 Task: Add an event with the title Marketing Campaign Strategy Review and Adjustment, date '2024/04/03', time 8:50 AM to 10:50 AMand add a description: Lastly, be prepared to discuss the terms of potential investment, including the desired investment amount, equity or ownership structure, potential return on investment, and any anticipated milestones or timelines. These discussions will lay the foundation for further negotiations and due diligence processes, should both parties decide to move forward.Select event color  Peacock . Add location for the event as: Miami, USA, logged in from the account softage.4@softage.netand send the event invitation to softage.7@softage.net and softage.8@softage.net. Set a reminder for the event Daily
Action: Mouse moved to (98, 122)
Screenshot: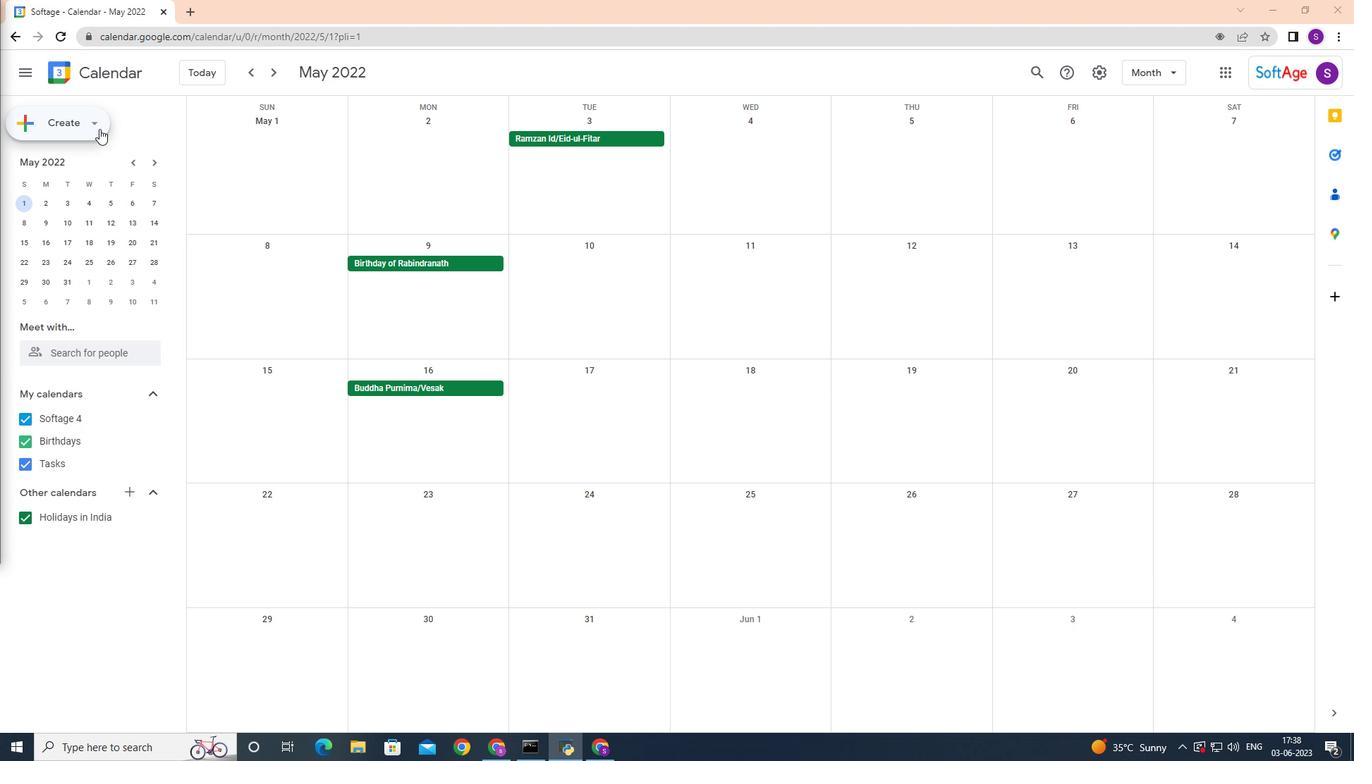 
Action: Mouse pressed left at (98, 122)
Screenshot: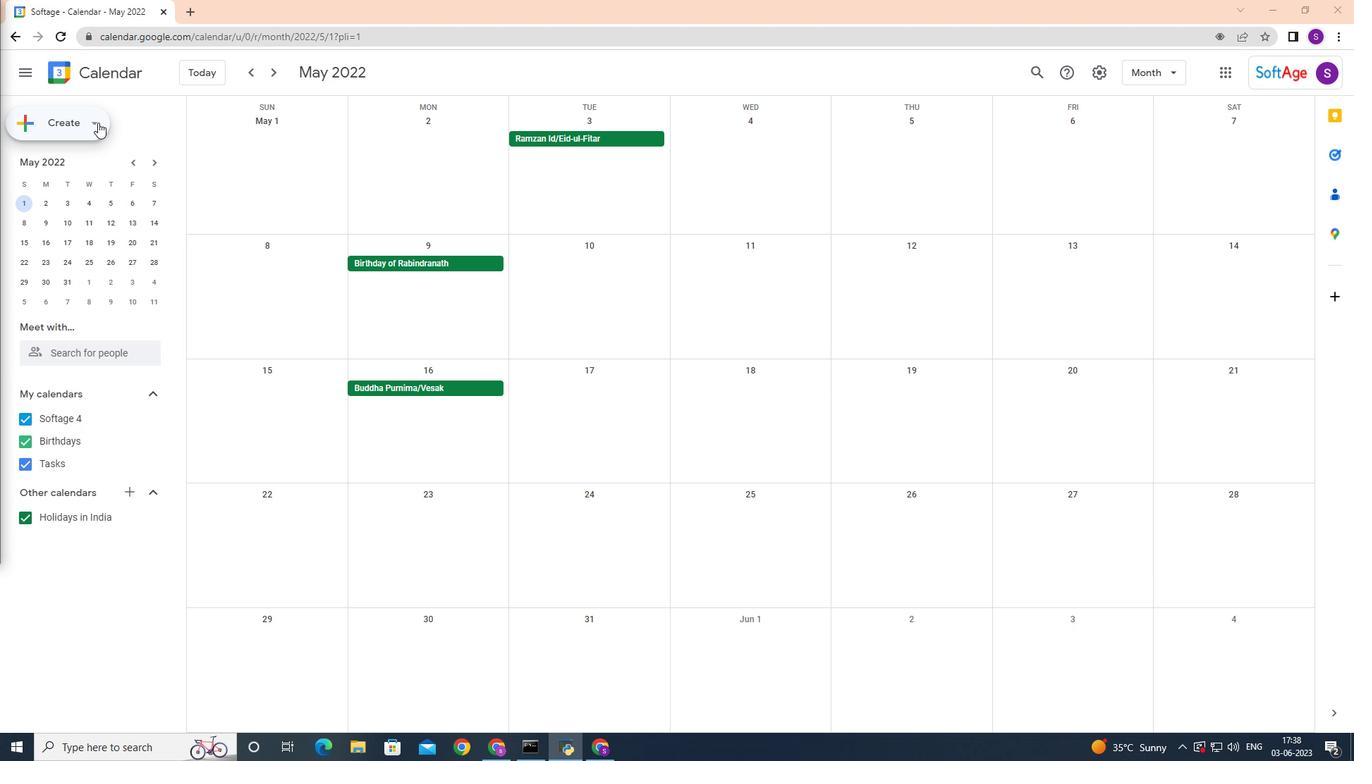 
Action: Mouse moved to (75, 166)
Screenshot: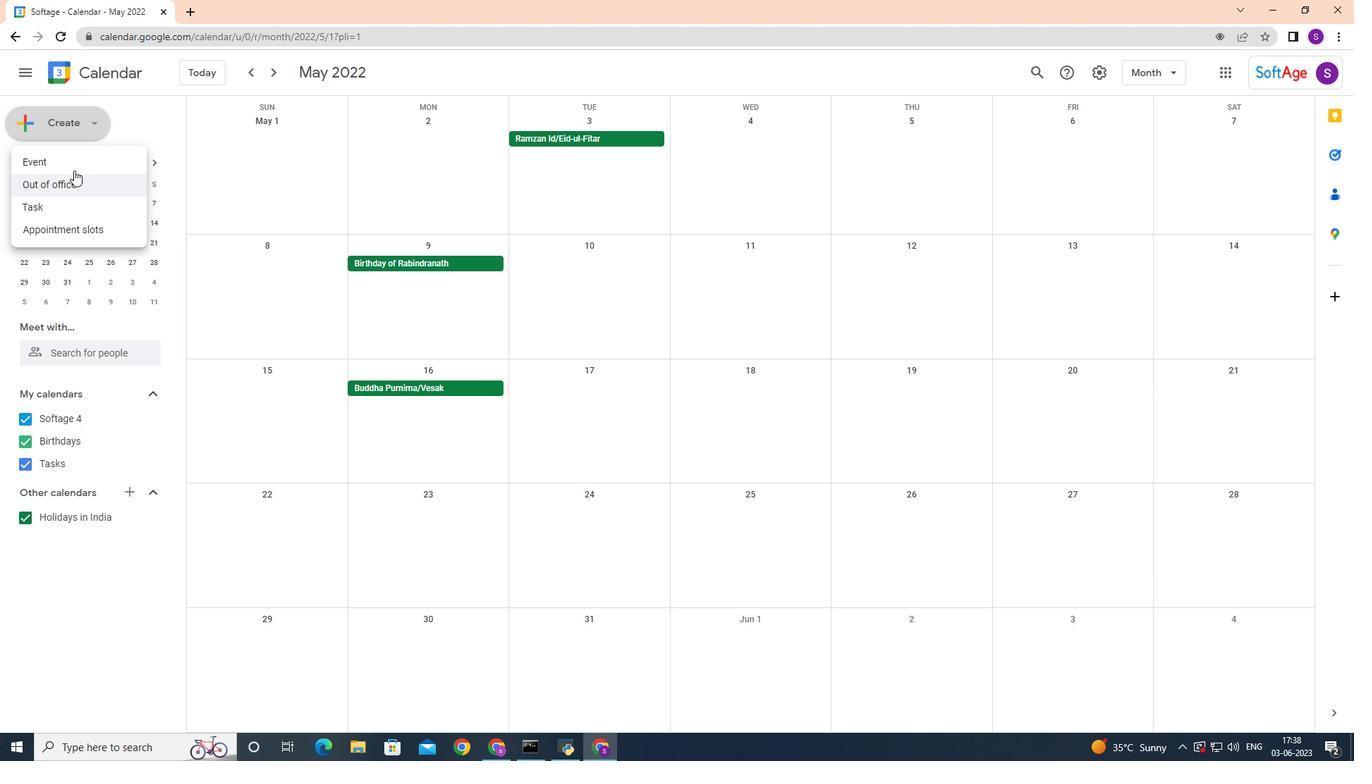 
Action: Mouse pressed left at (75, 166)
Screenshot: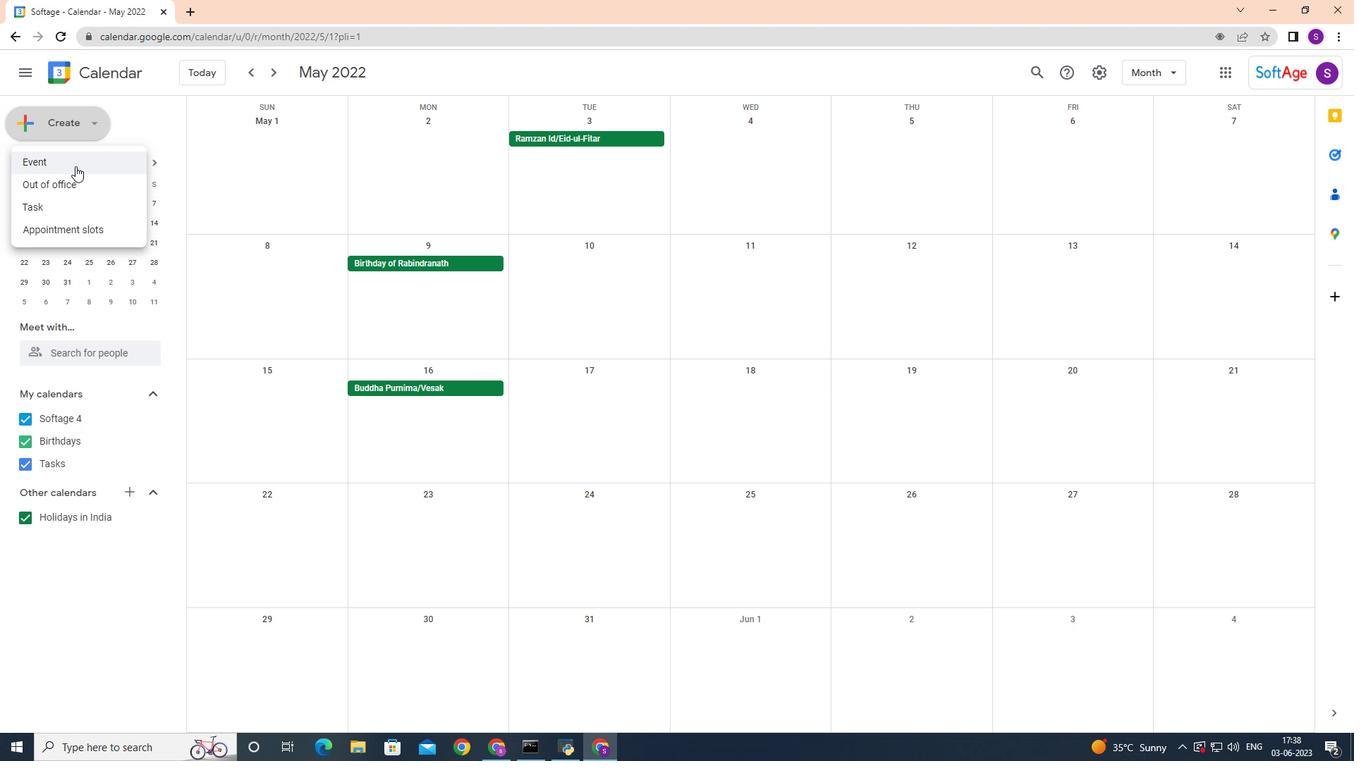 
Action: Mouse moved to (565, 481)
Screenshot: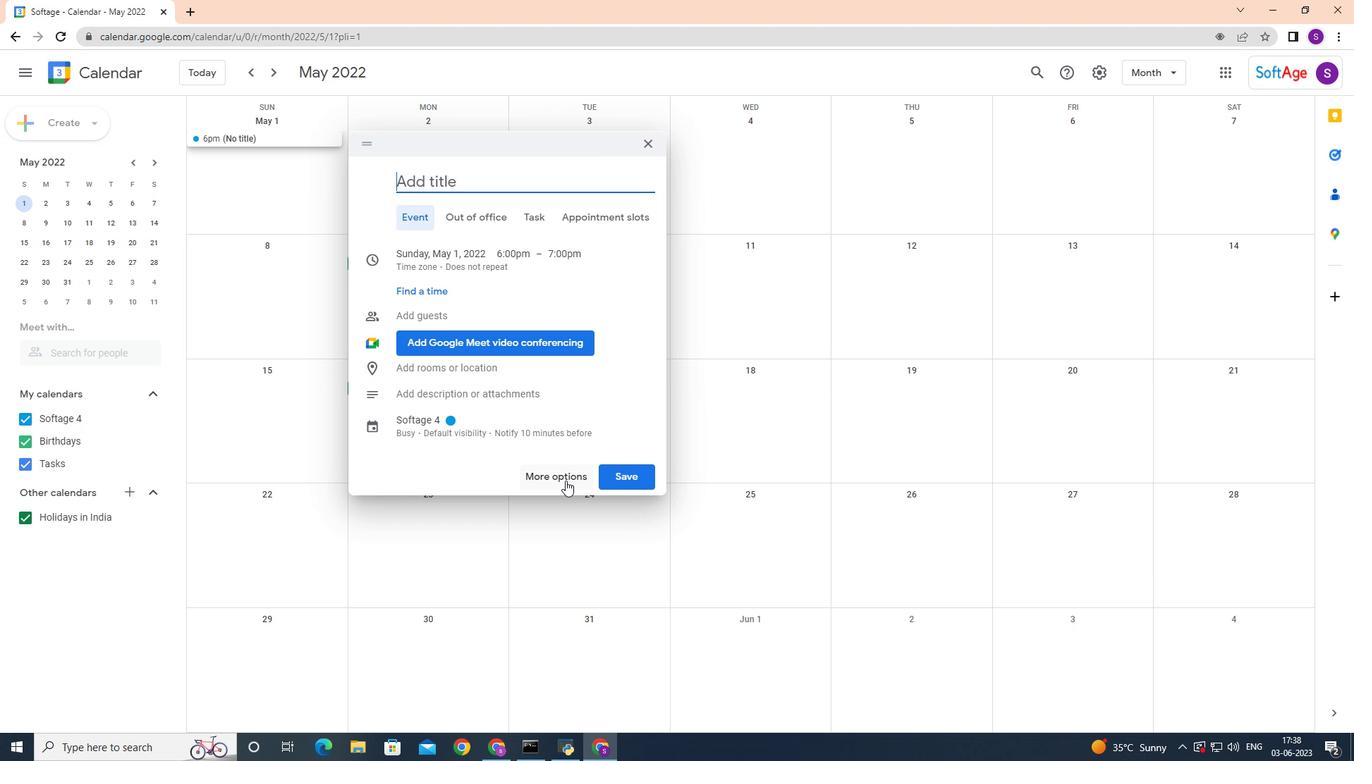 
Action: Mouse pressed left at (565, 481)
Screenshot: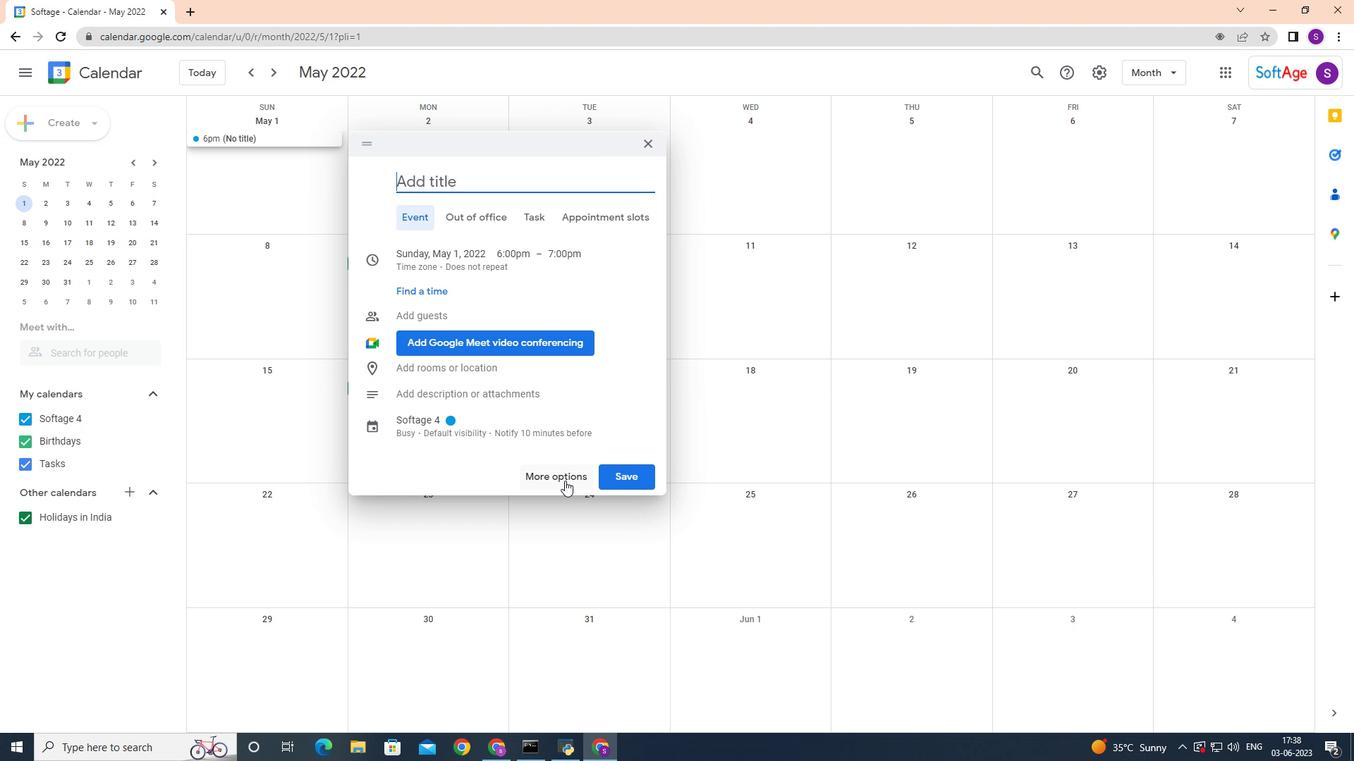 
Action: Mouse moved to (378, 398)
Screenshot: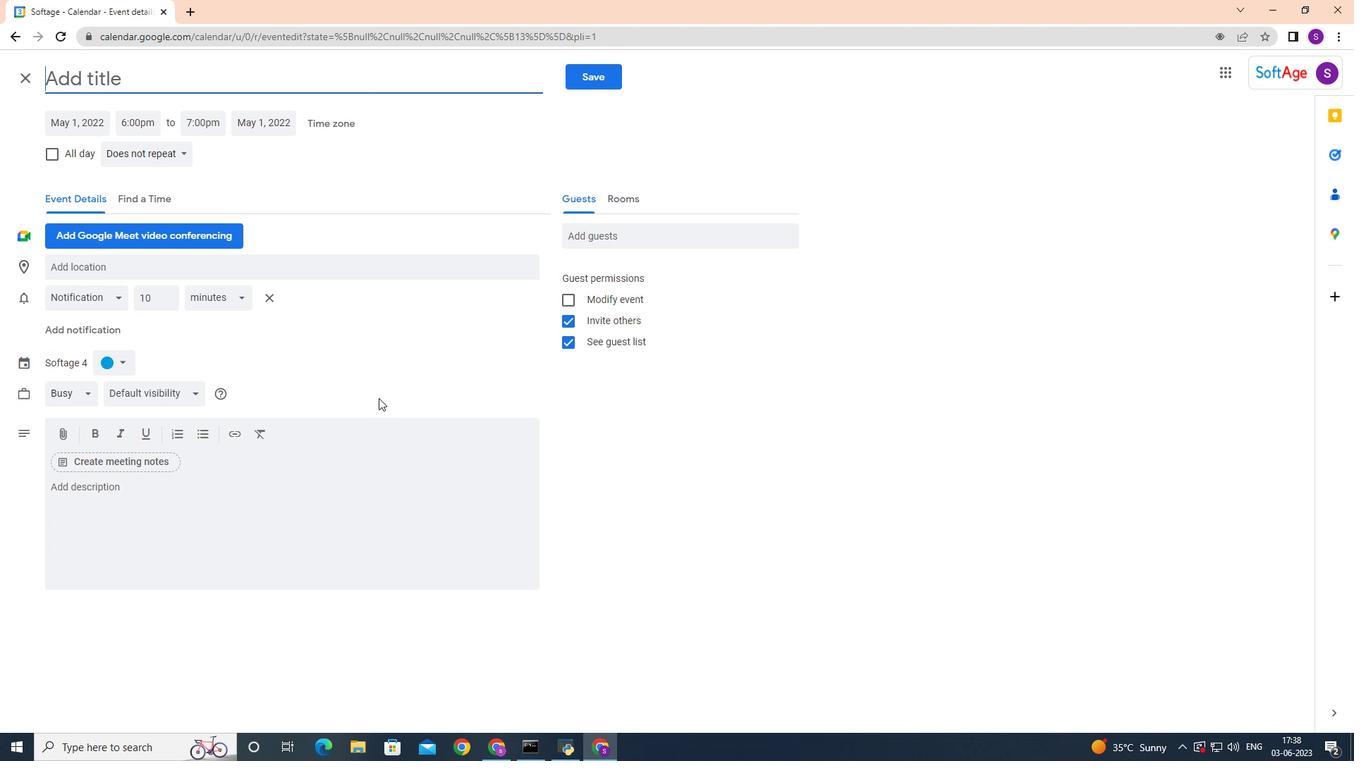 
Action: Key pressed <Key.shift>Marketing<Key.space><Key.shift>Campaign<Key.space><Key.shift>strategy<Key.space><Key.shift>re<Key.backspace><Key.backspace><Key.shift>Review<Key.space>and<Key.space><Key.shift>Adjustment
Screenshot: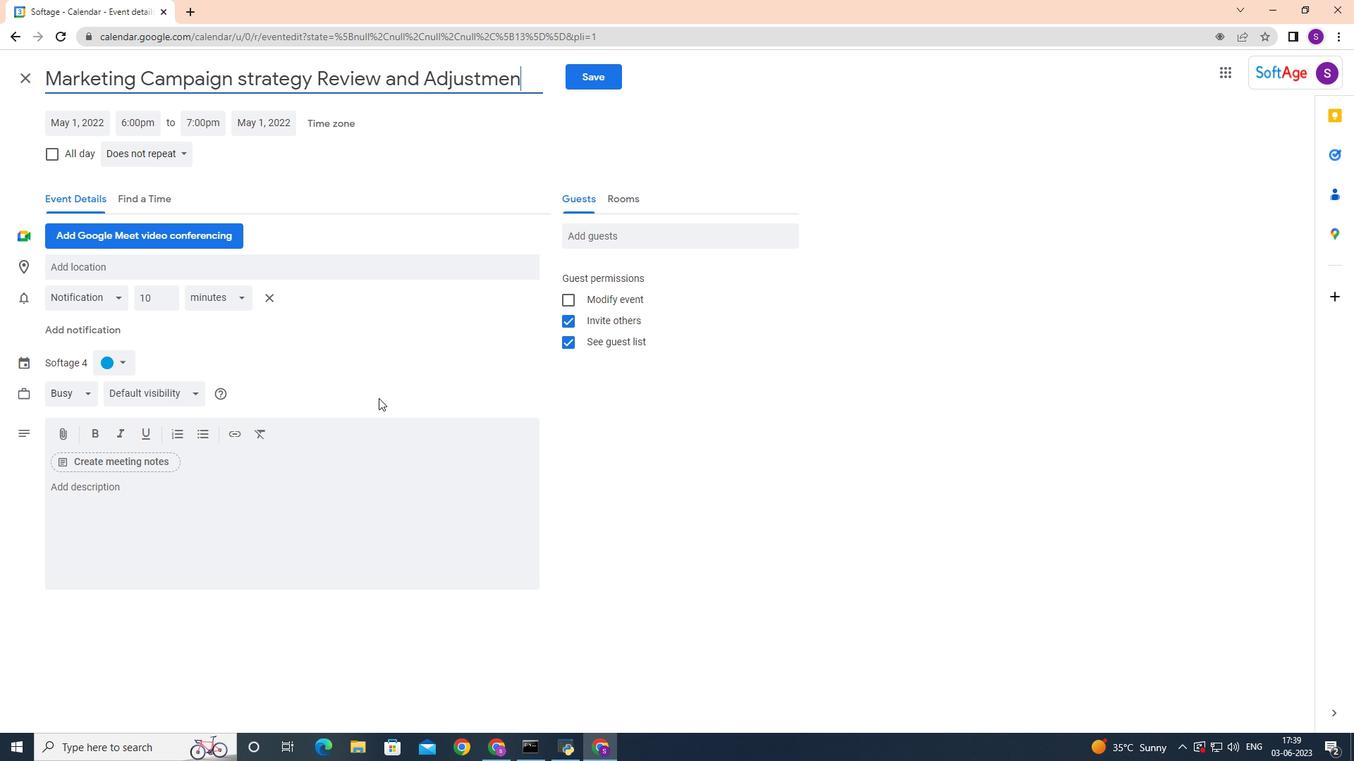 
Action: Mouse moved to (100, 126)
Screenshot: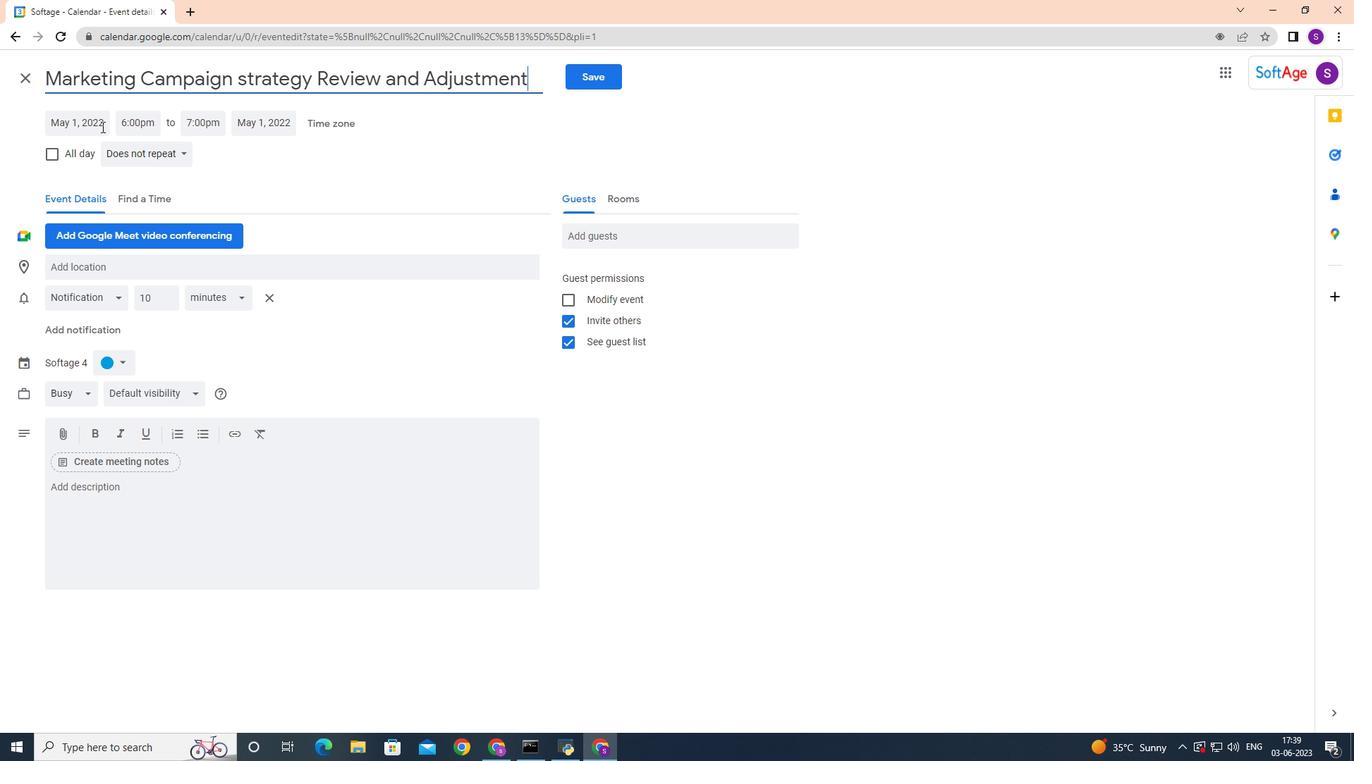 
Action: Mouse pressed left at (100, 126)
Screenshot: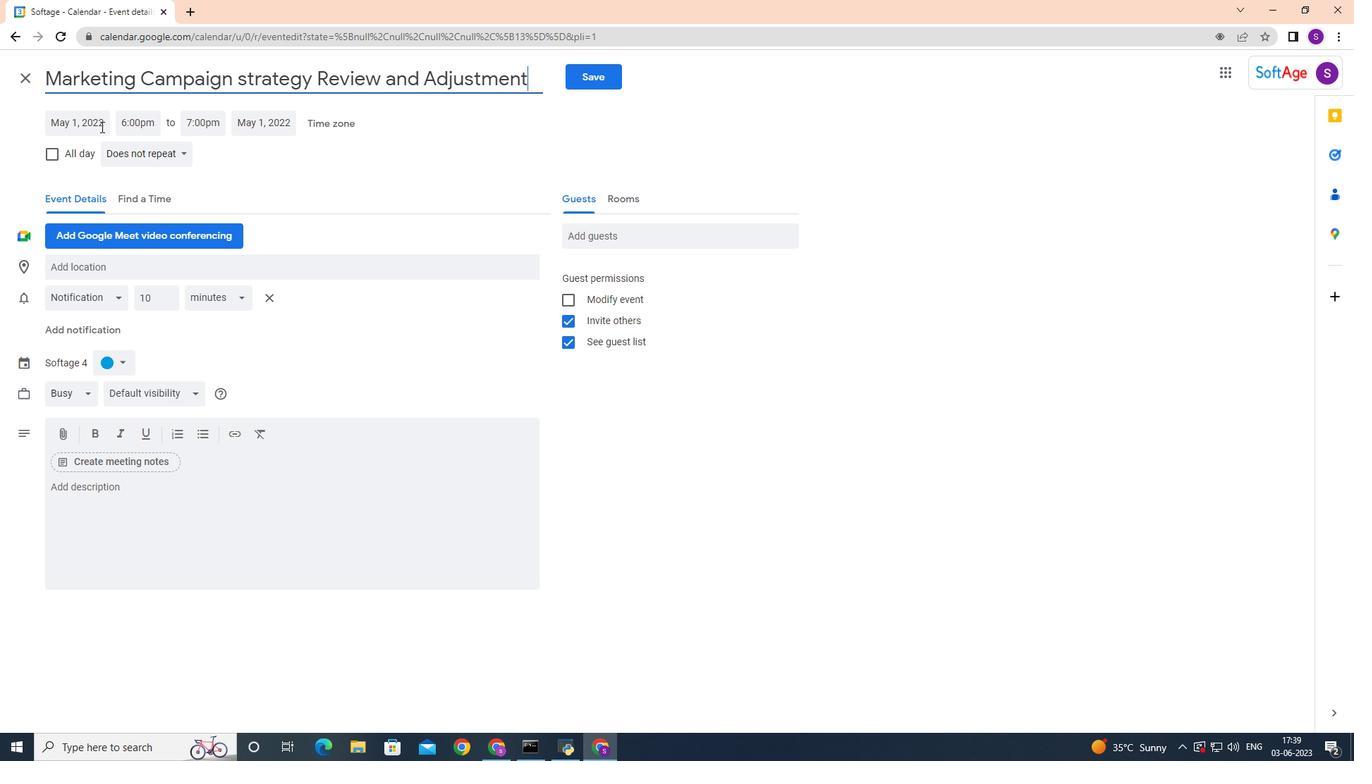 
Action: Mouse moved to (224, 154)
Screenshot: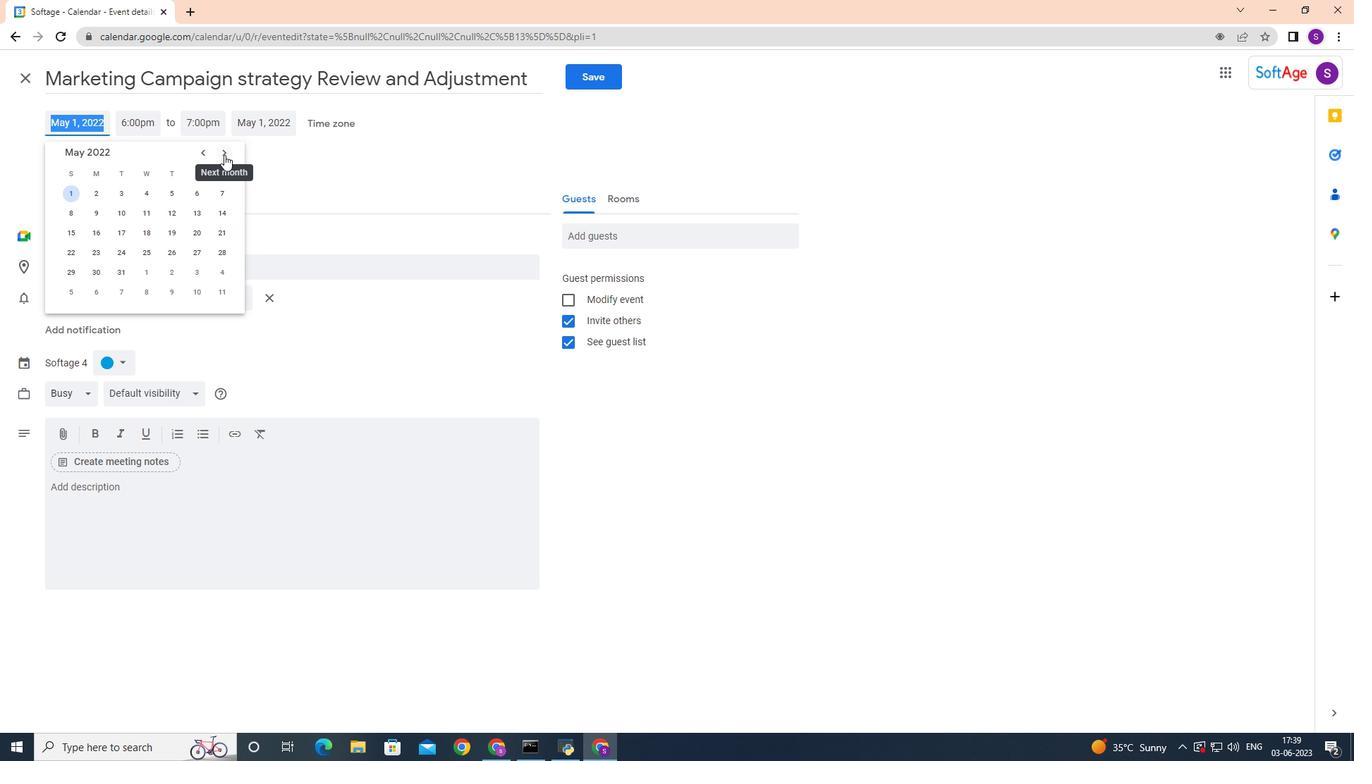 
Action: Mouse pressed left at (224, 154)
Screenshot: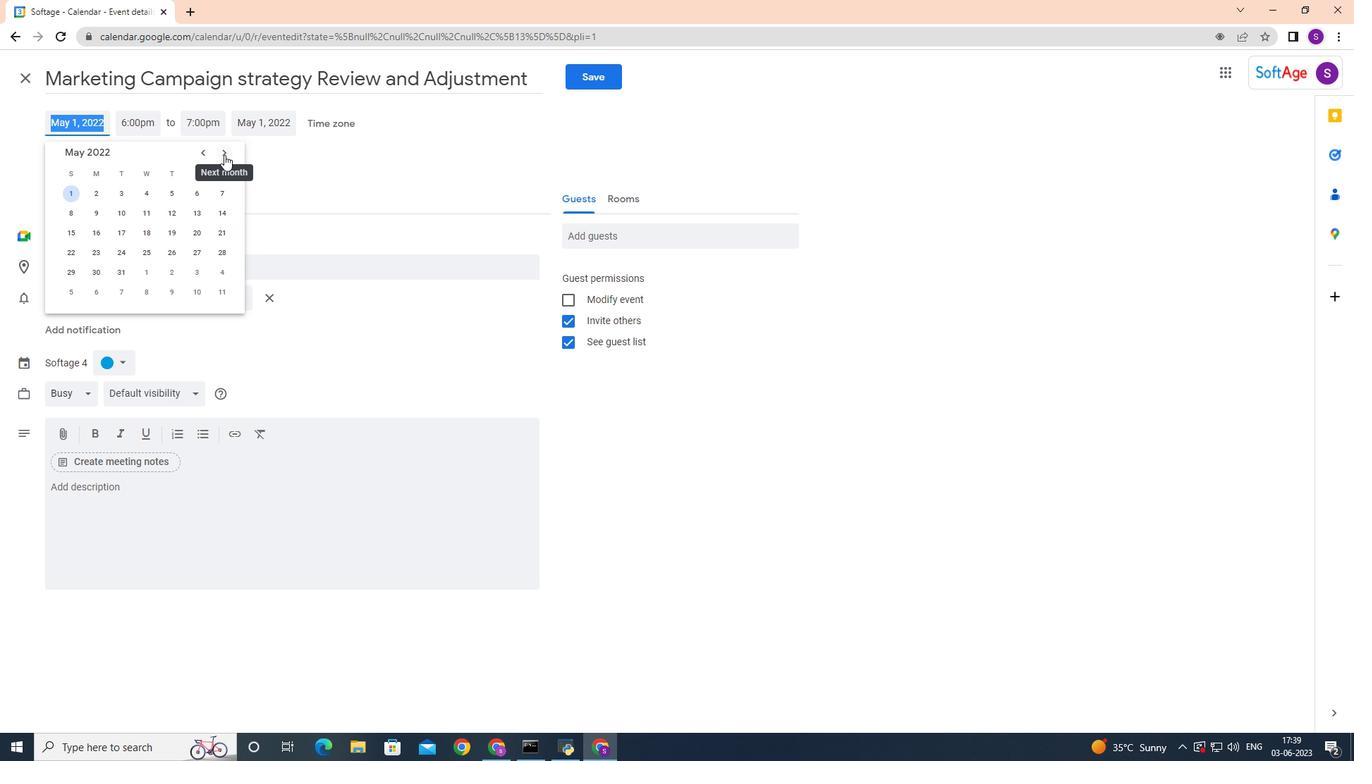 
Action: Mouse pressed left at (224, 154)
Screenshot: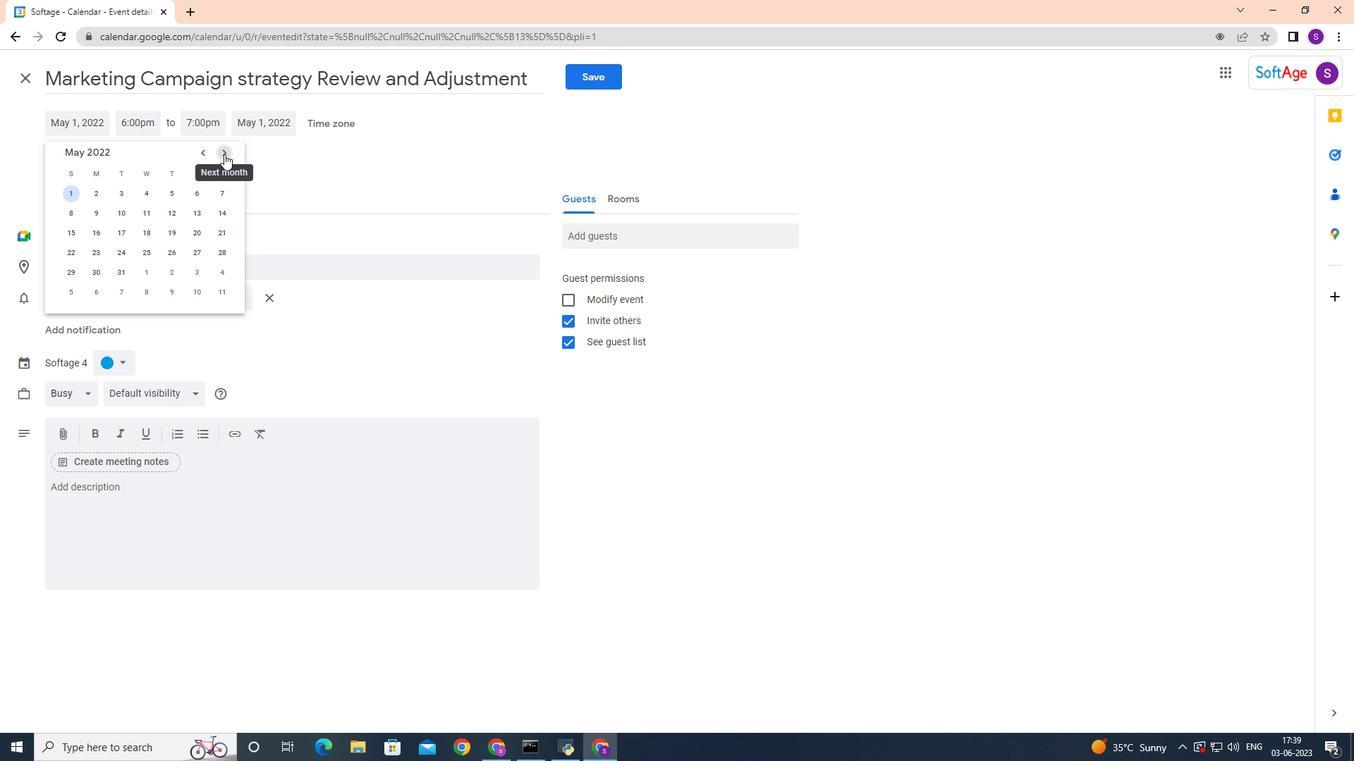 
Action: Mouse pressed left at (224, 154)
Screenshot: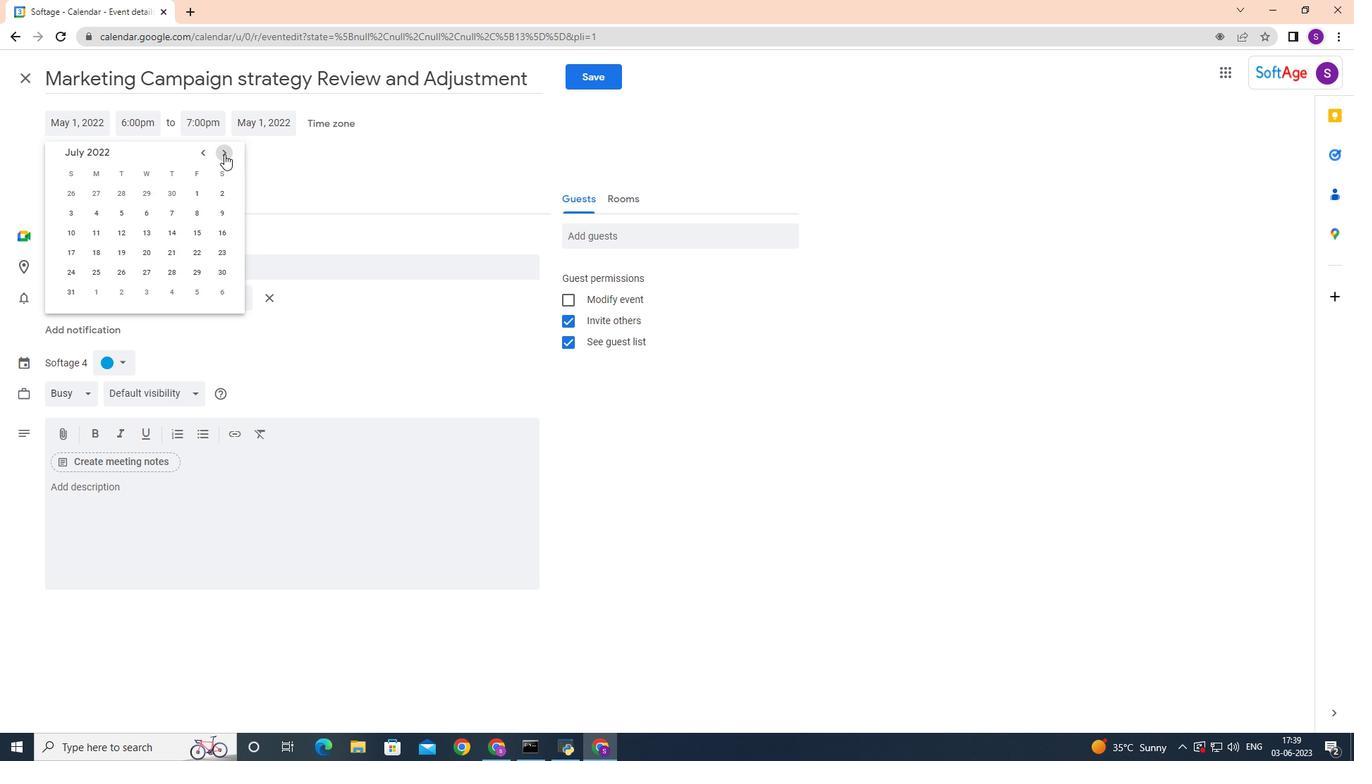 
Action: Mouse pressed left at (224, 154)
Screenshot: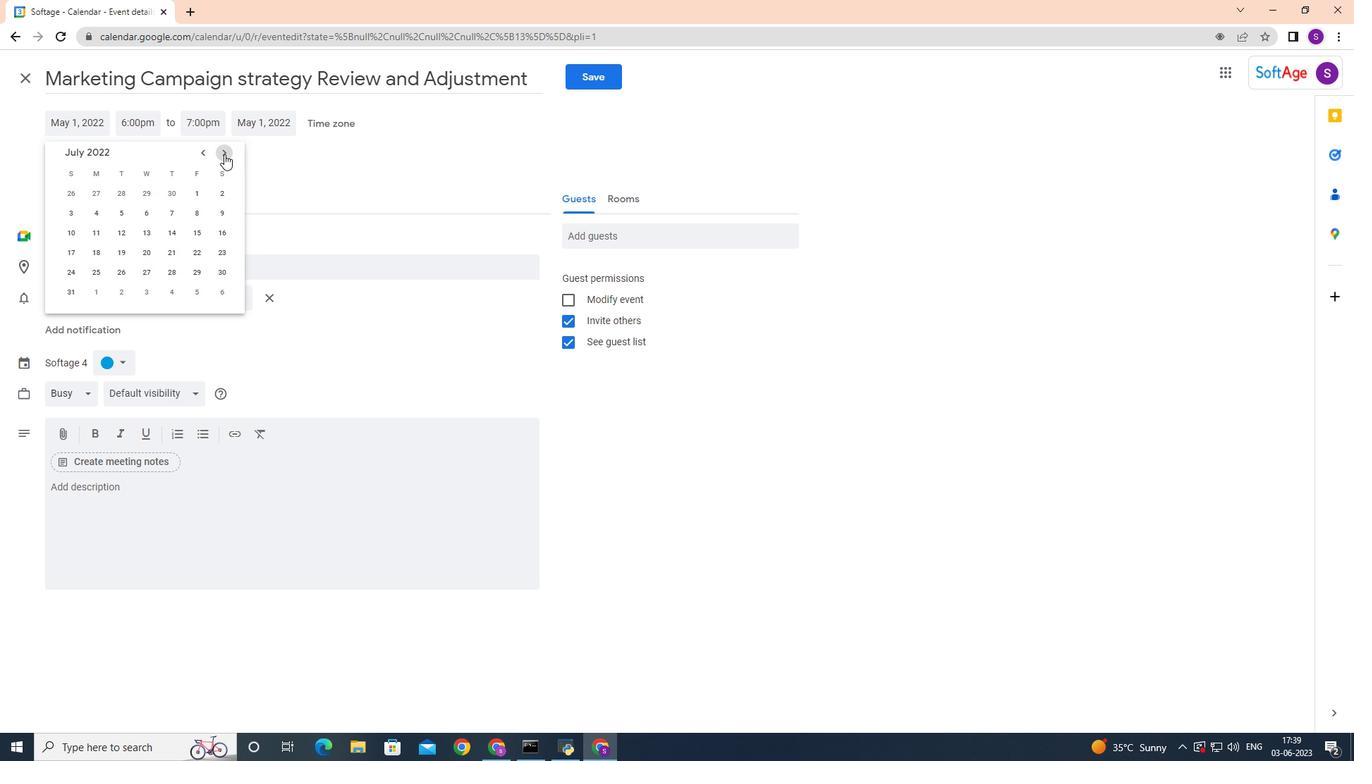 
Action: Mouse pressed left at (224, 154)
Screenshot: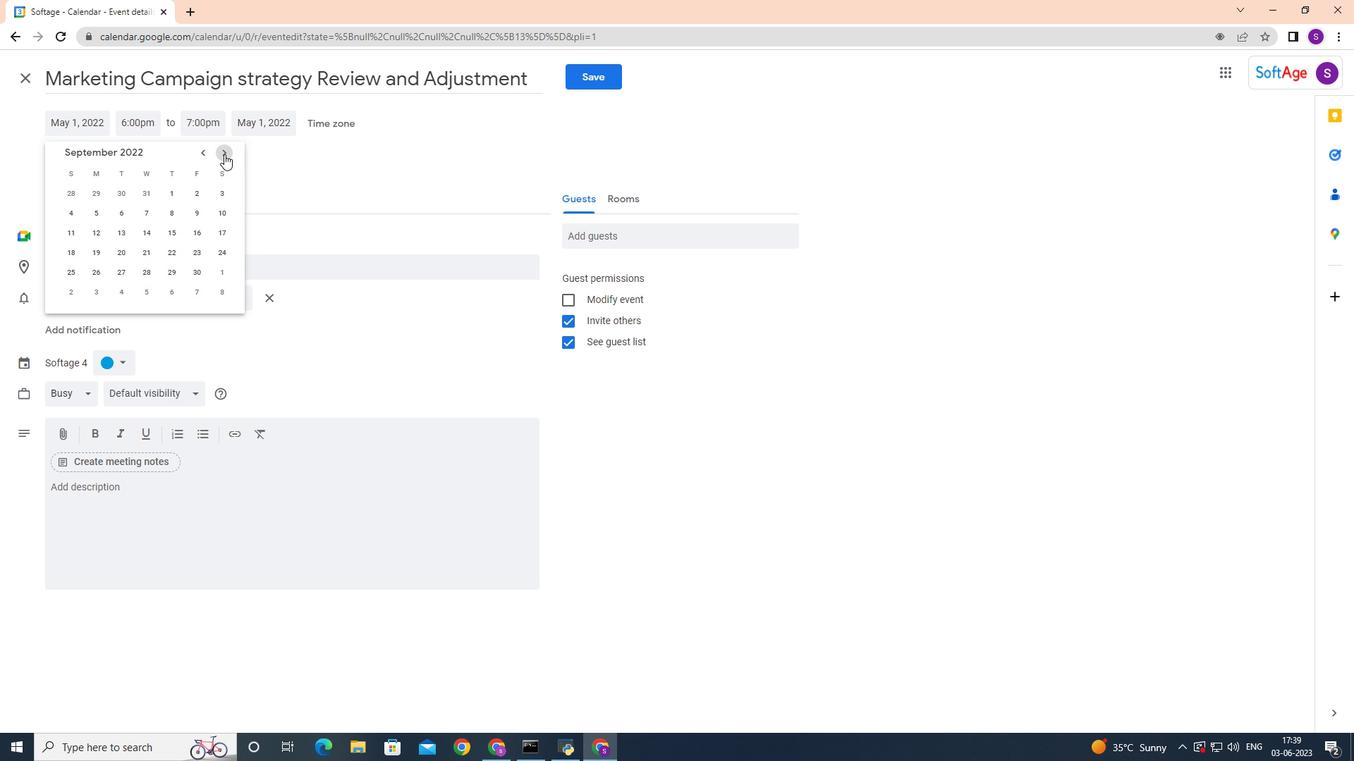 
Action: Mouse pressed left at (224, 154)
Screenshot: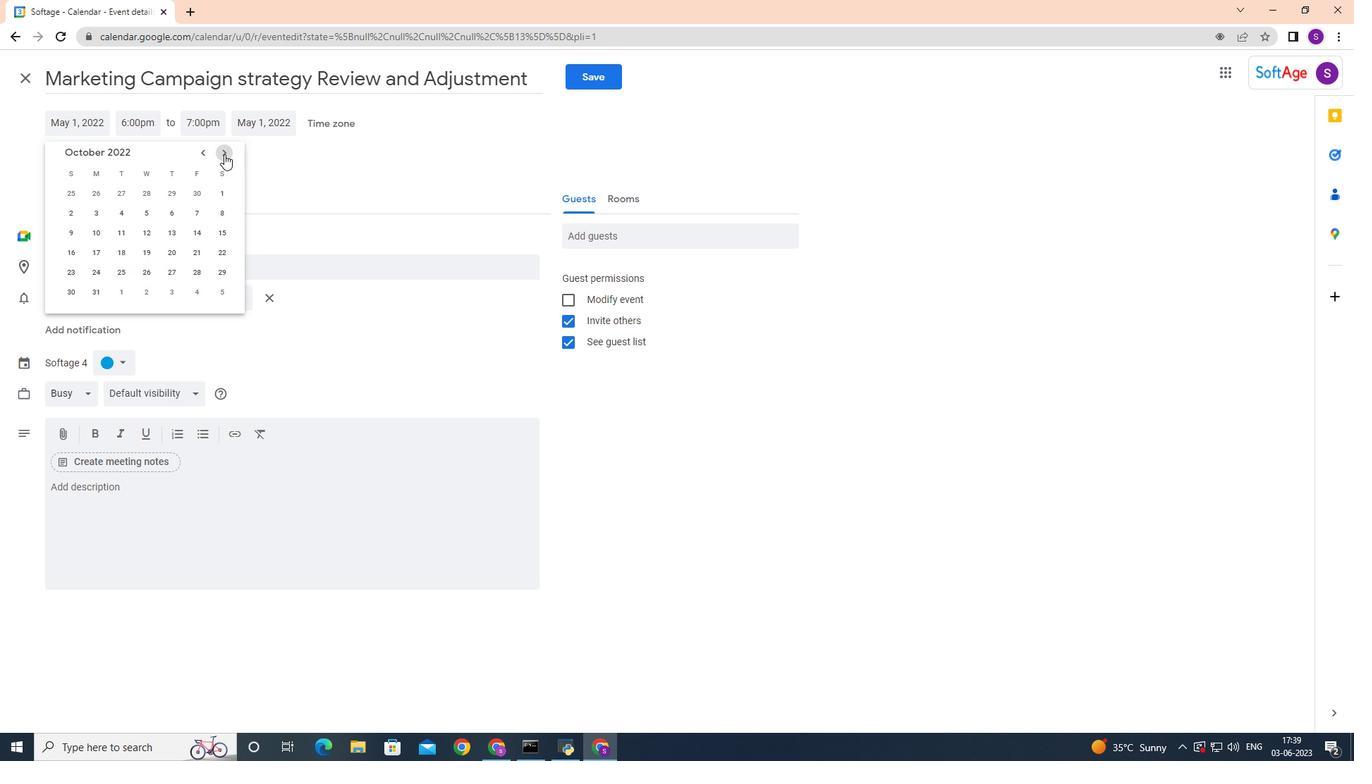 
Action: Mouse pressed left at (224, 154)
Screenshot: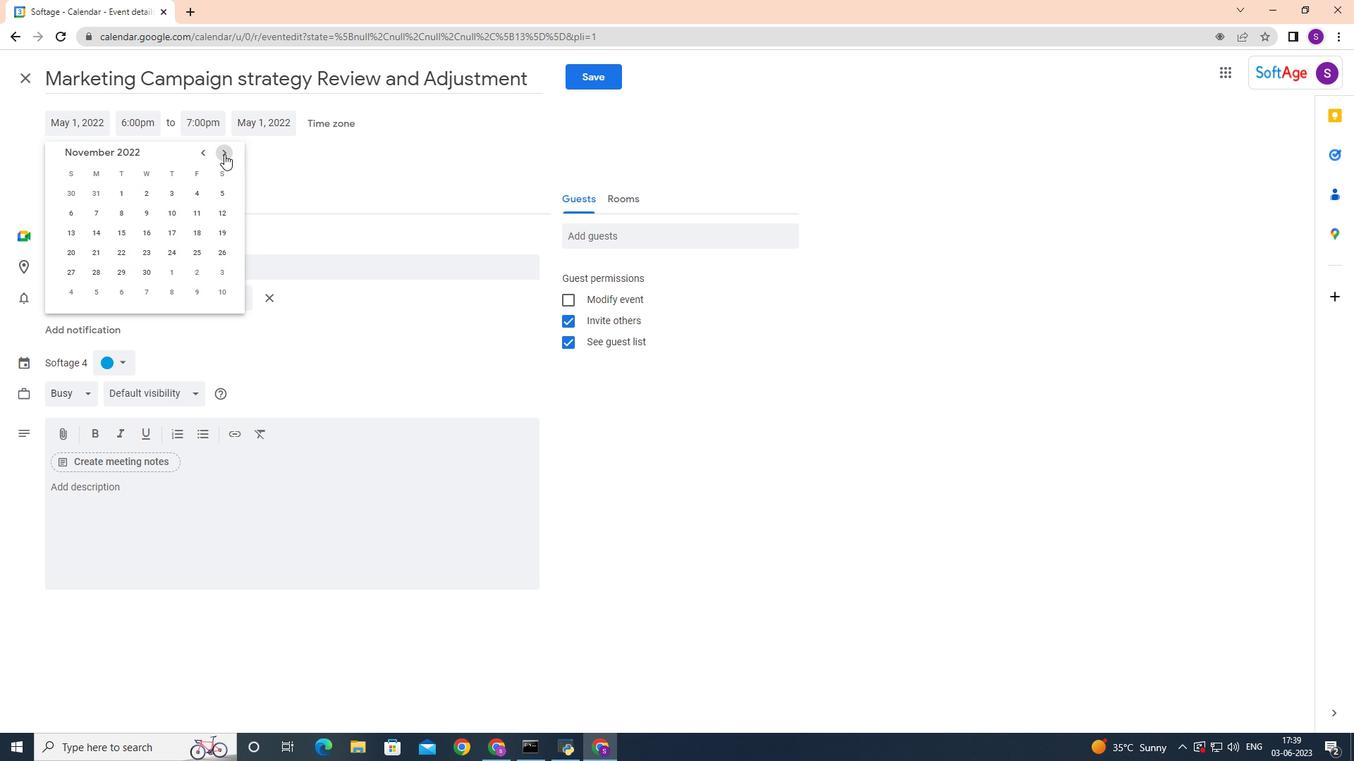 
Action: Mouse pressed left at (224, 154)
Screenshot: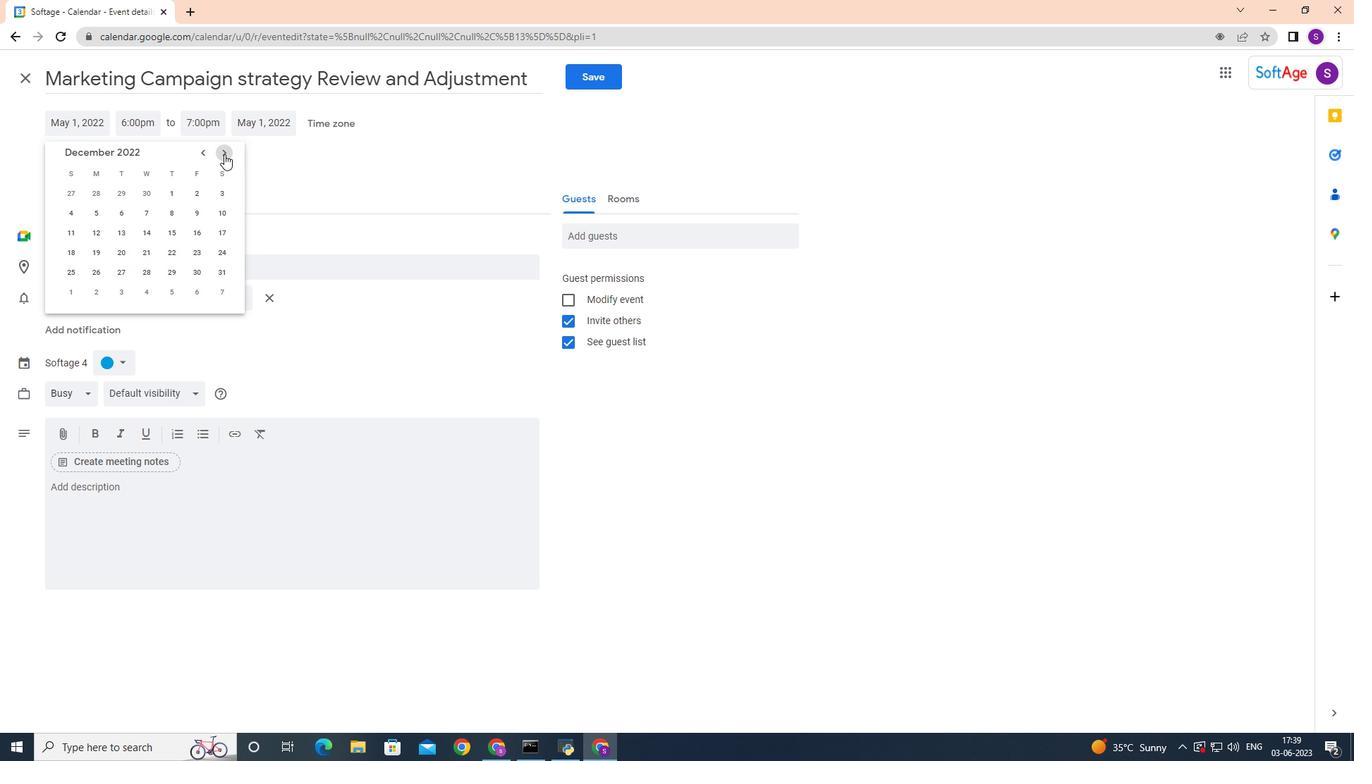 
Action: Mouse pressed left at (224, 154)
Screenshot: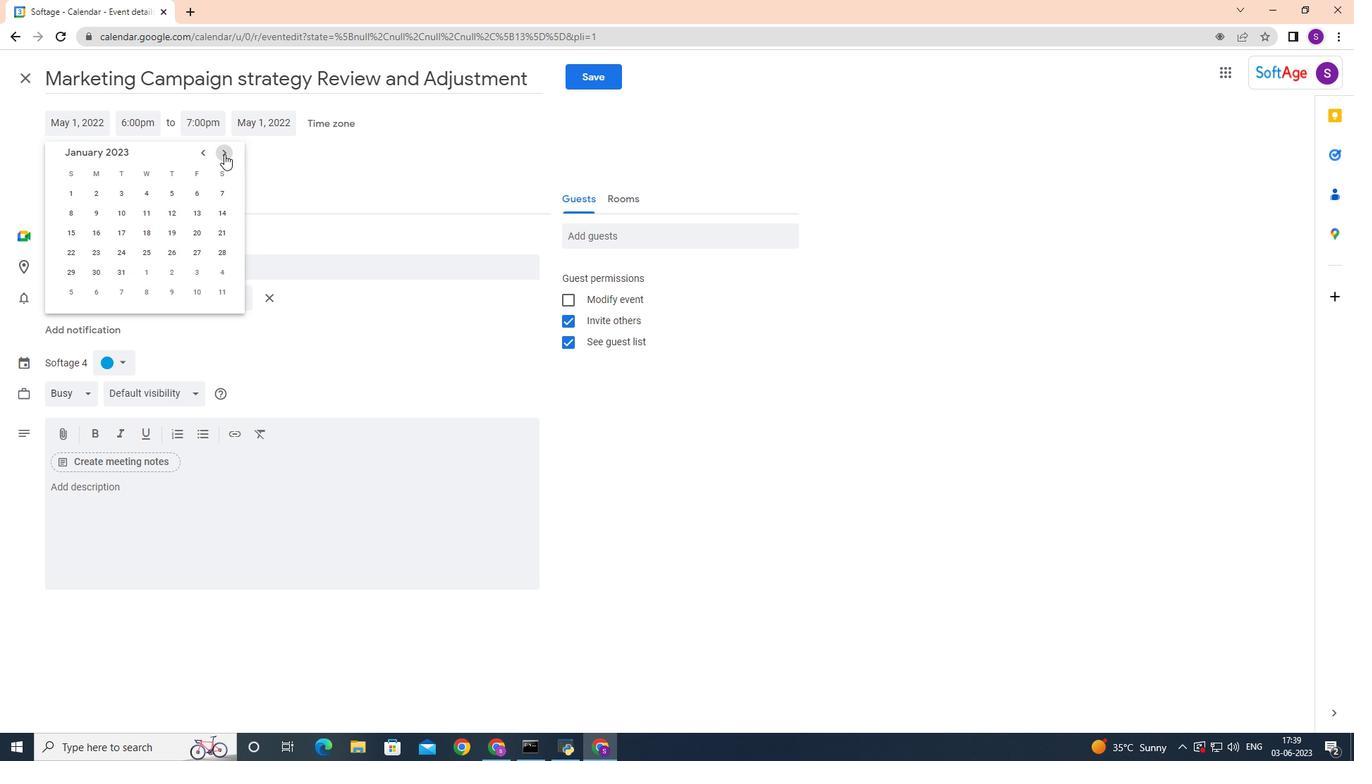 
Action: Mouse pressed left at (224, 154)
Screenshot: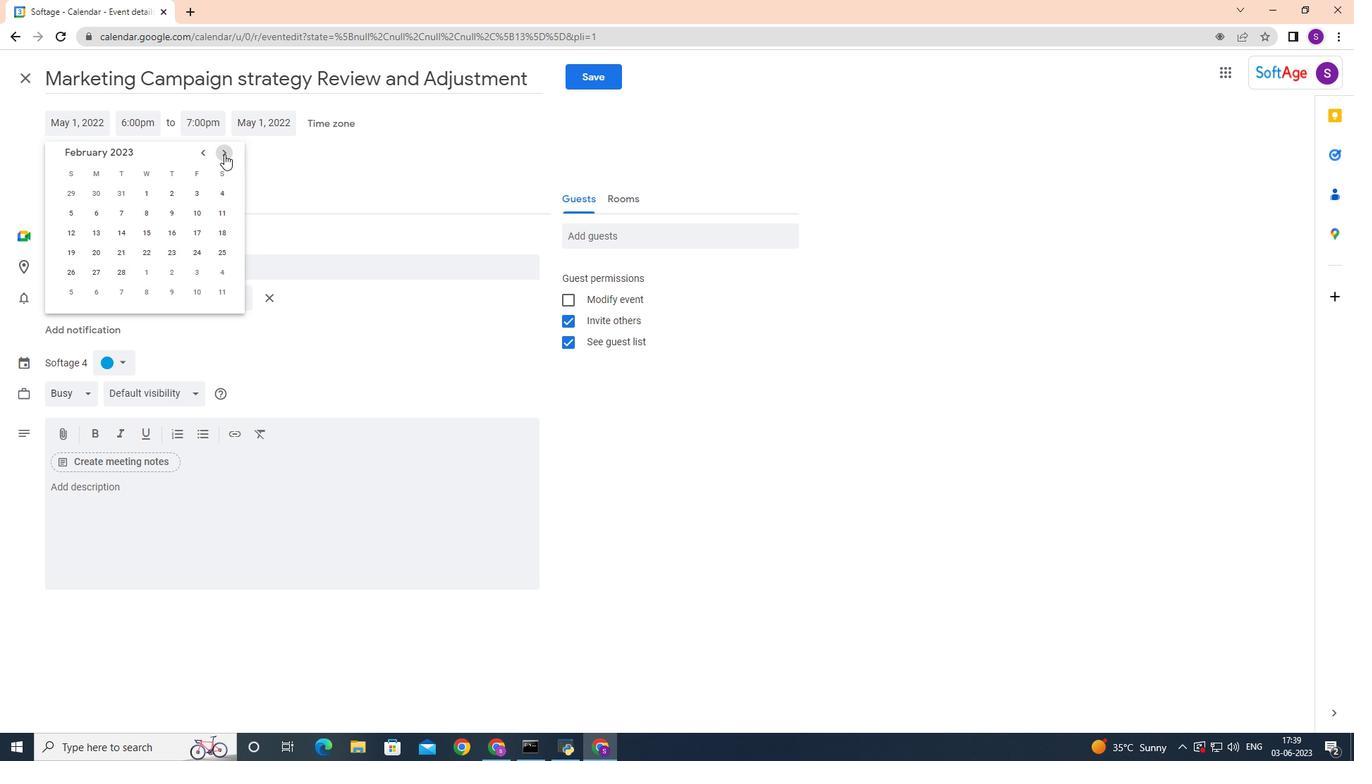 
Action: Mouse pressed left at (224, 154)
Screenshot: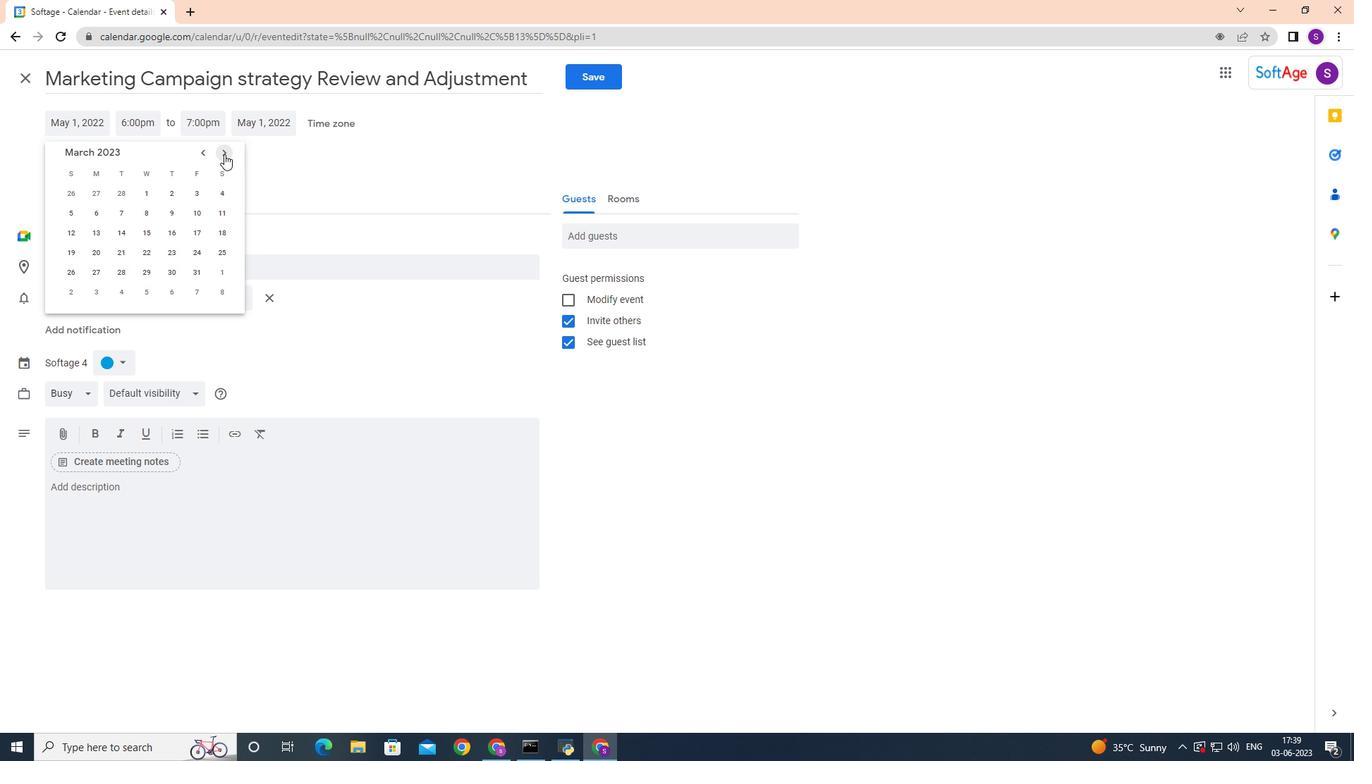 
Action: Mouse pressed left at (224, 154)
Screenshot: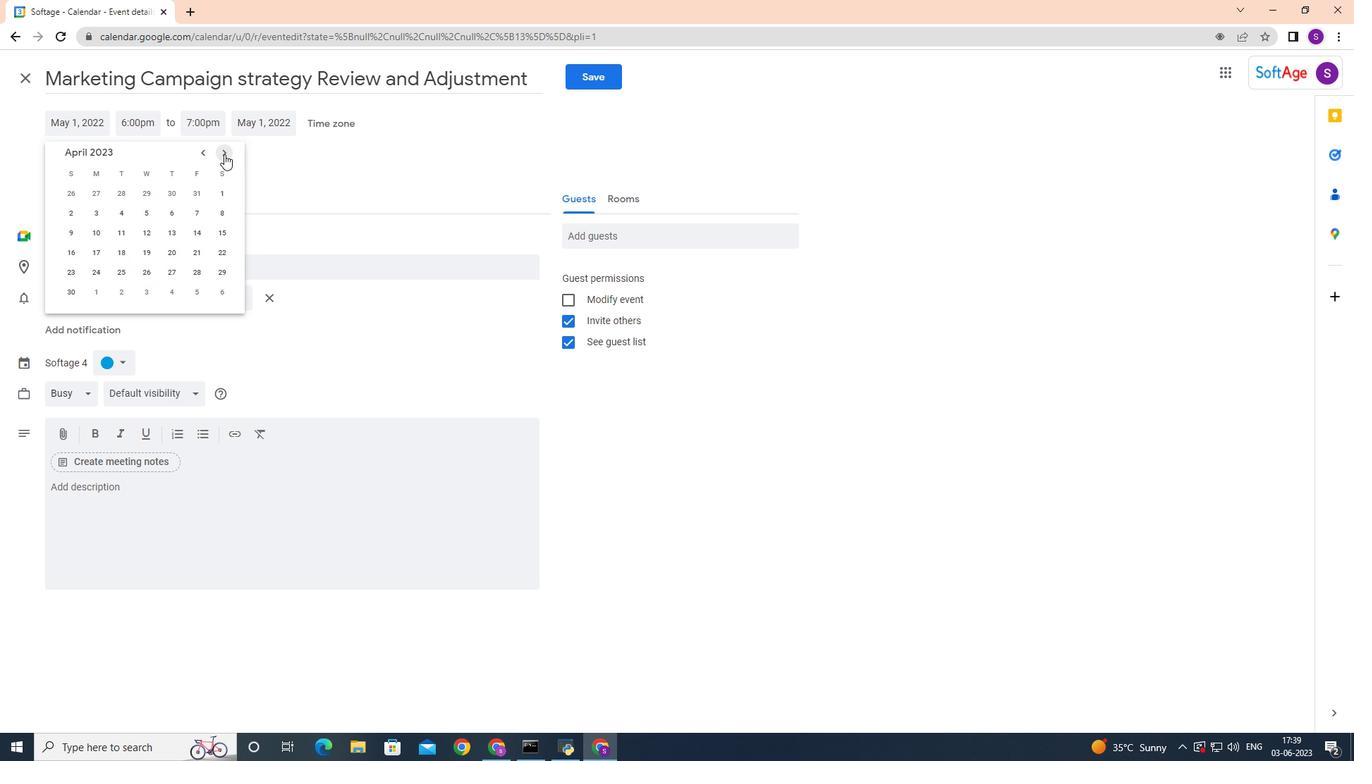 
Action: Mouse pressed left at (224, 154)
Screenshot: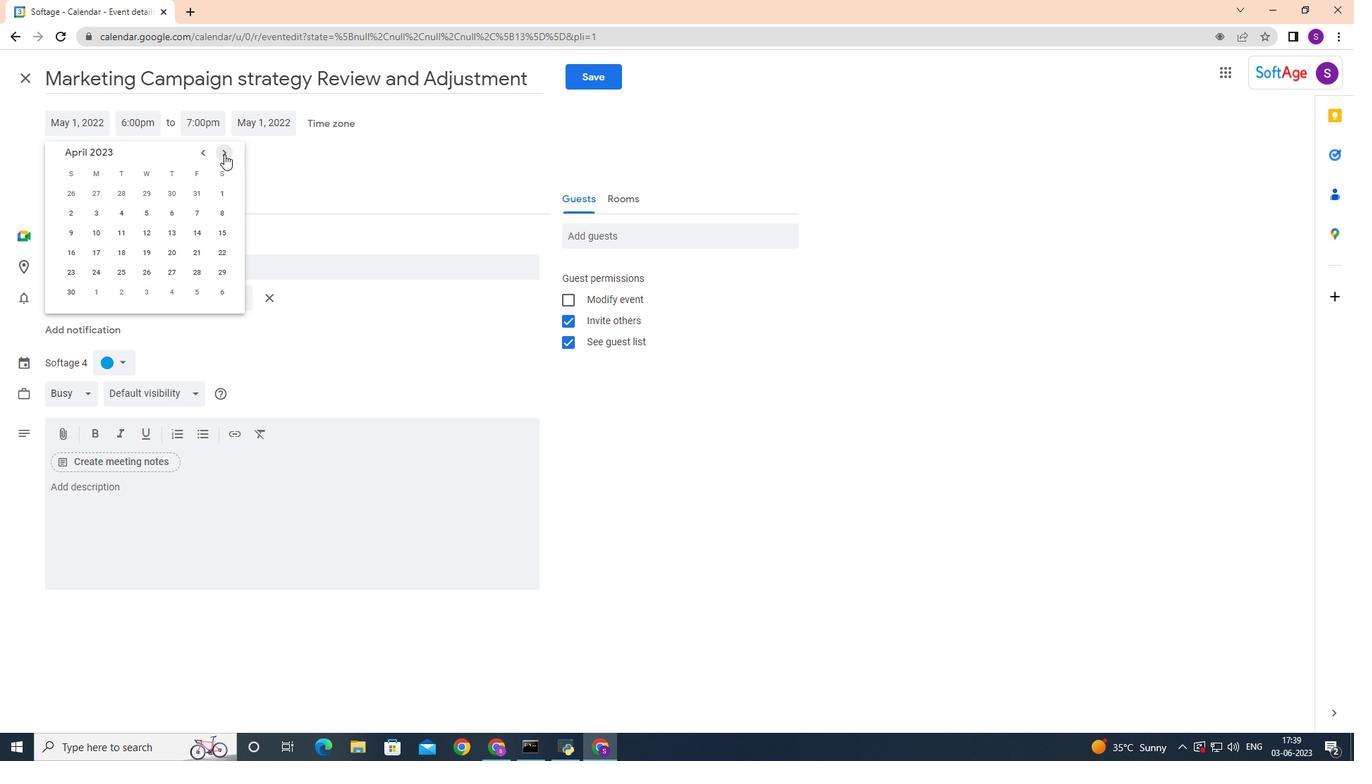 
Action: Mouse pressed left at (224, 154)
Screenshot: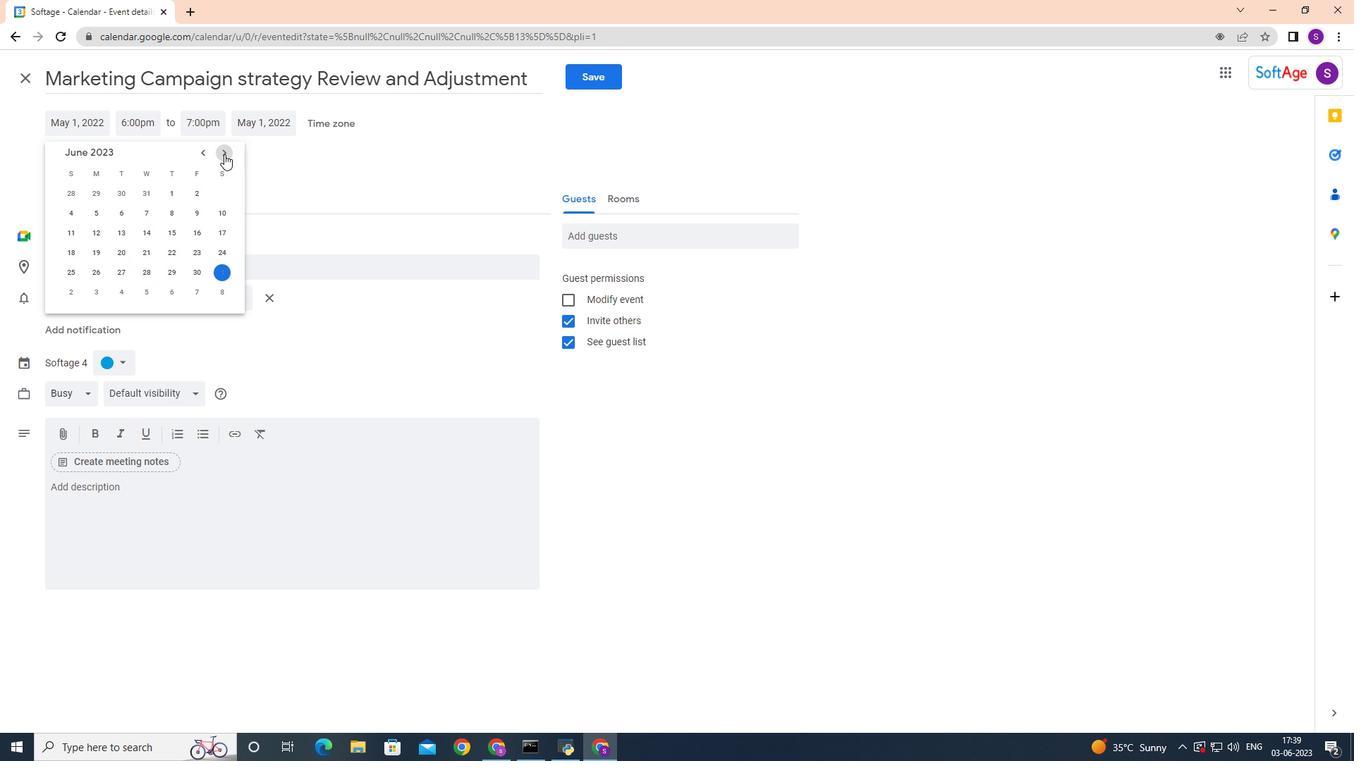 
Action: Mouse pressed left at (224, 154)
Screenshot: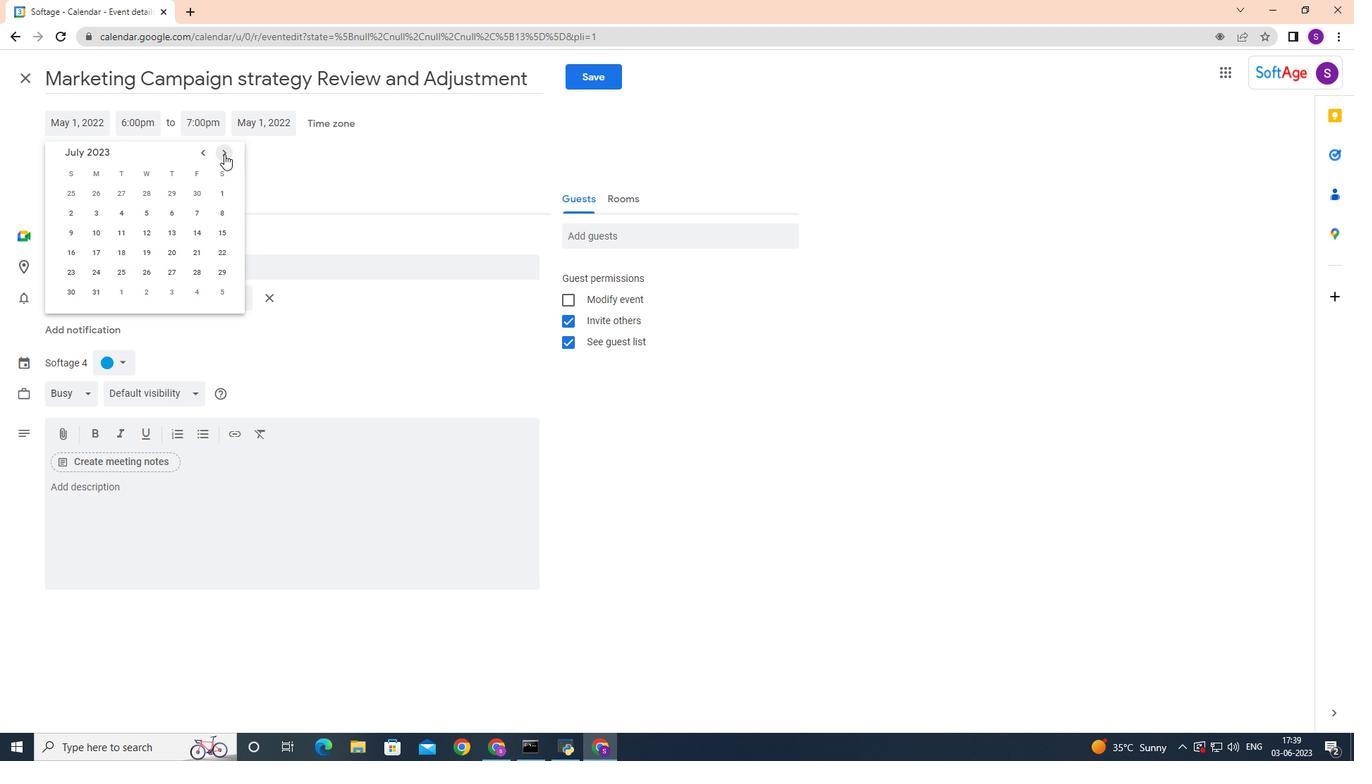 
Action: Mouse pressed left at (224, 154)
Screenshot: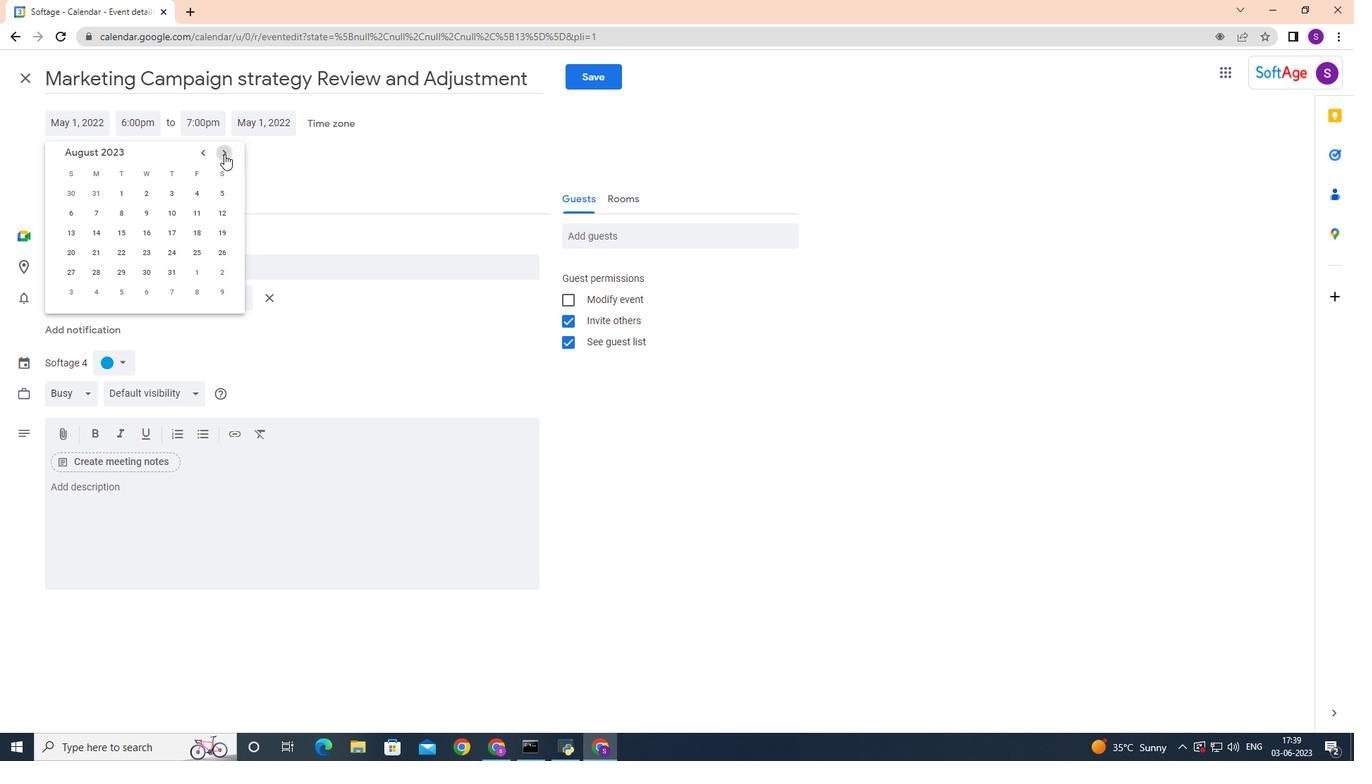 
Action: Mouse pressed left at (224, 154)
Screenshot: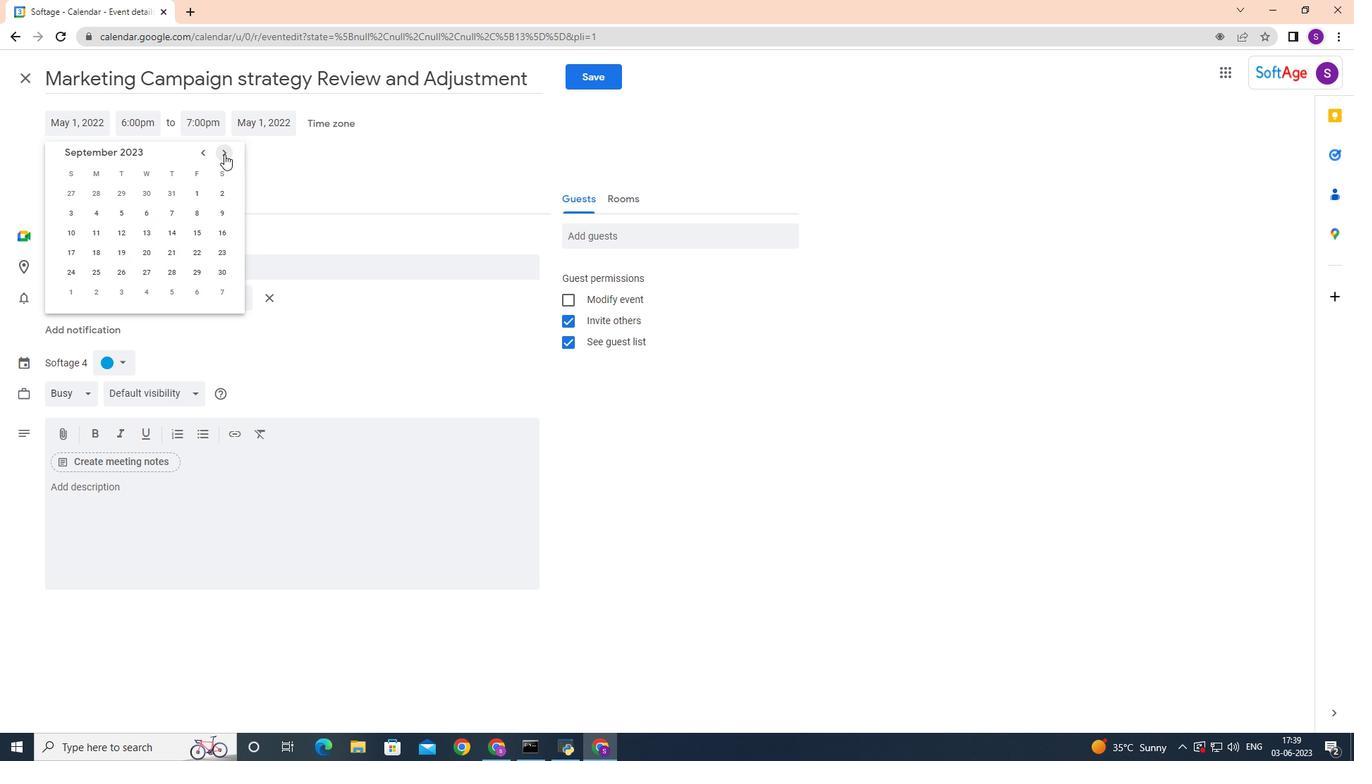 
Action: Mouse pressed left at (224, 154)
Screenshot: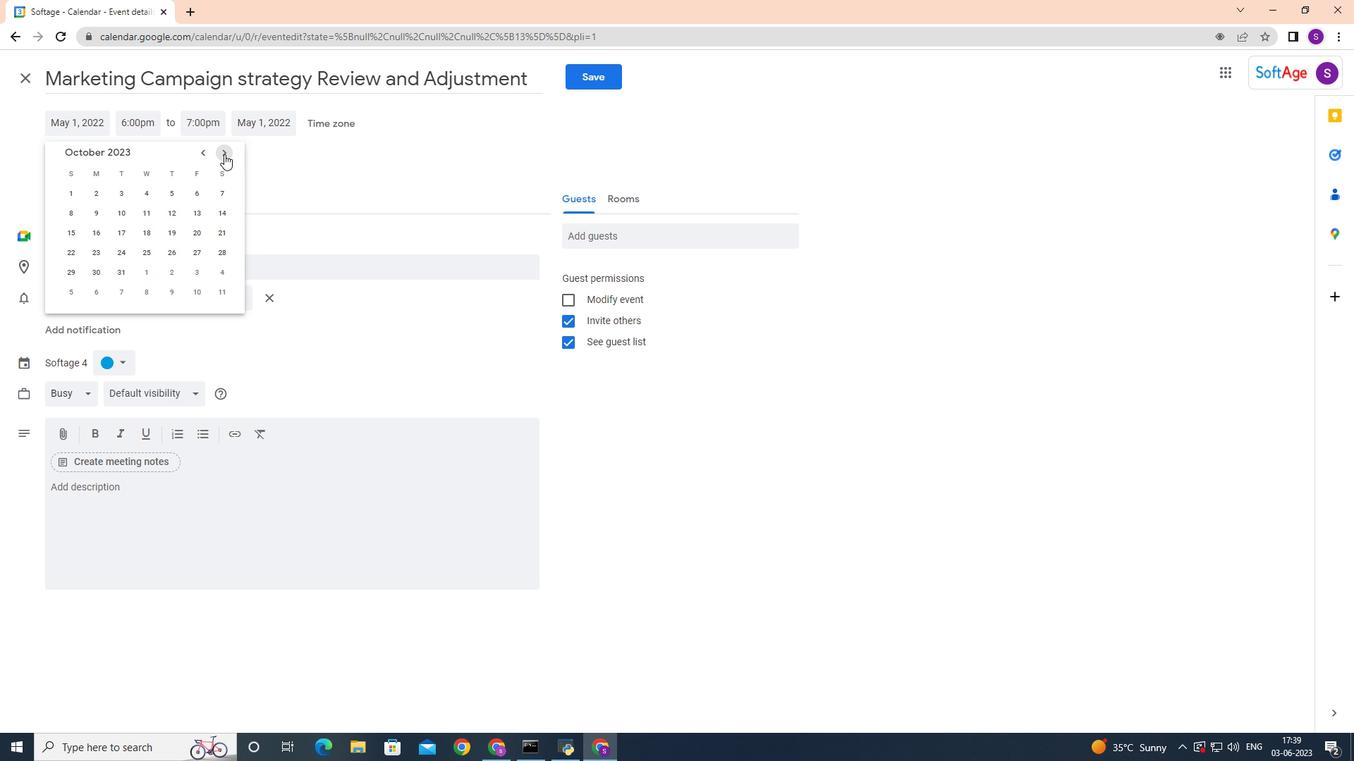 
Action: Mouse pressed left at (224, 154)
Screenshot: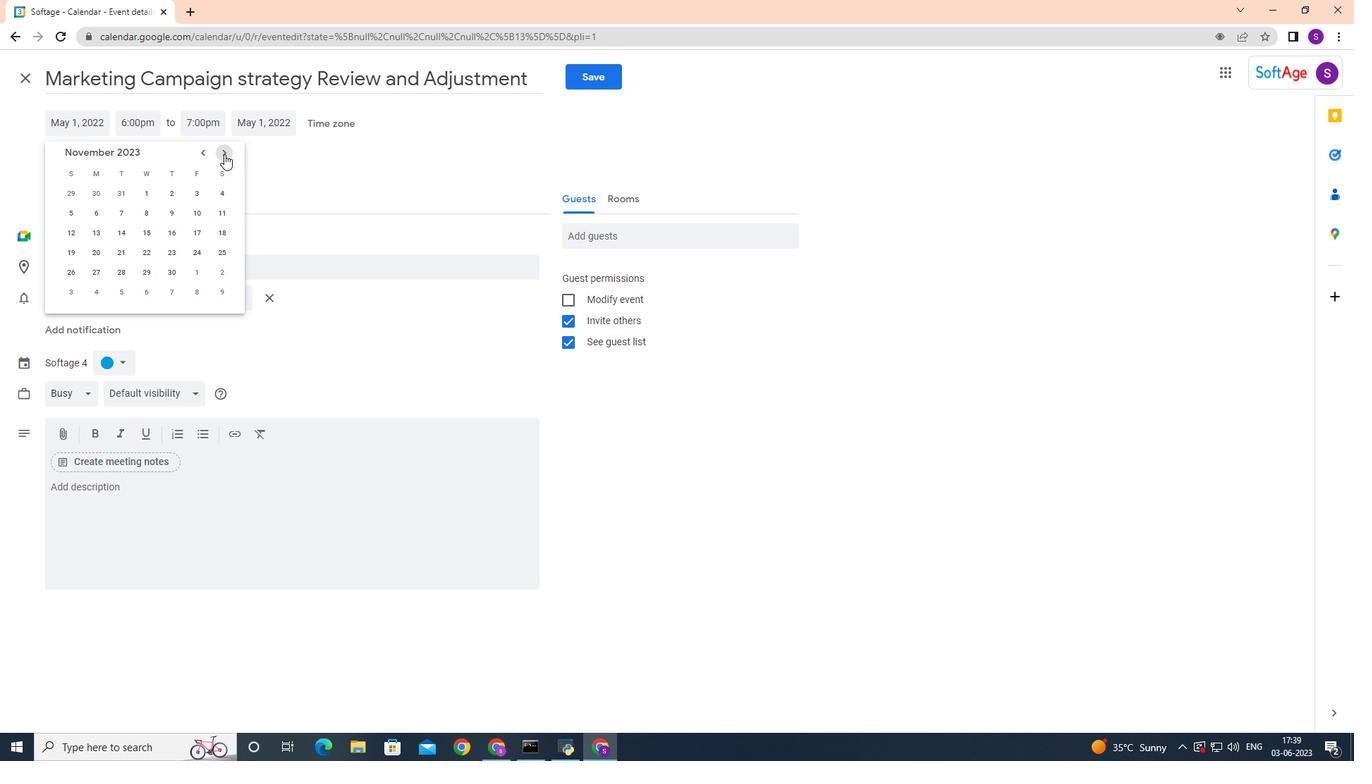 
Action: Mouse pressed left at (224, 154)
Screenshot: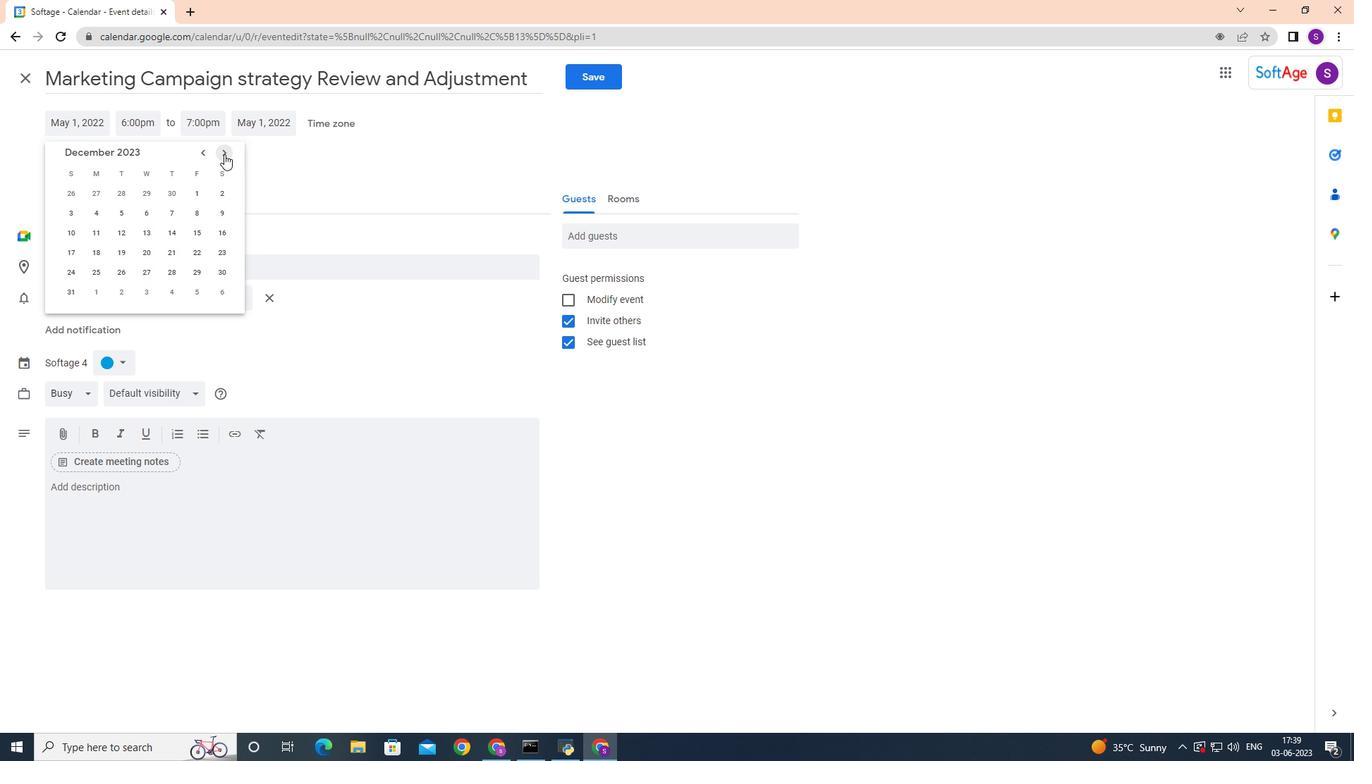 
Action: Mouse pressed left at (224, 154)
Screenshot: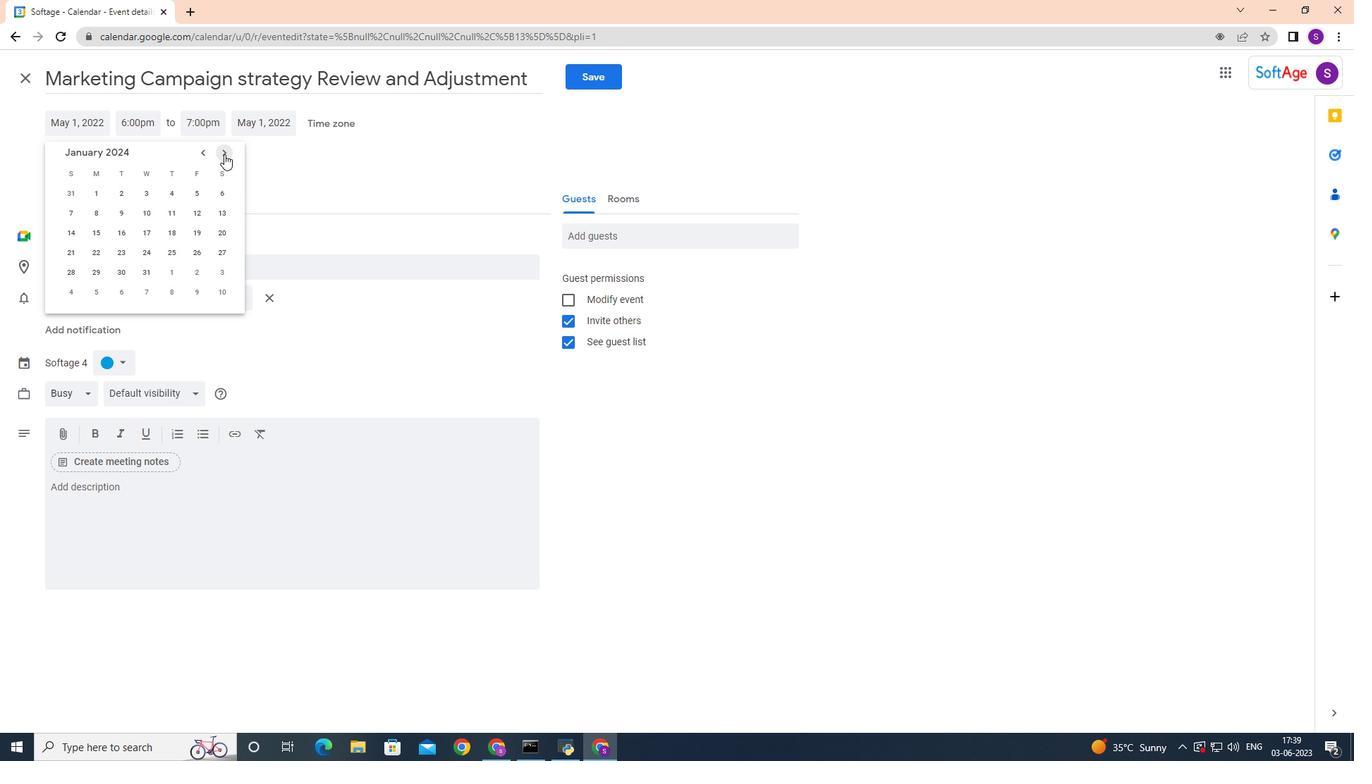 
Action: Mouse pressed left at (224, 154)
Screenshot: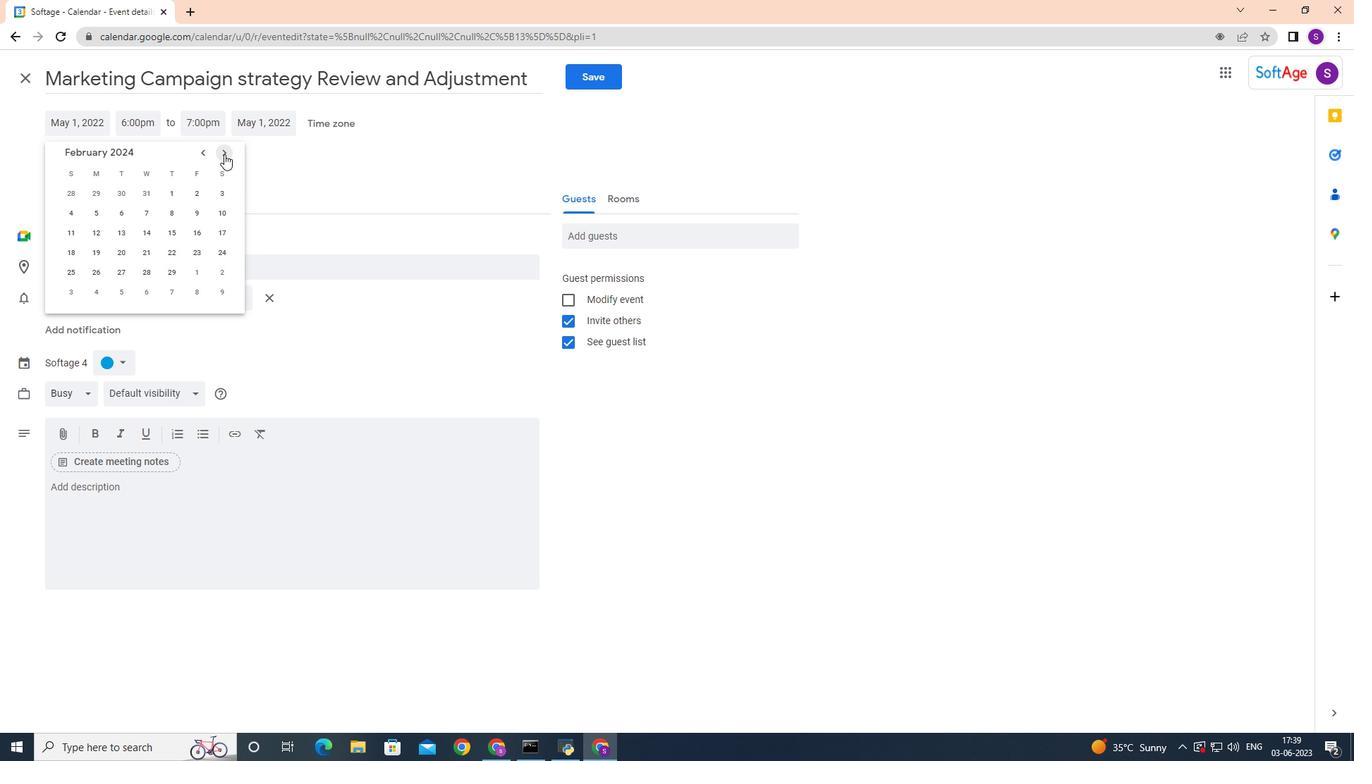 
Action: Mouse pressed left at (224, 154)
Screenshot: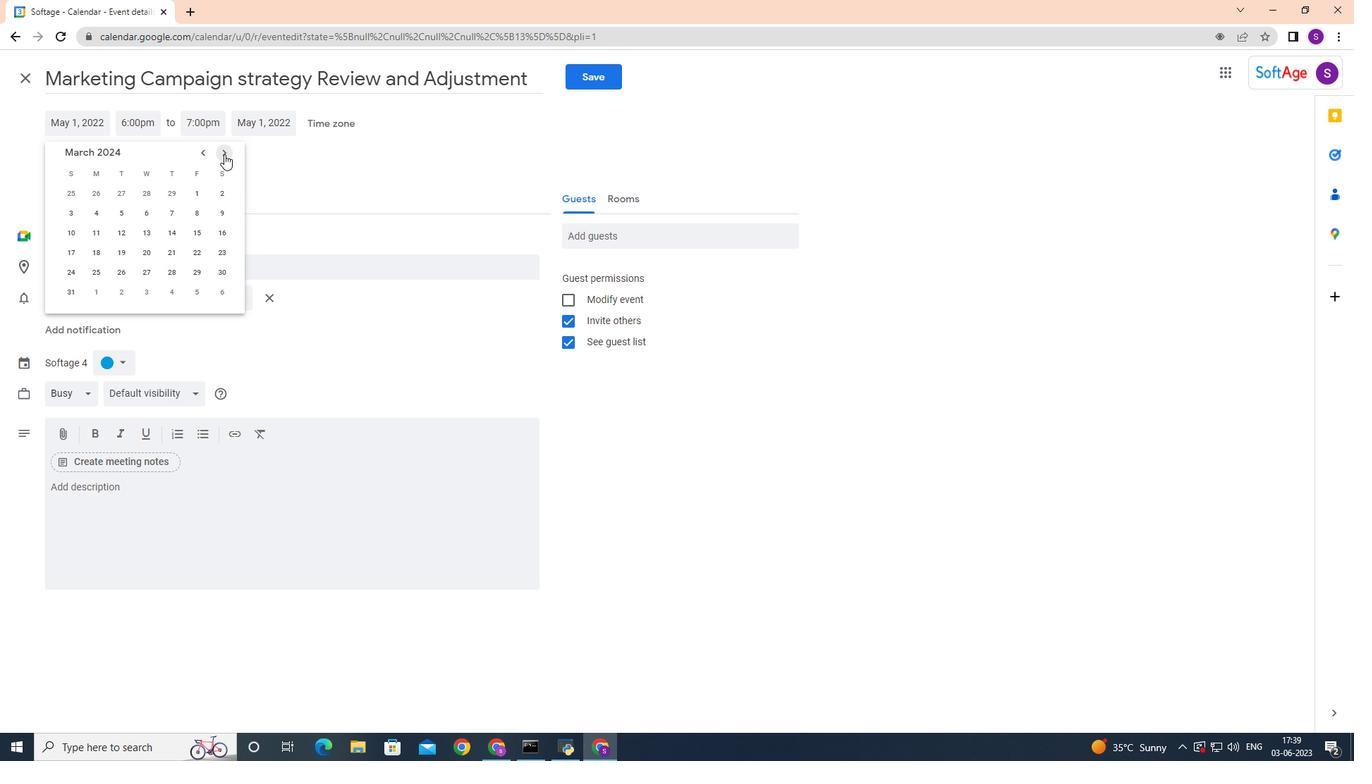 
Action: Mouse moved to (147, 194)
Screenshot: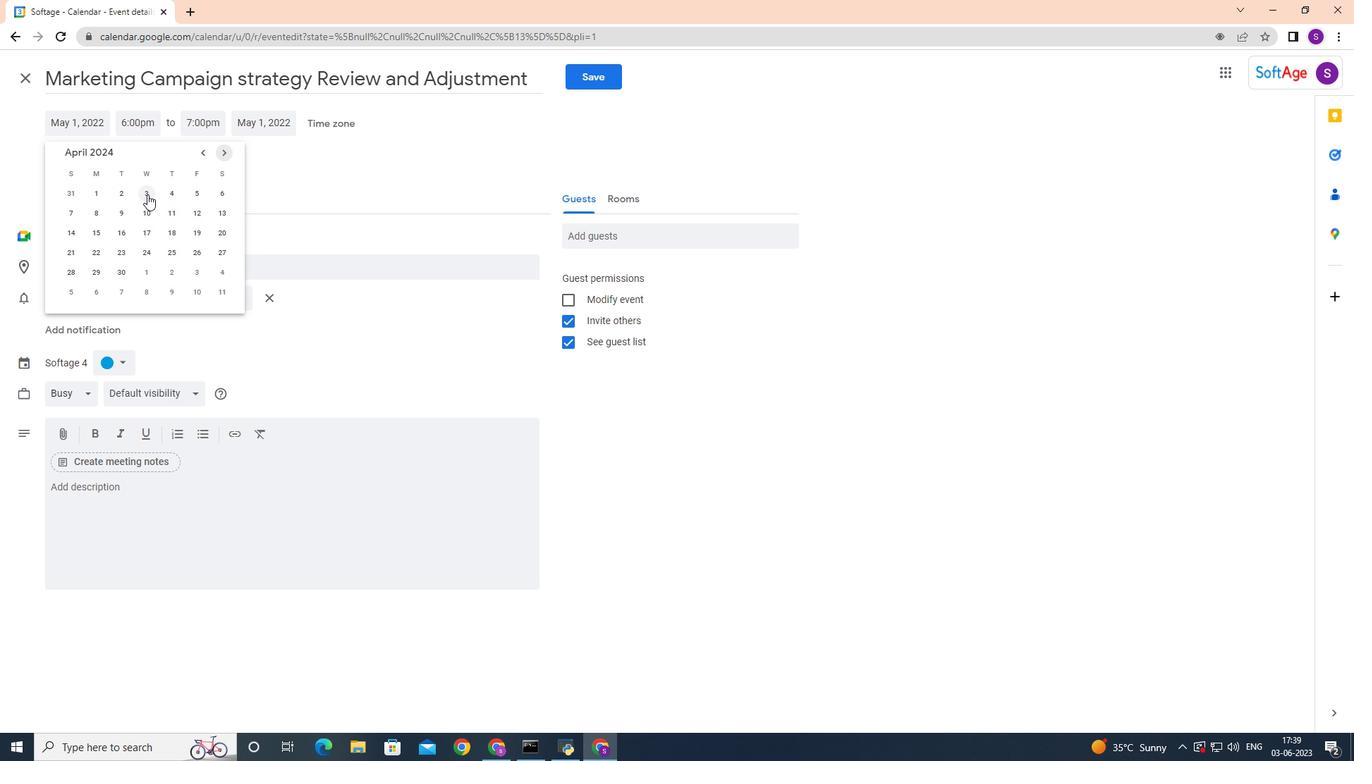 
Action: Mouse pressed left at (147, 194)
Screenshot: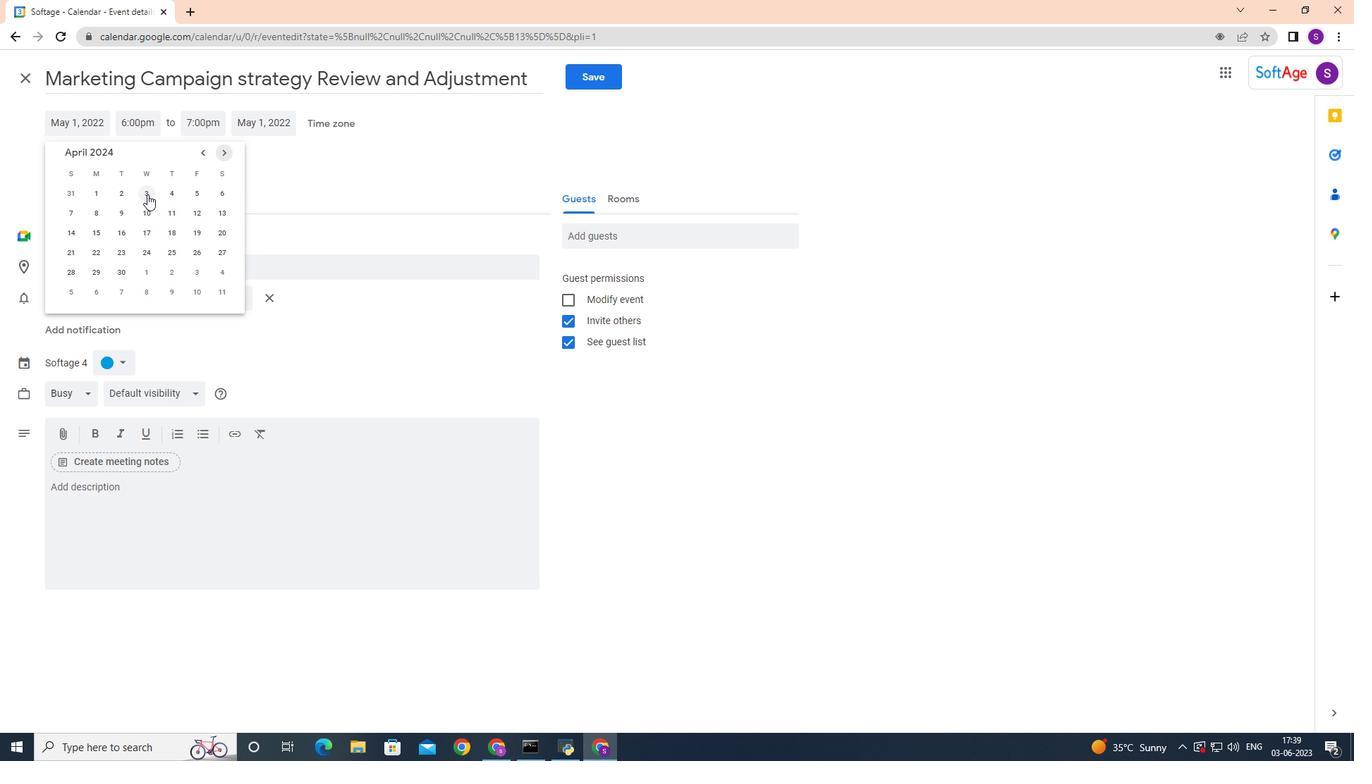 
Action: Mouse moved to (142, 119)
Screenshot: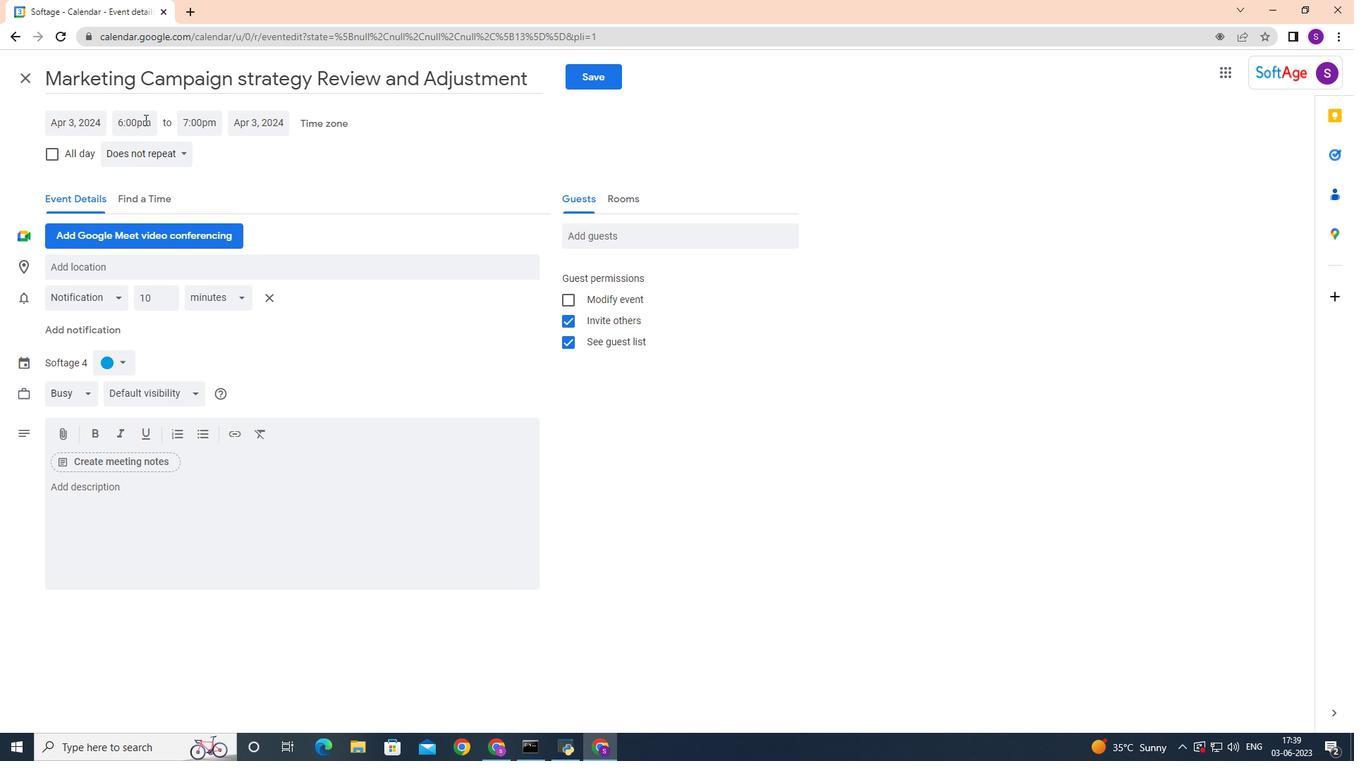 
Action: Mouse pressed left at (142, 119)
Screenshot: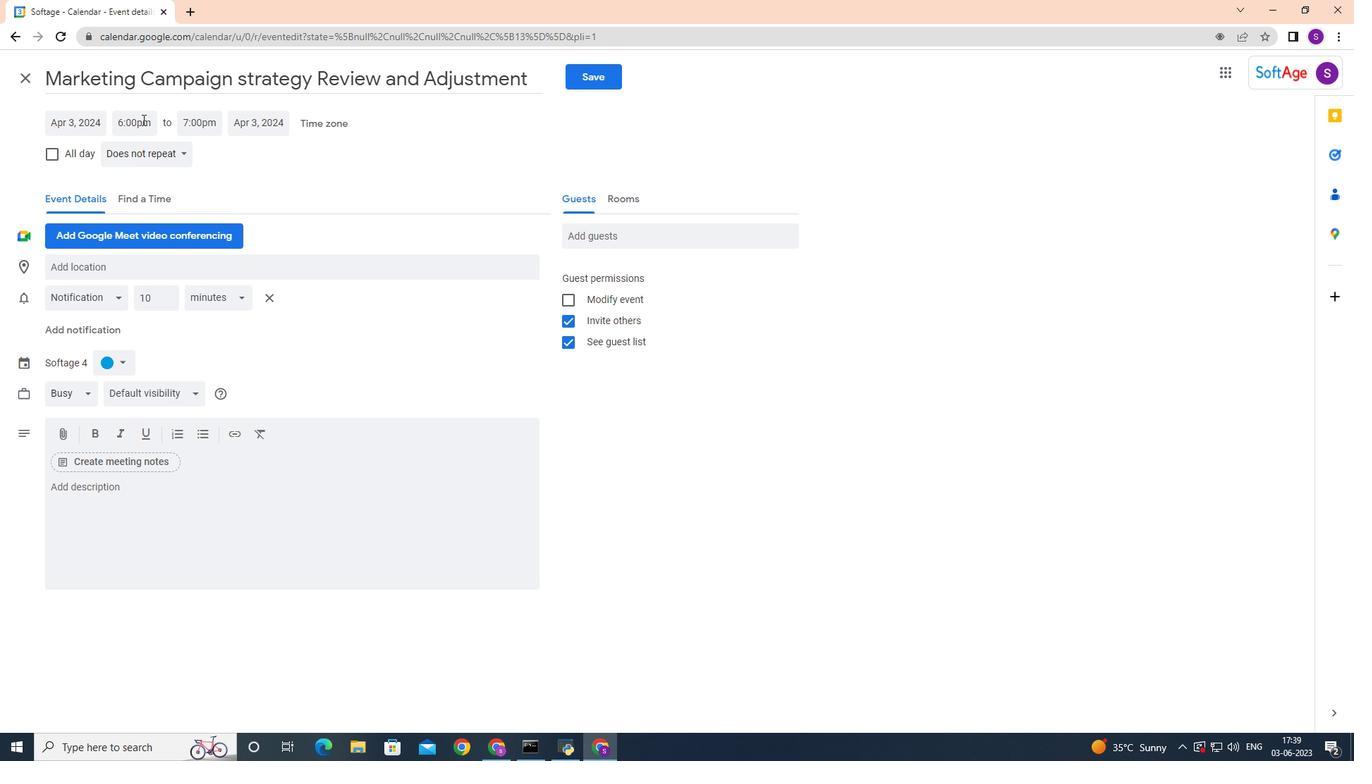 
Action: Mouse moved to (143, 119)
Screenshot: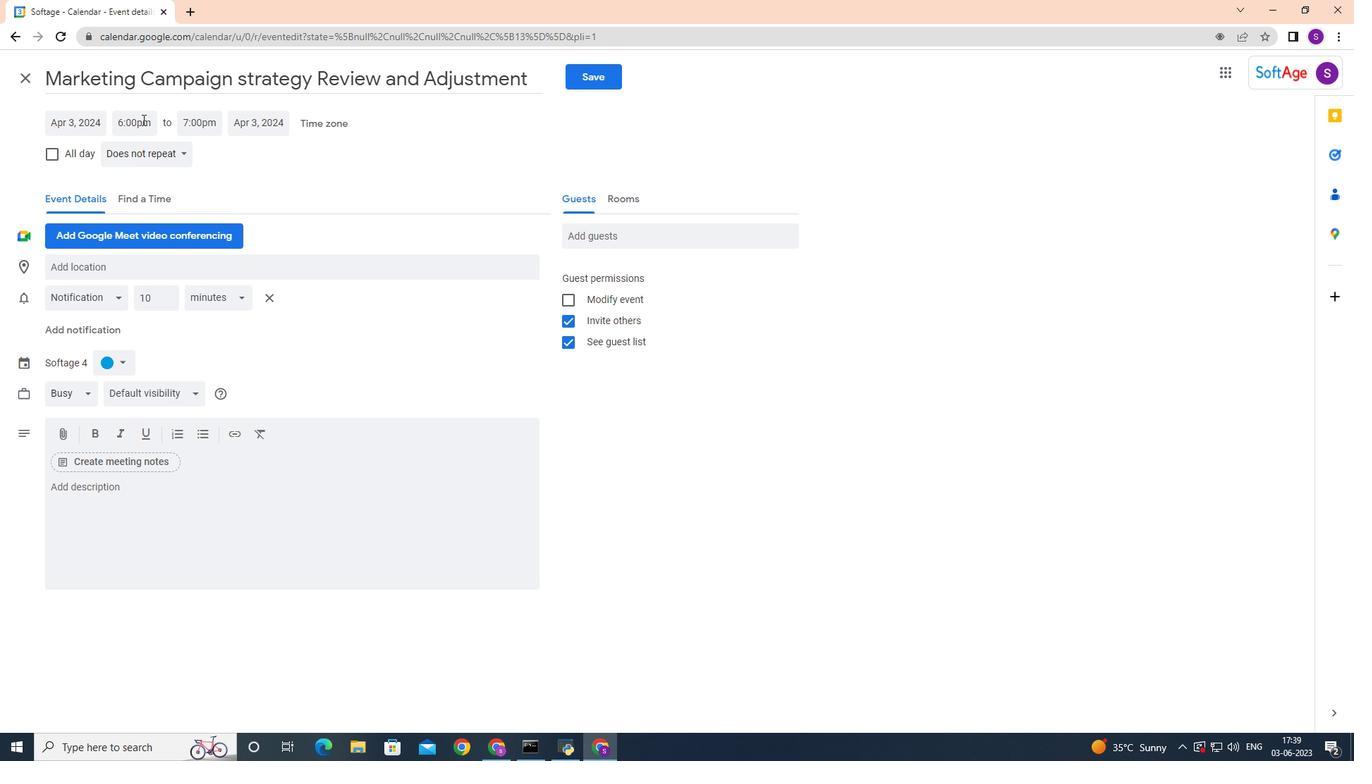 
Action: Key pressed 8<Key.shift>:50<Key.space><Key.shift>AM<Key.enter>
Screenshot: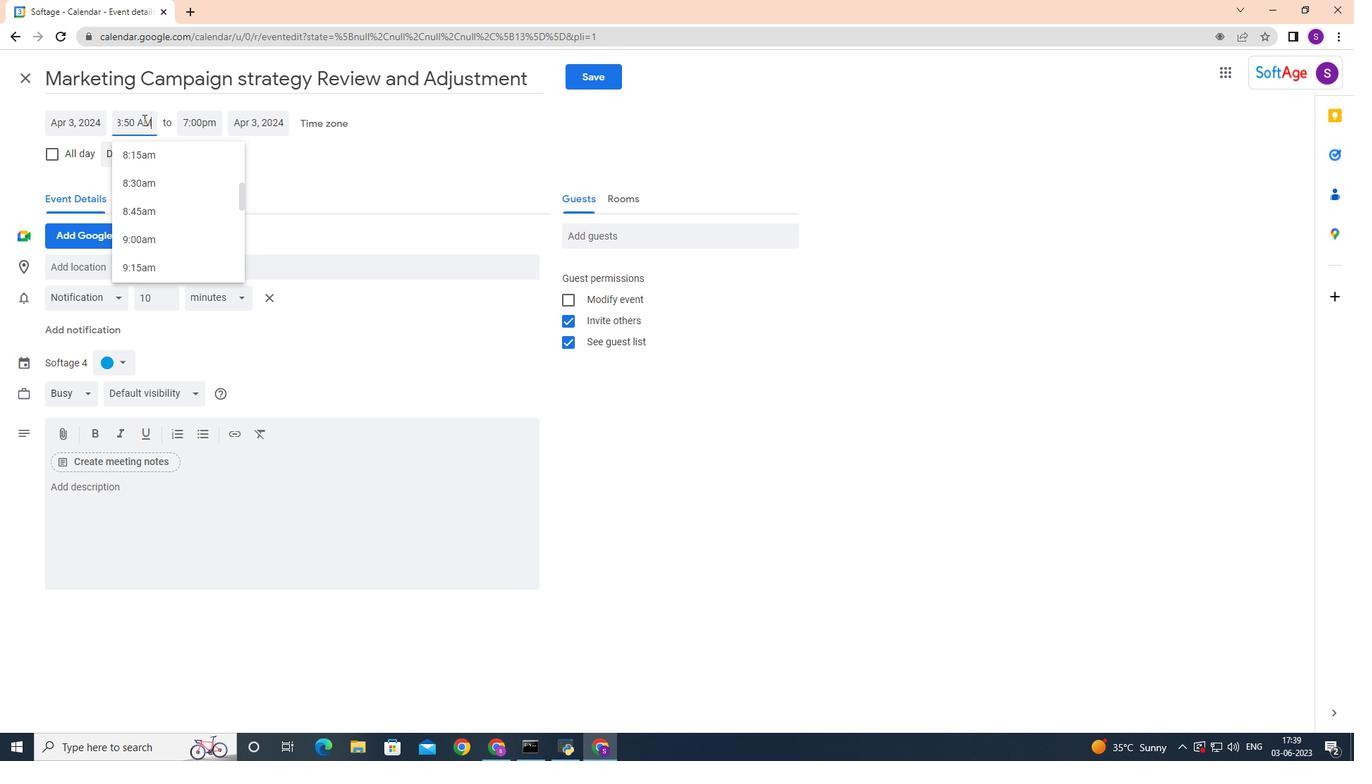 
Action: Mouse moved to (196, 119)
Screenshot: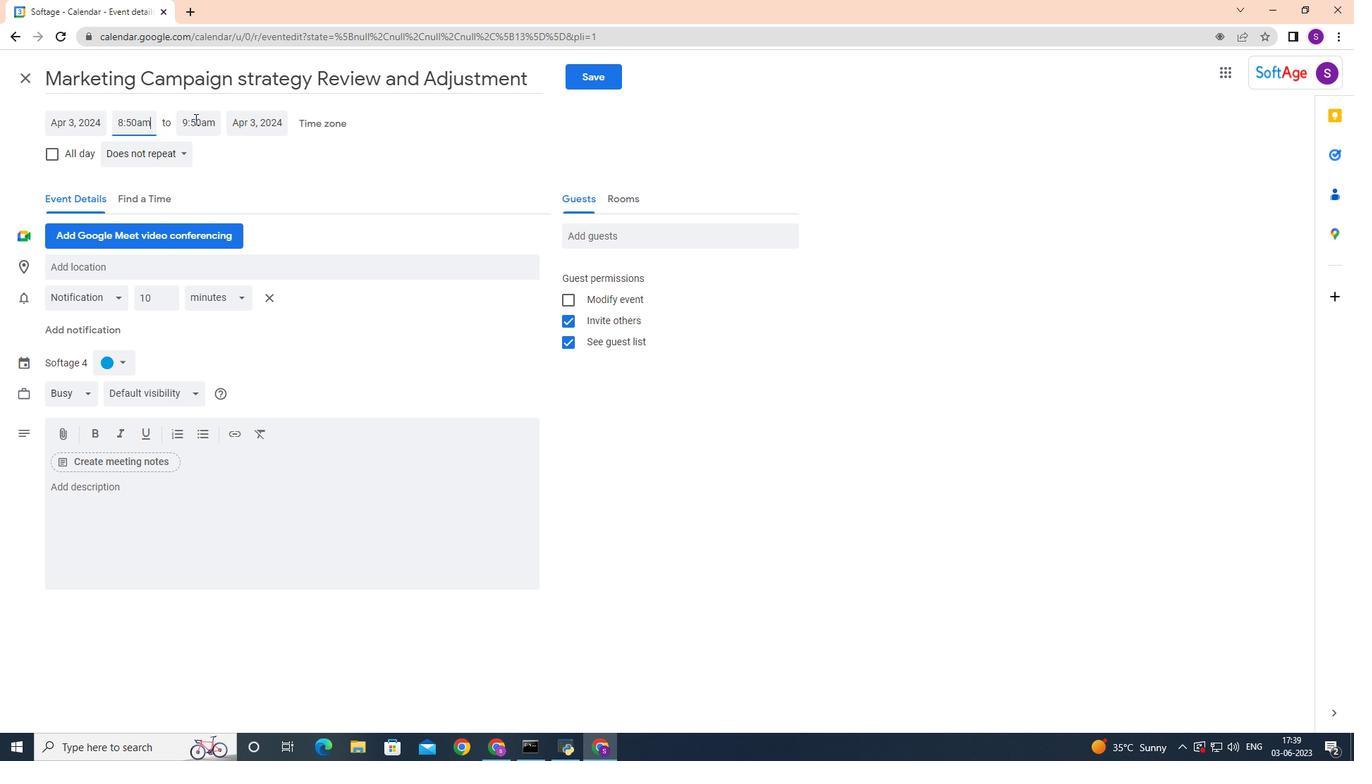 
Action: Mouse pressed left at (196, 119)
Screenshot: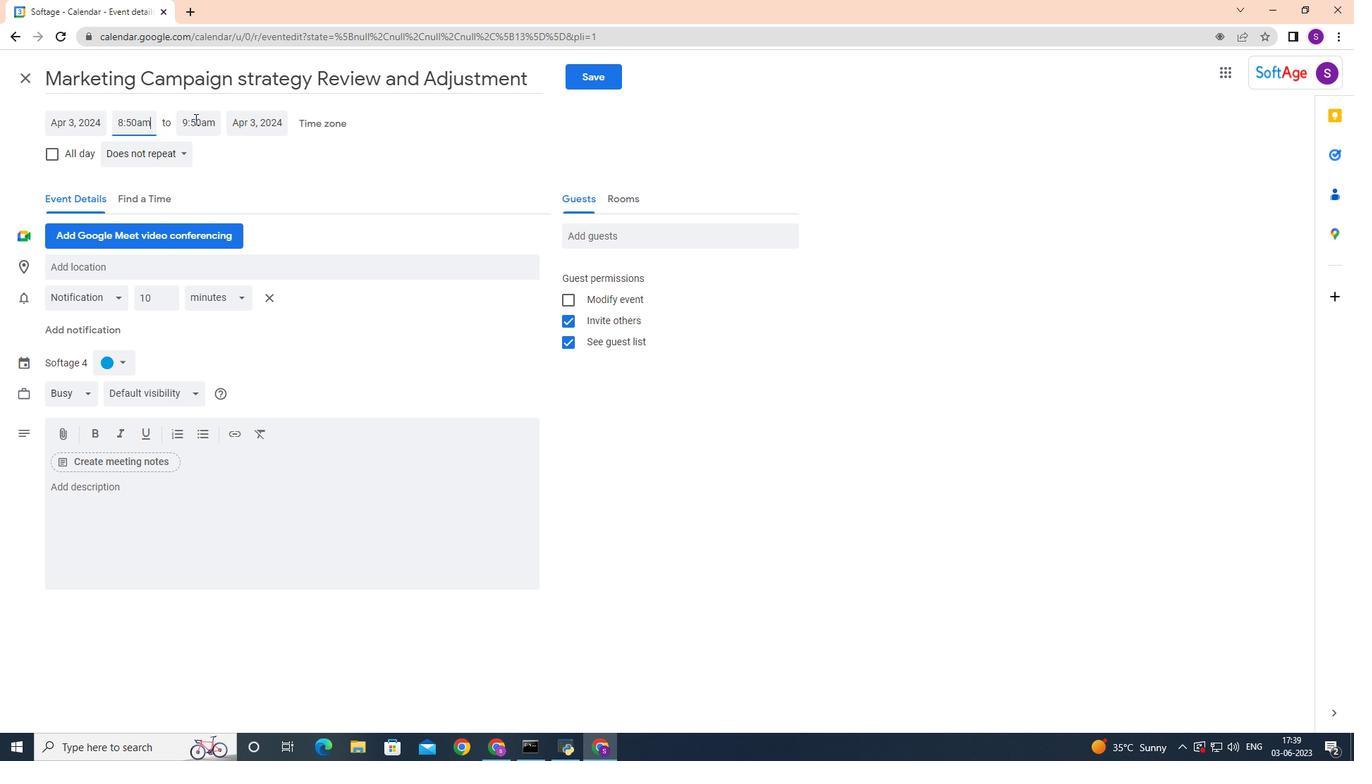 
Action: Mouse moved to (215, 269)
Screenshot: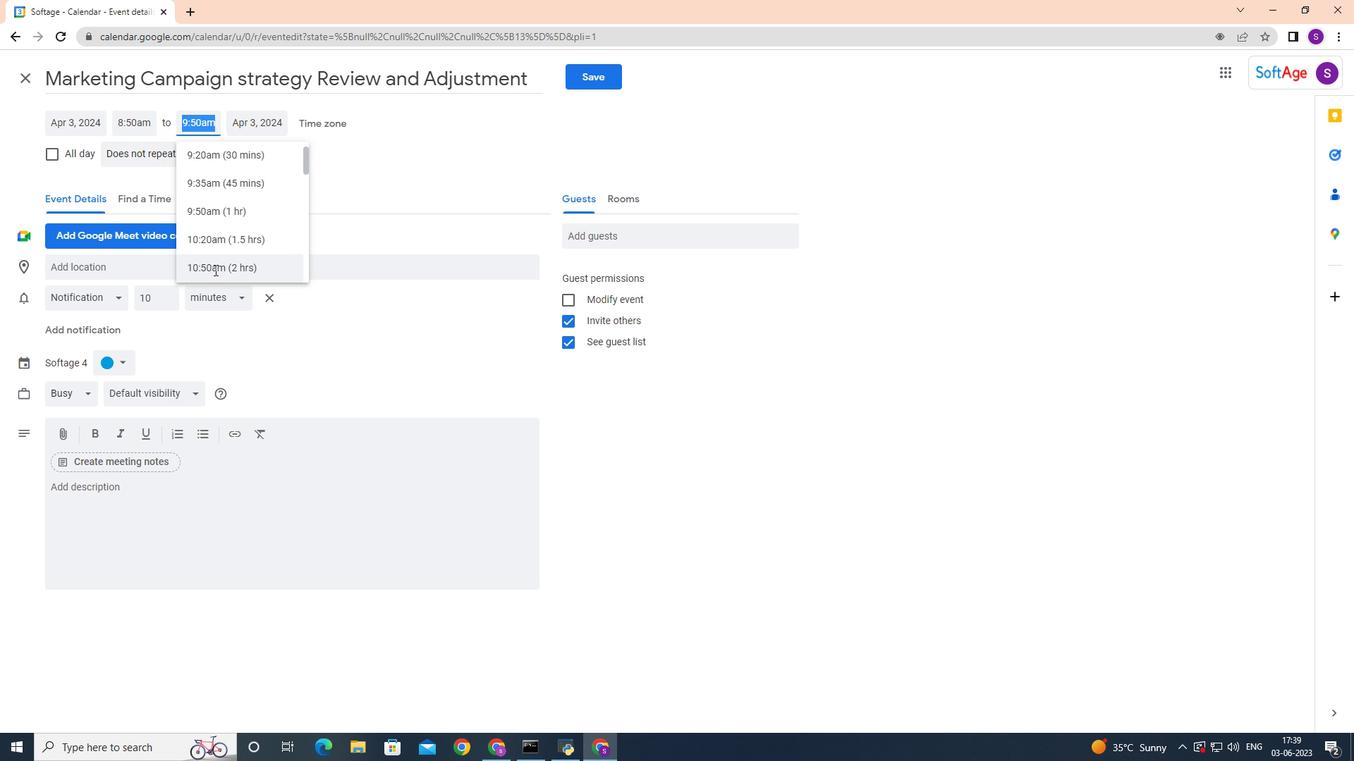 
Action: Mouse pressed left at (215, 269)
Screenshot: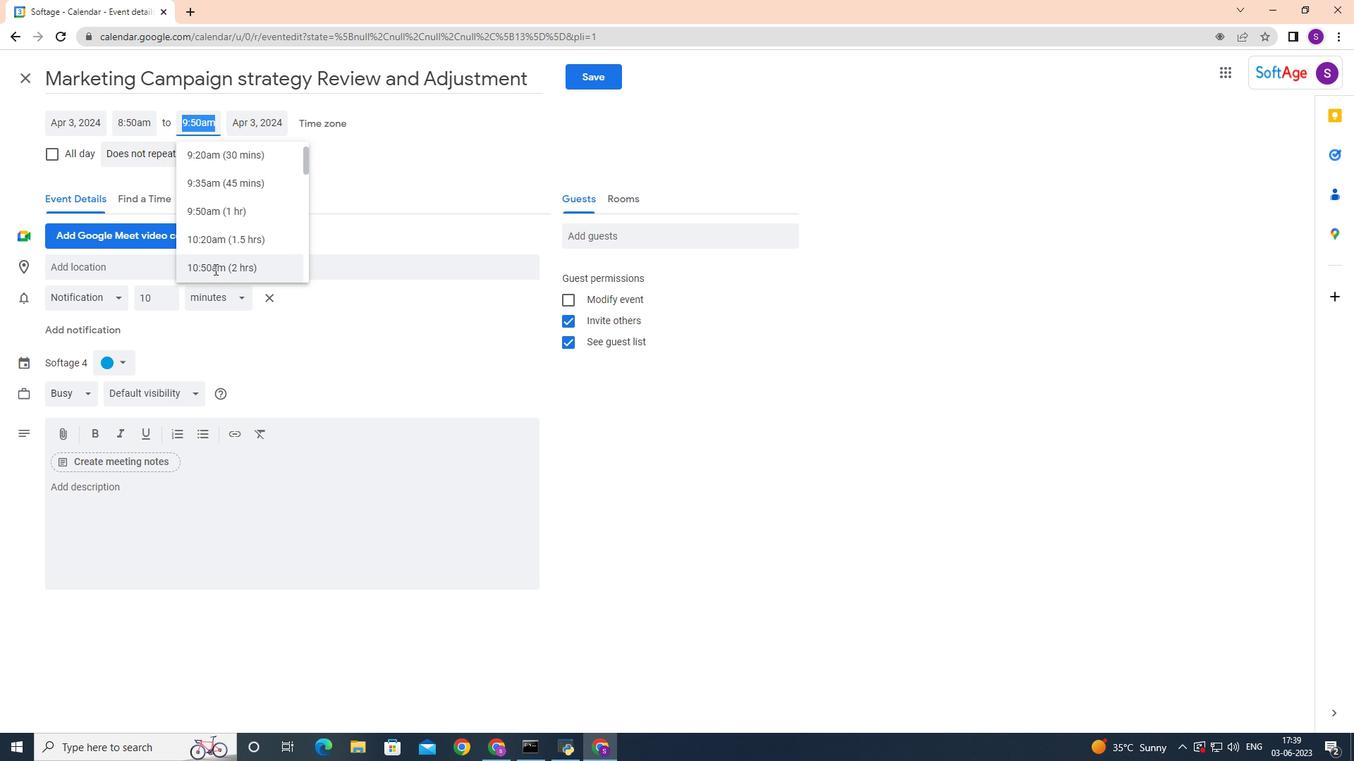 
Action: Mouse moved to (125, 479)
Screenshot: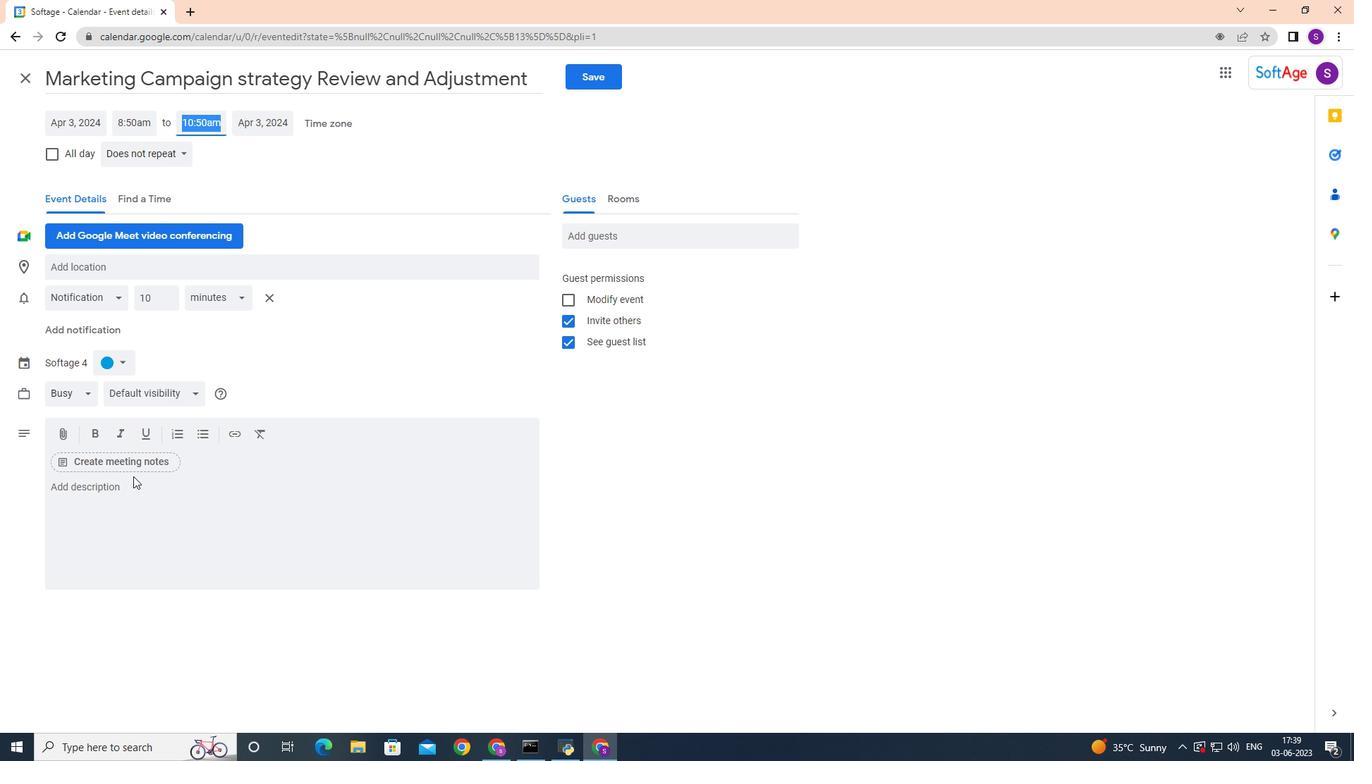 
Action: Mouse pressed left at (125, 479)
Screenshot: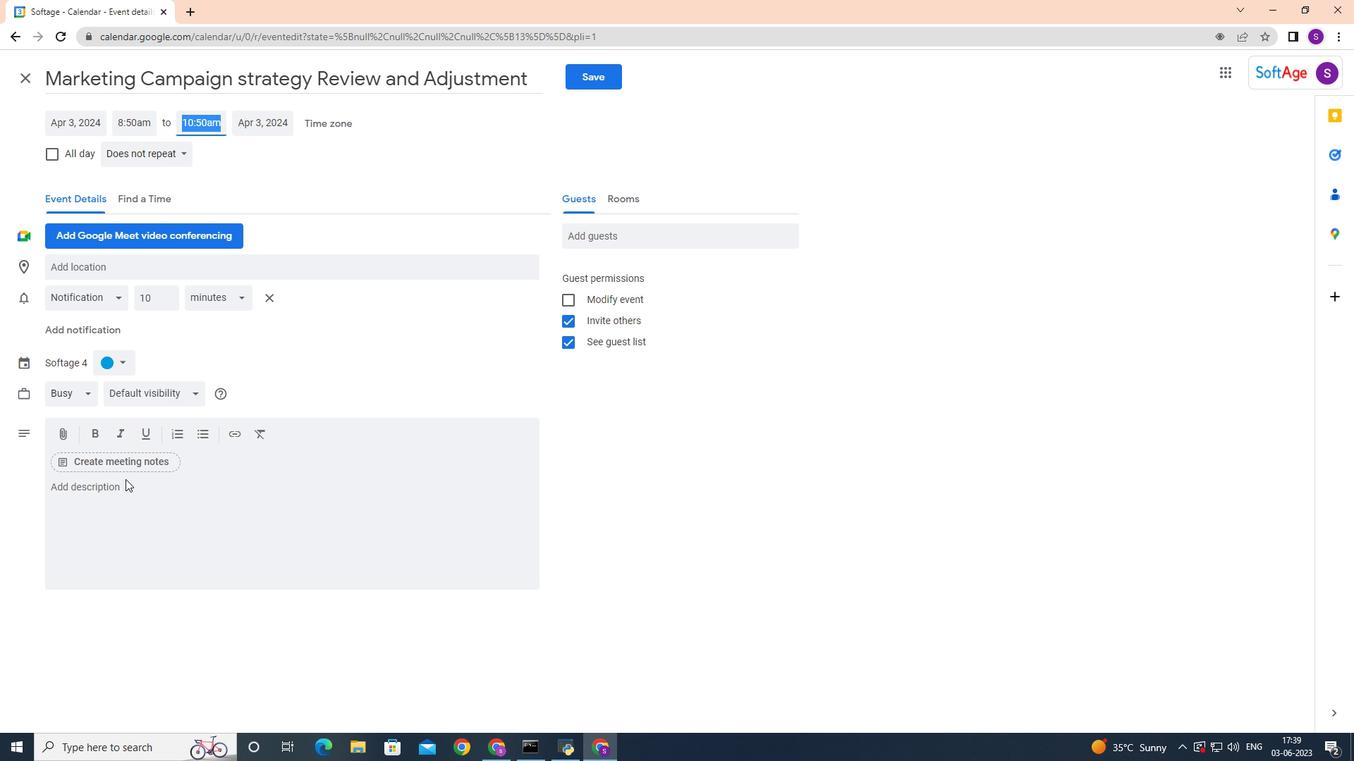 
Action: Mouse moved to (119, 493)
Screenshot: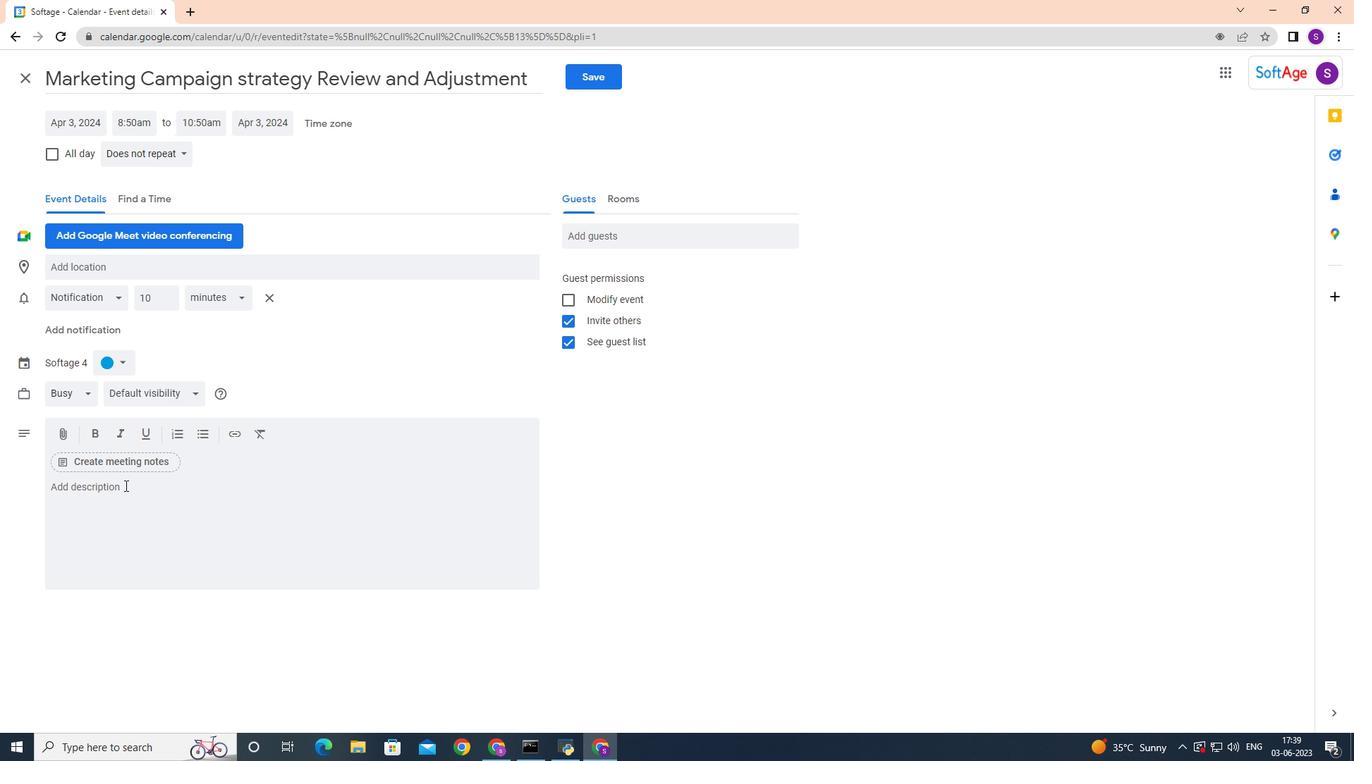 
Action: Mouse pressed left at (119, 493)
Screenshot: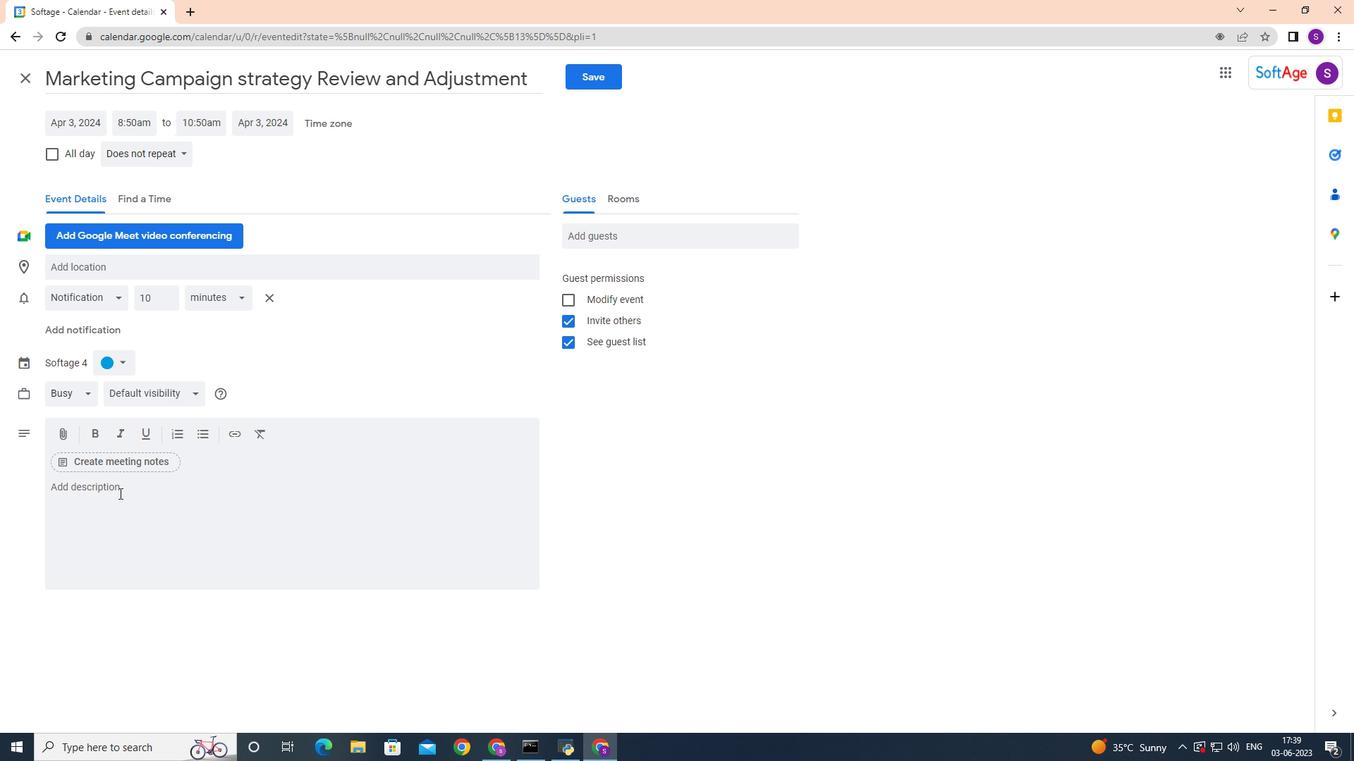 
Action: Key pressed <Key.shift>Lastly,<Key.space>be<Key.space>prepared<Key.space>to<Key.space>discuss<Key.space>the<Key.space>terms<Key.space>of<Key.space>potential<Key.space>investment,<Key.space>including<Key.space>the<Key.space>desired<Key.space>investment<Key.space>amount<Key.space>equity<Key.space>or<Key.space>ownership<Key.space>structure<Key.space>,<Key.space><Key.backspace><Key.backspace>,<Key.space>potential<Key.space>return<Key.space>on<Key.space>investment<Key.space>and<Key.space>ant<Key.space>anticipated<Key.space>milestones<Key.space>or<Key.space>r<Key.backspace>timelines.<Key.space>thes<Key.space>discussu<Key.backspace><Key.backspace><Key.backspace><Key.backspace><Key.backspace><Key.backspace><Key.backspace><Key.backspace>e<Key.space><Key.backspace><Key.backspace><Key.backspace>e<Key.space>discussions<Key.space>will<Key.space>lay<Key.space>the<Key.space>g<Key.backspace>foundatiopn<Key.backspace><Key.backspace>n<Key.space>for<Key.space>further<Key.space>negotiations<Key.space>and<Key.space>due<Key.space>diligence<Key.space>processes,<Key.space>sg<Key.backspace>hould<Key.space>both<Key.space>parties<Key.space>decide<Key.space>to<Key.space>move<Key.space>d<Key.backspace>forward
Screenshot: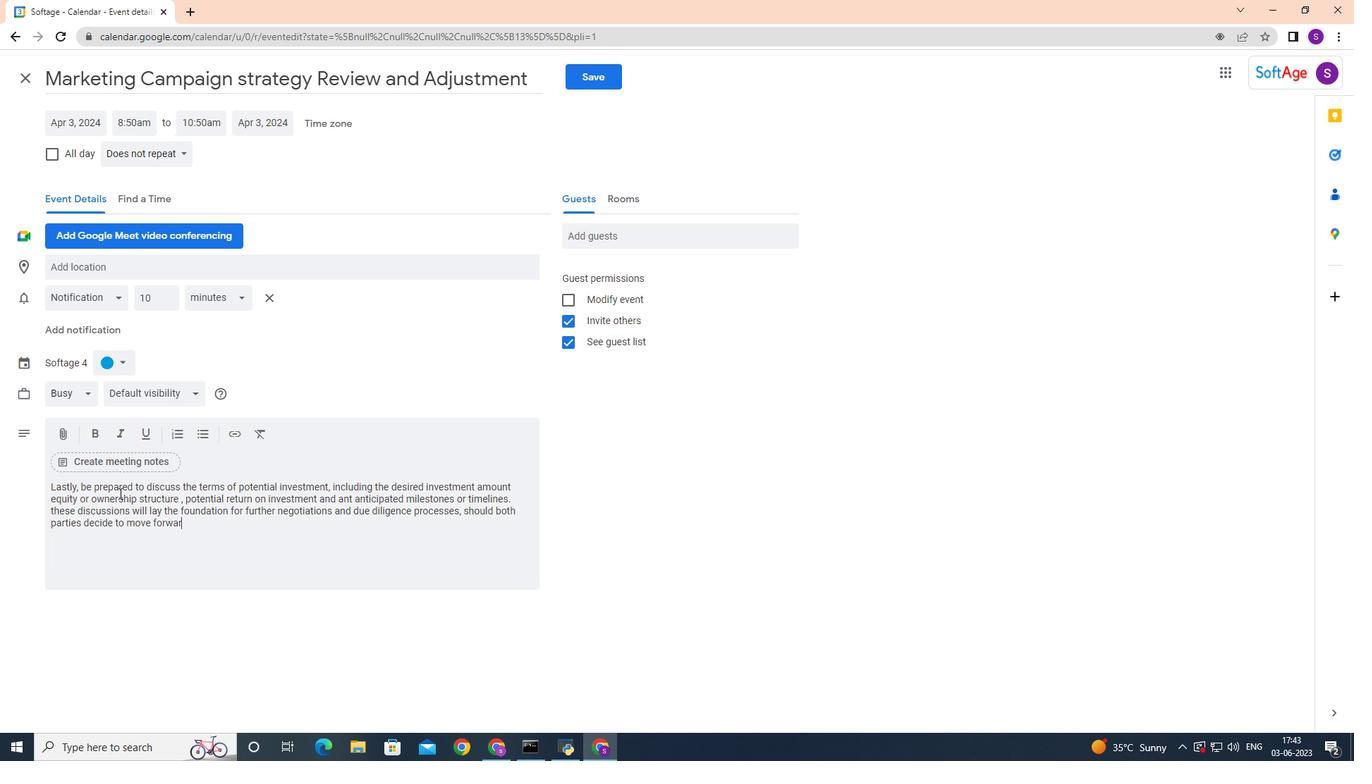 
Action: Mouse moved to (124, 362)
Screenshot: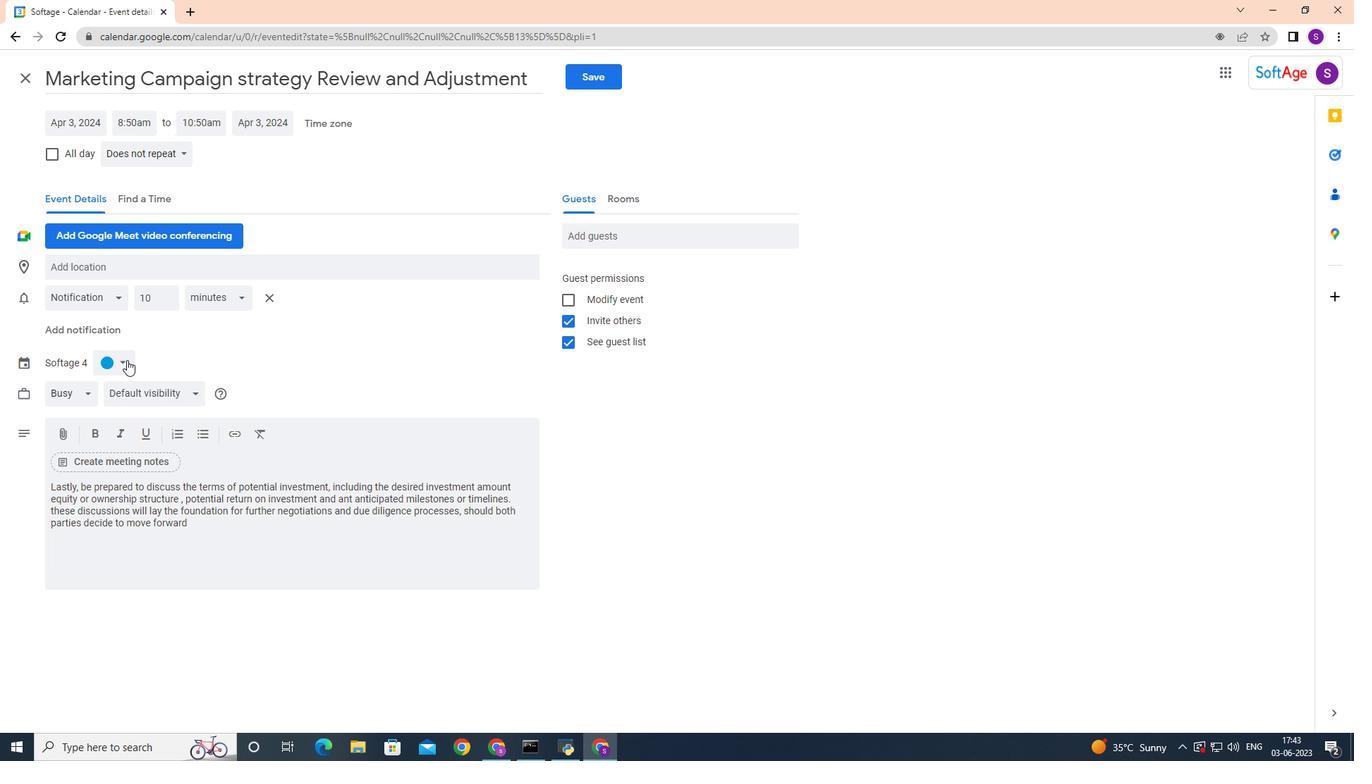 
Action: Mouse pressed left at (124, 362)
Screenshot: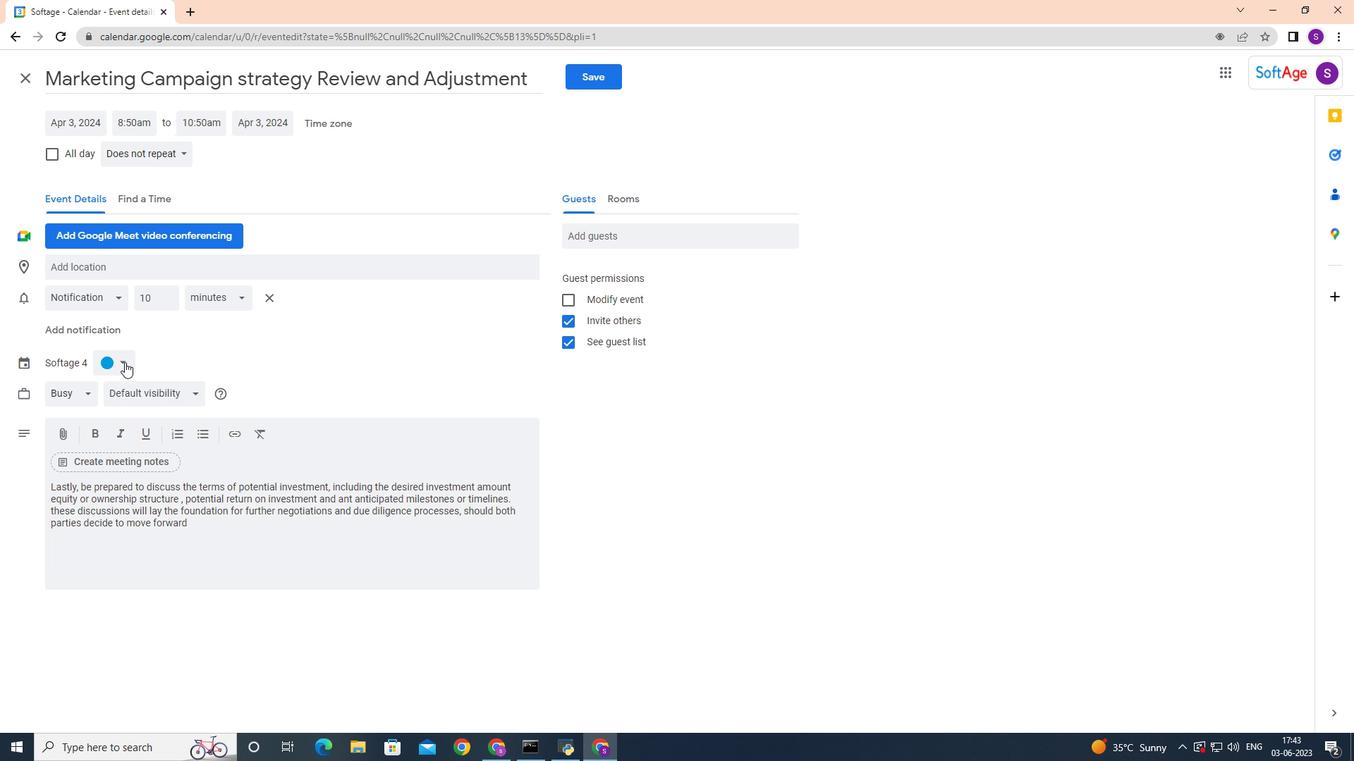 
Action: Mouse moved to (107, 409)
Screenshot: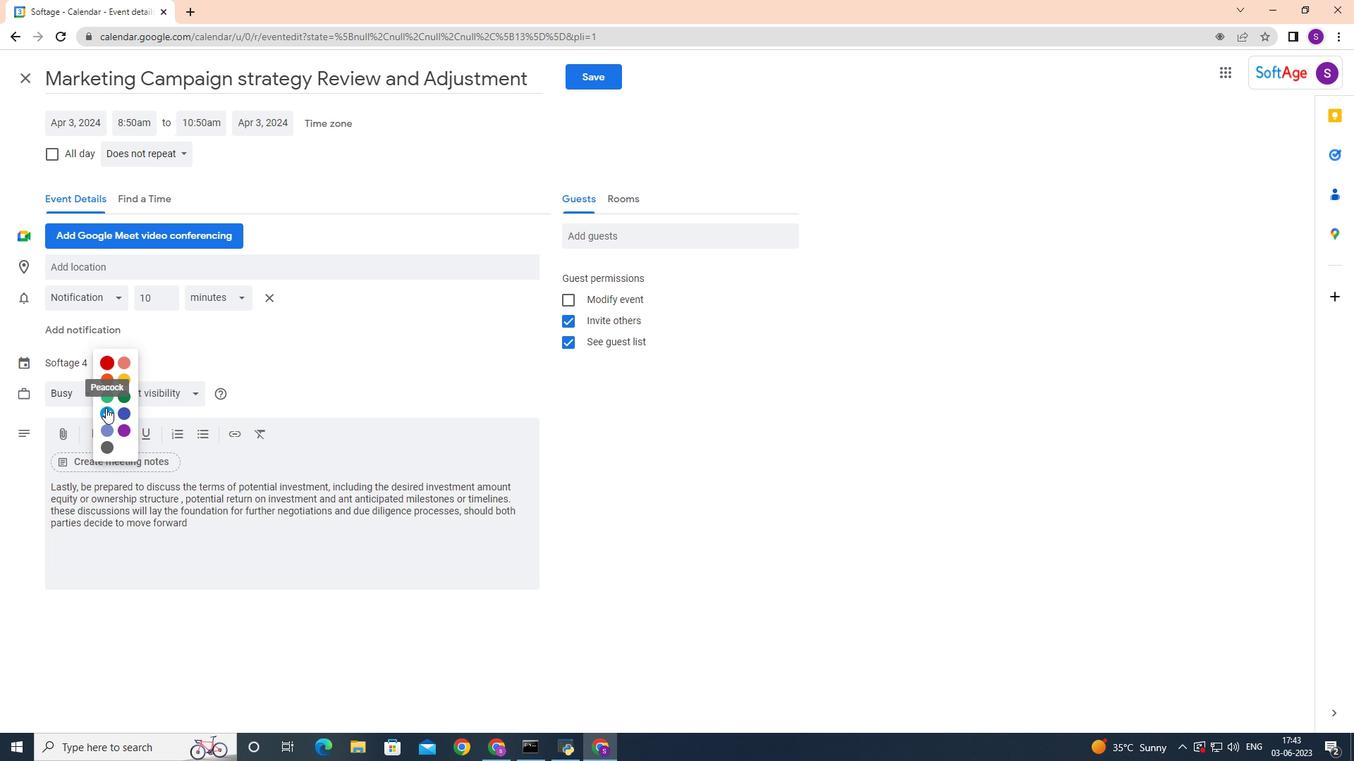 
Action: Mouse pressed left at (107, 409)
Screenshot: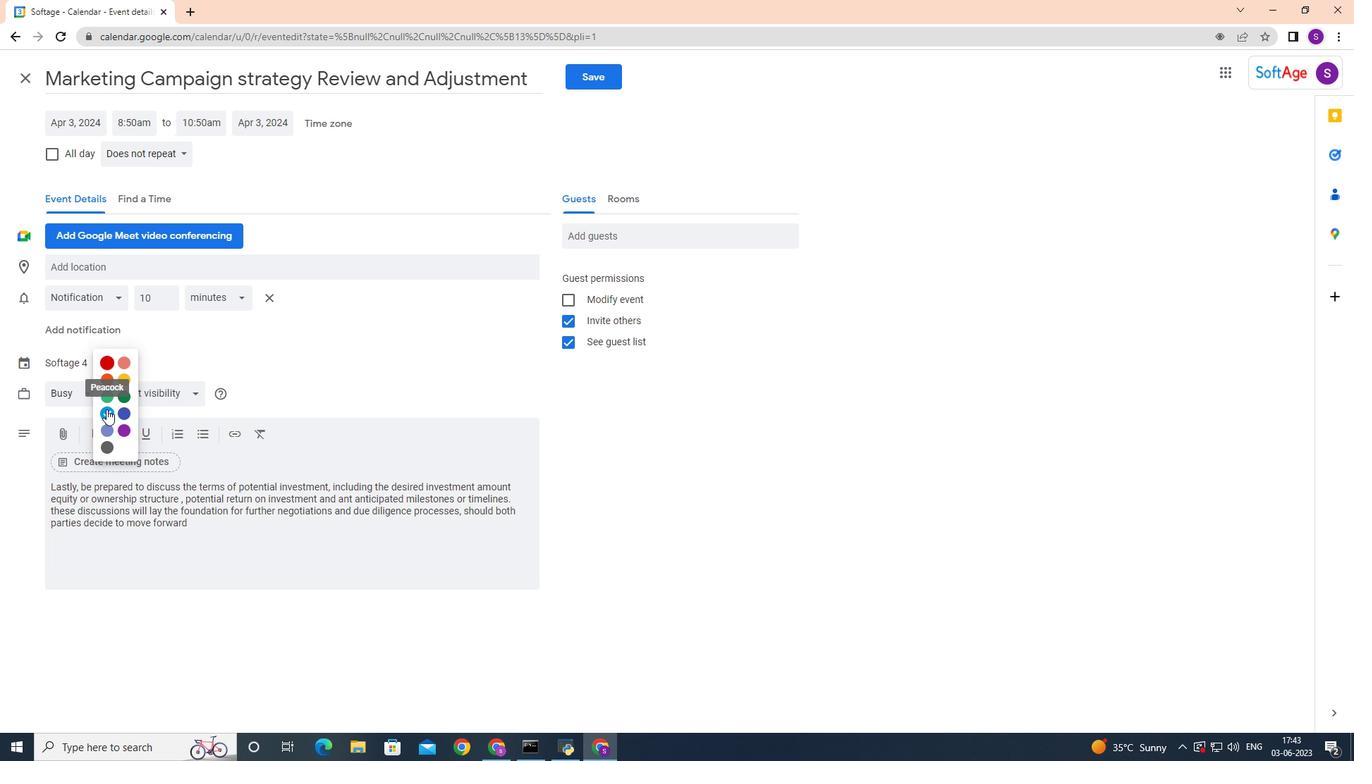 
Action: Mouse moved to (105, 272)
Screenshot: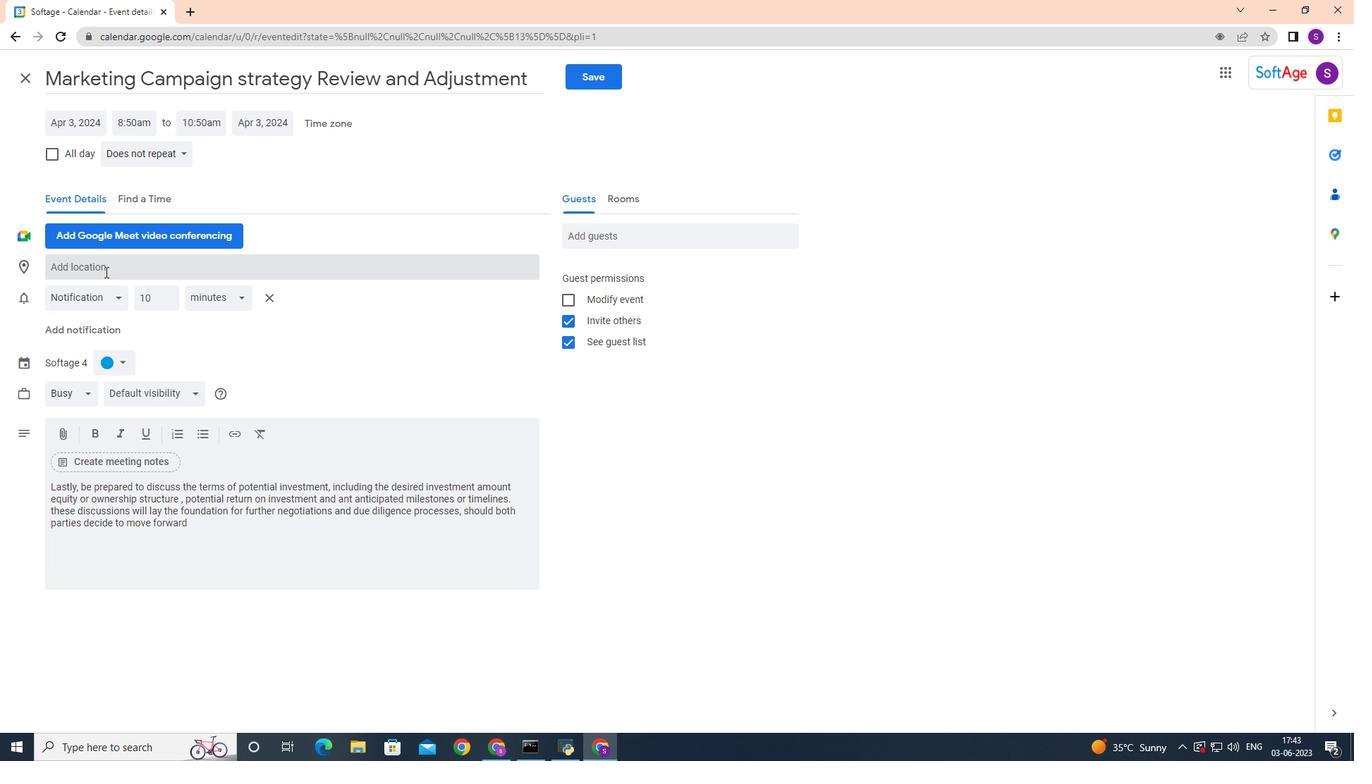 
Action: Mouse pressed left at (105, 272)
Screenshot: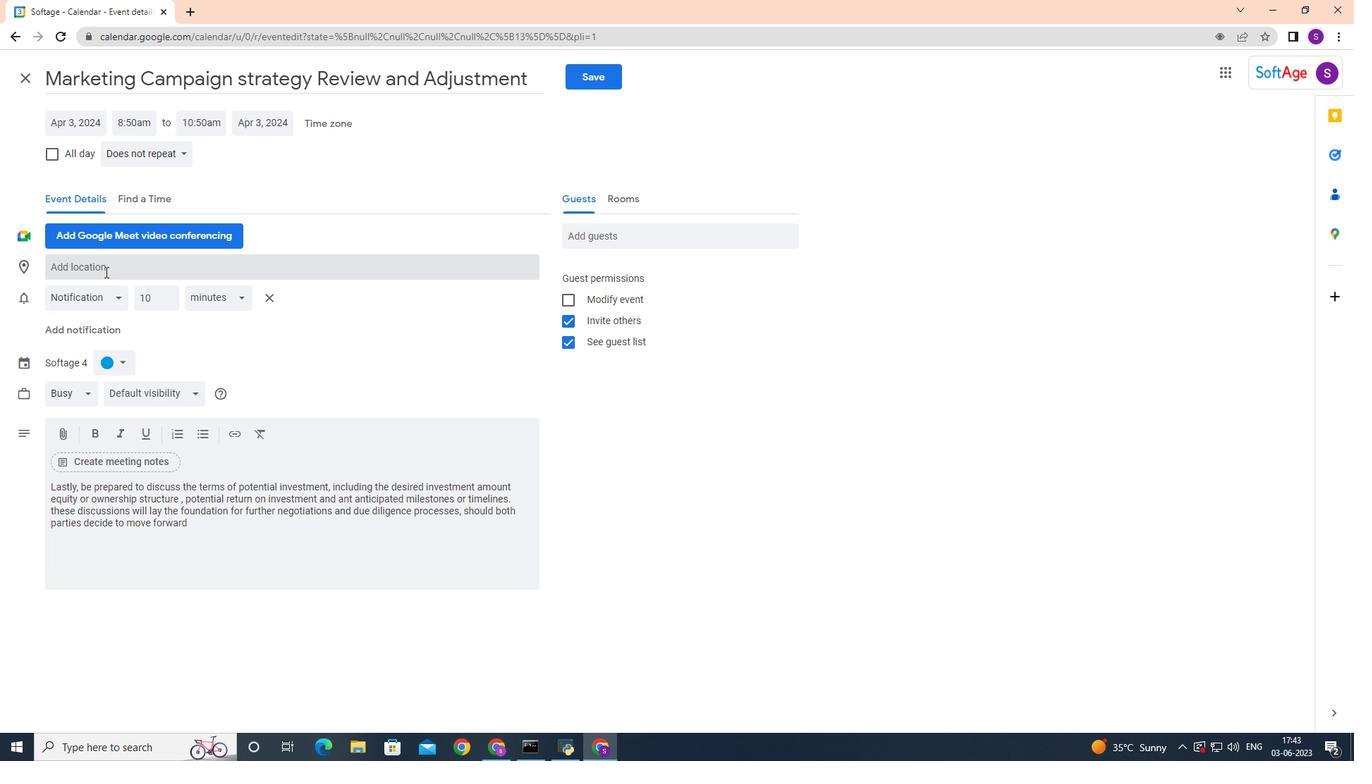
Action: Key pressed <Key.shift>Miami,<Key.space><Key.shift>USA
Screenshot: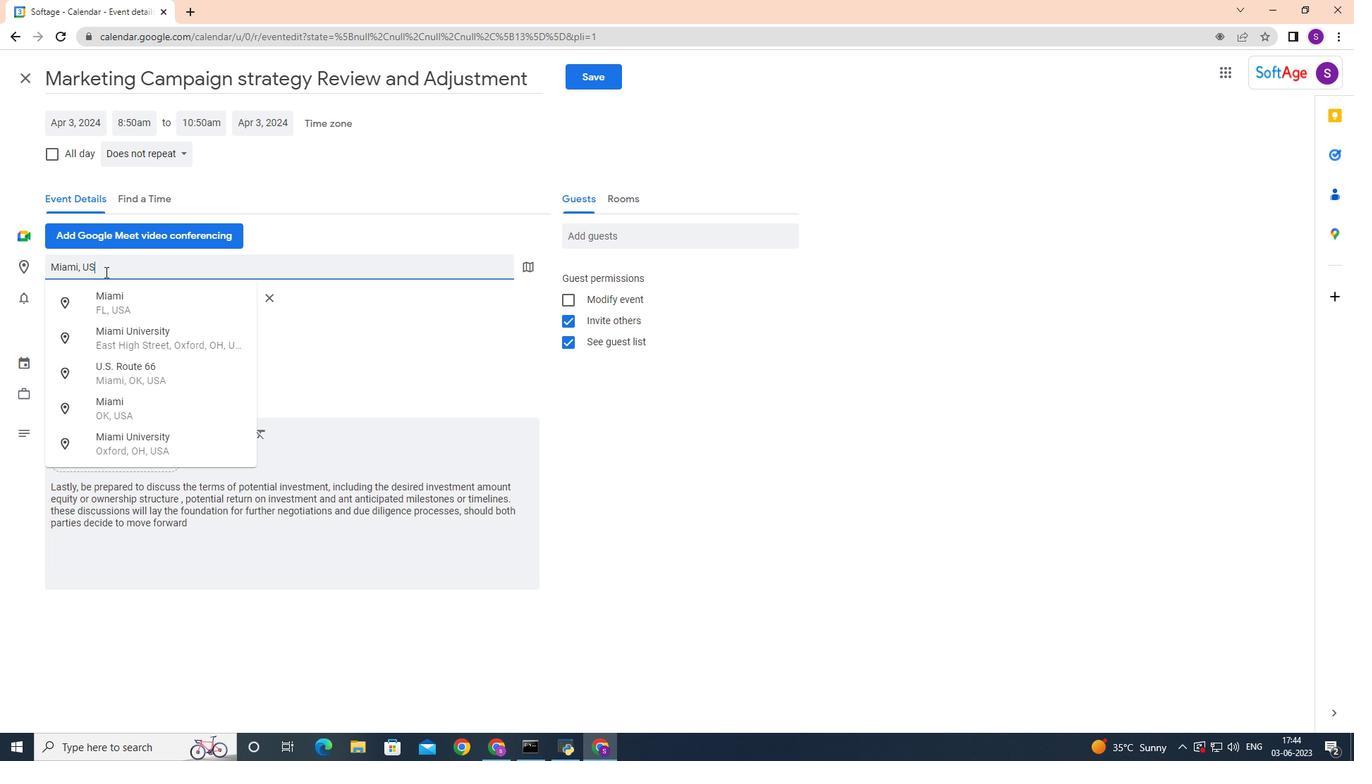 
Action: Mouse moved to (637, 239)
Screenshot: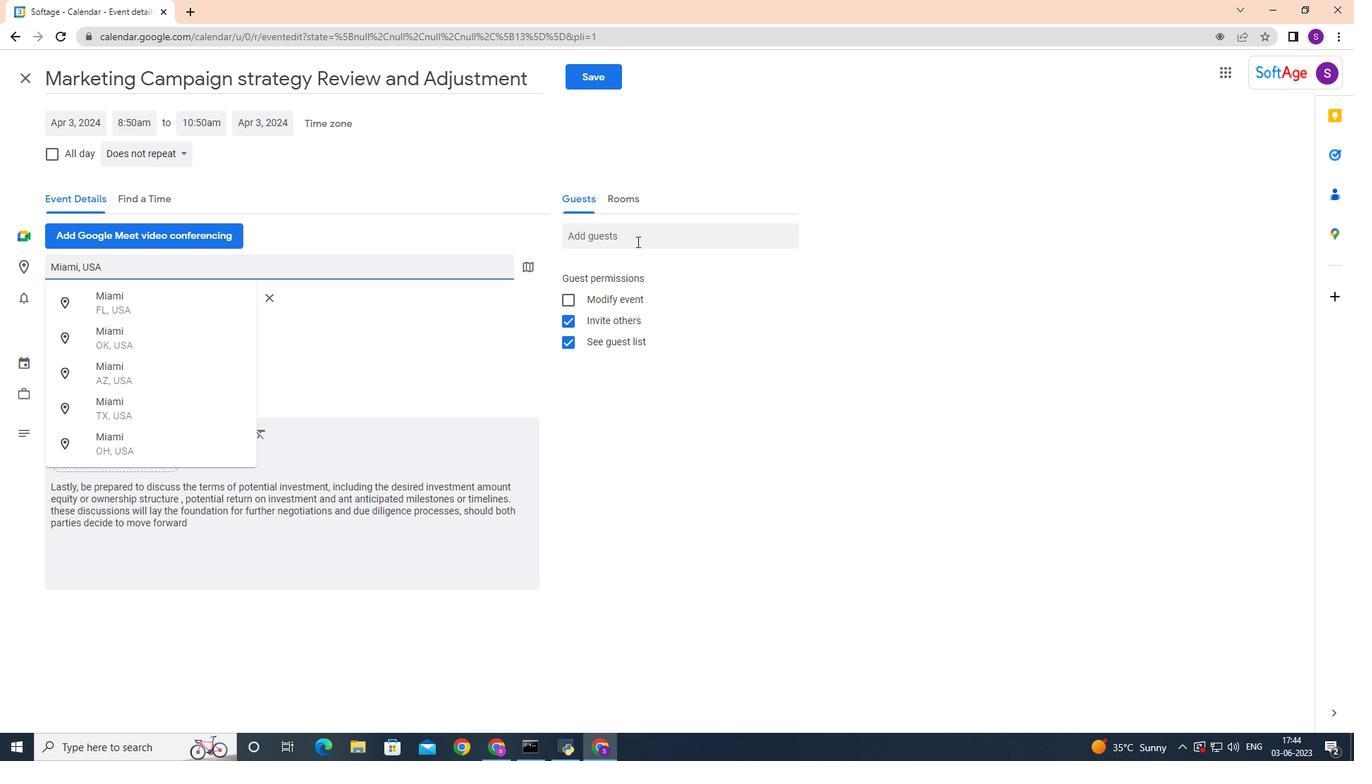 
Action: Mouse pressed left at (637, 239)
Screenshot: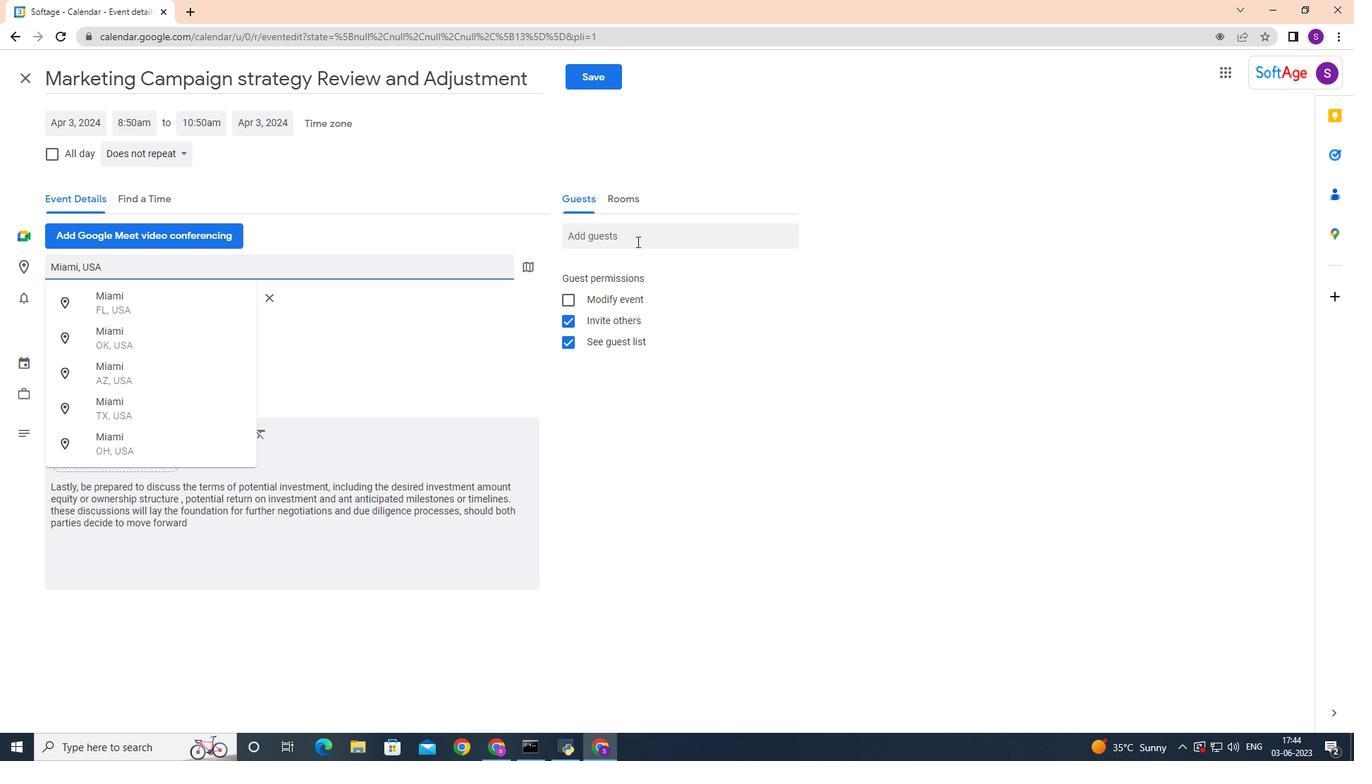 
Action: Mouse moved to (637, 239)
Screenshot: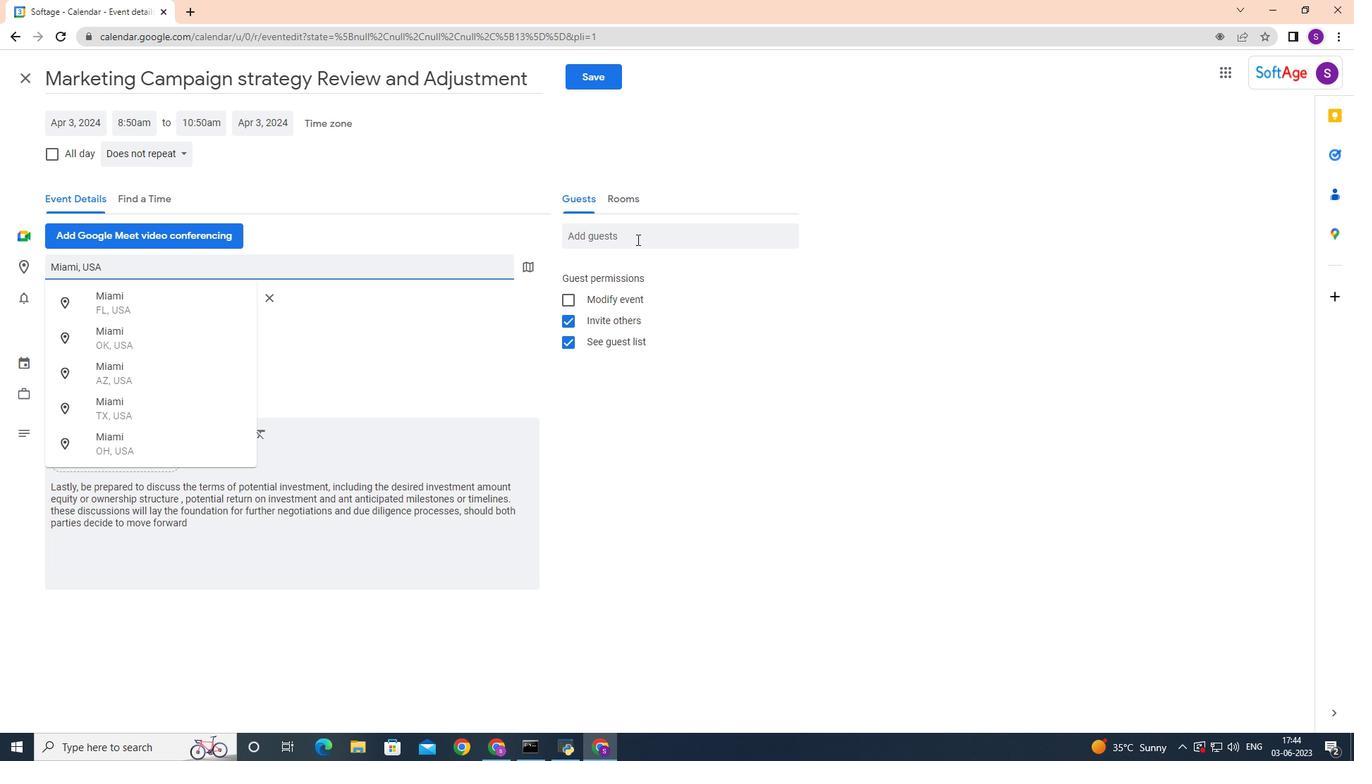 
Action: Key pressed softage.7
Screenshot: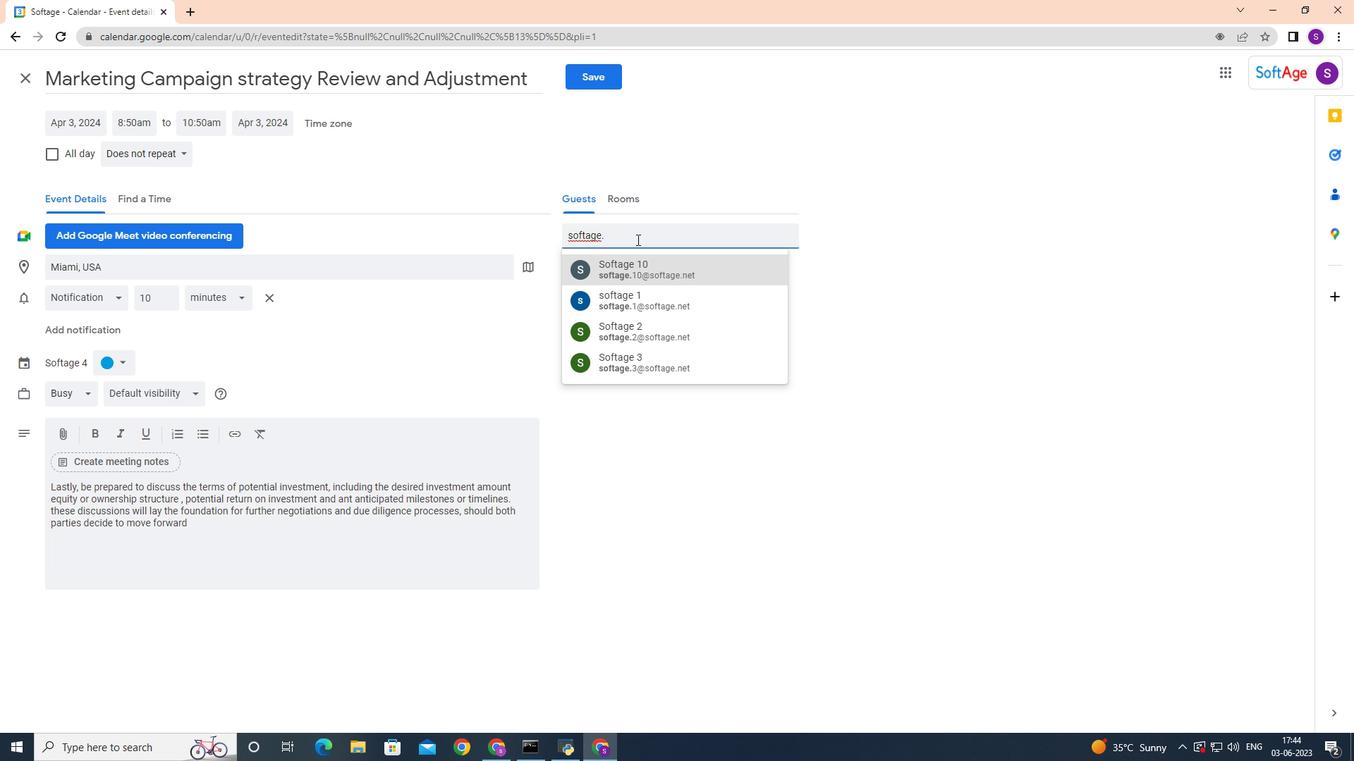 
Action: Mouse moved to (619, 283)
Screenshot: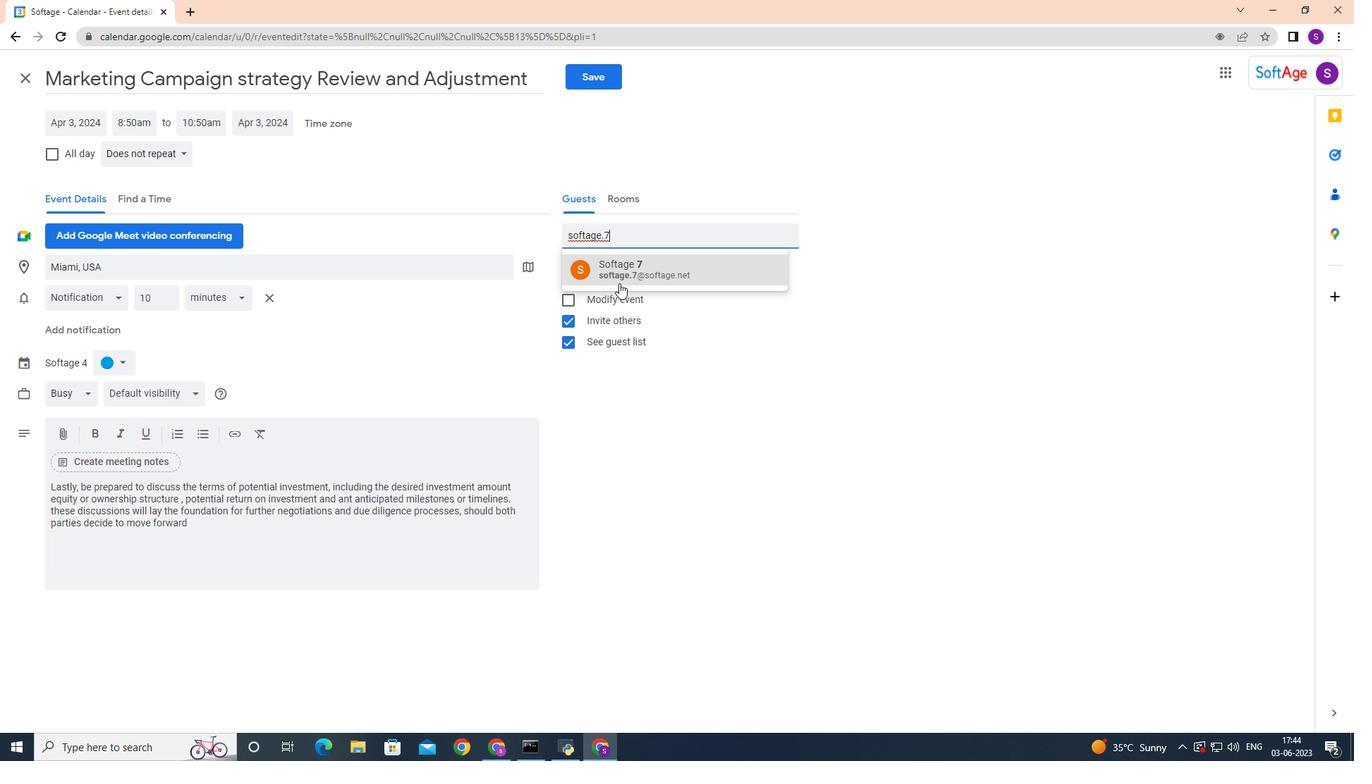 
Action: Mouse pressed left at (619, 283)
Screenshot: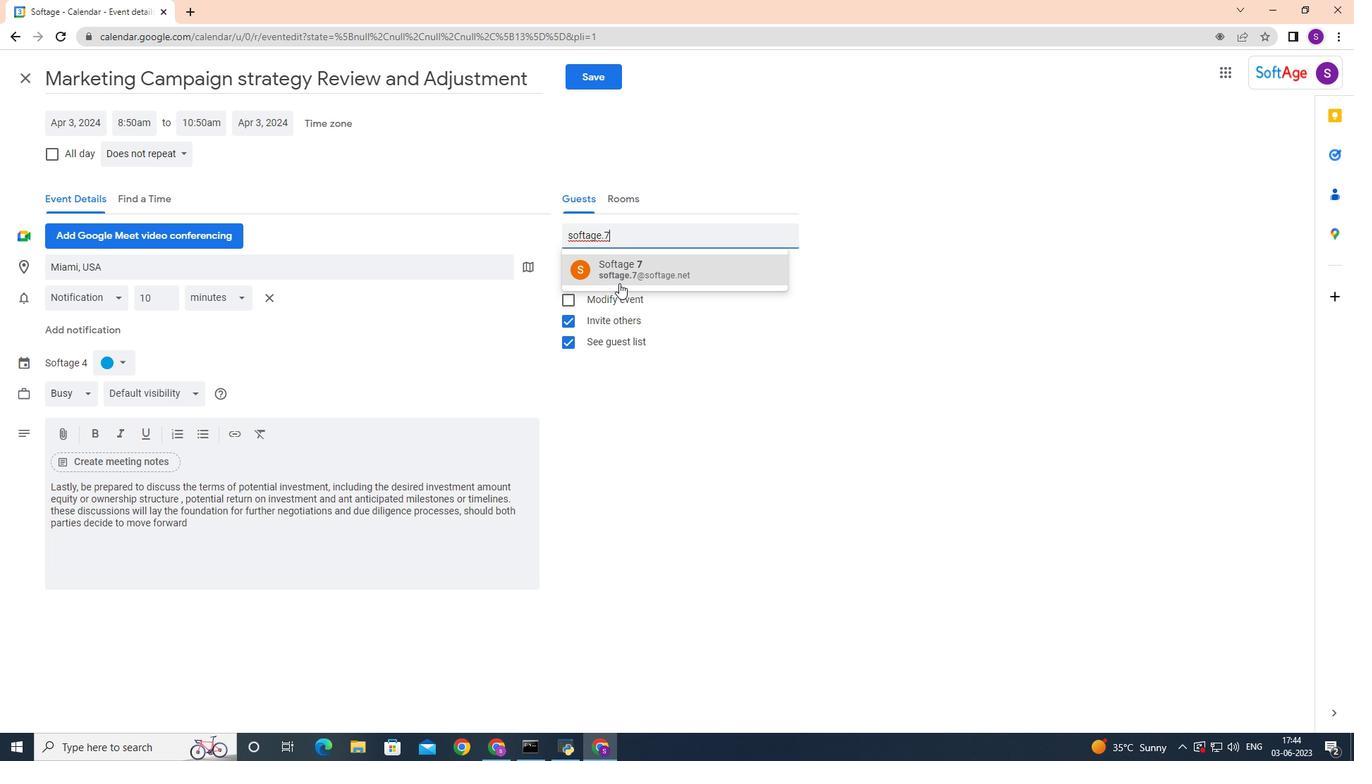 
Action: Mouse moved to (620, 282)
Screenshot: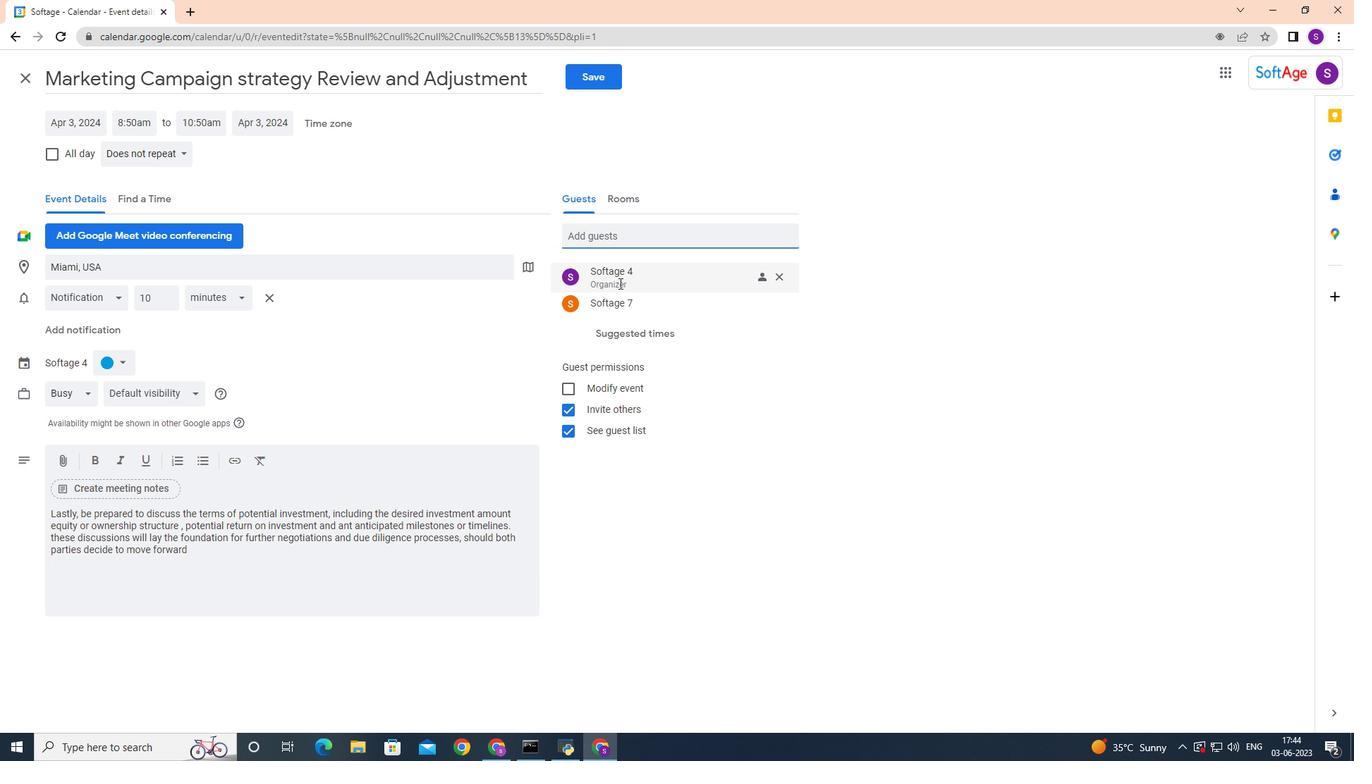 
Action: Key pressed softage.8
Screenshot: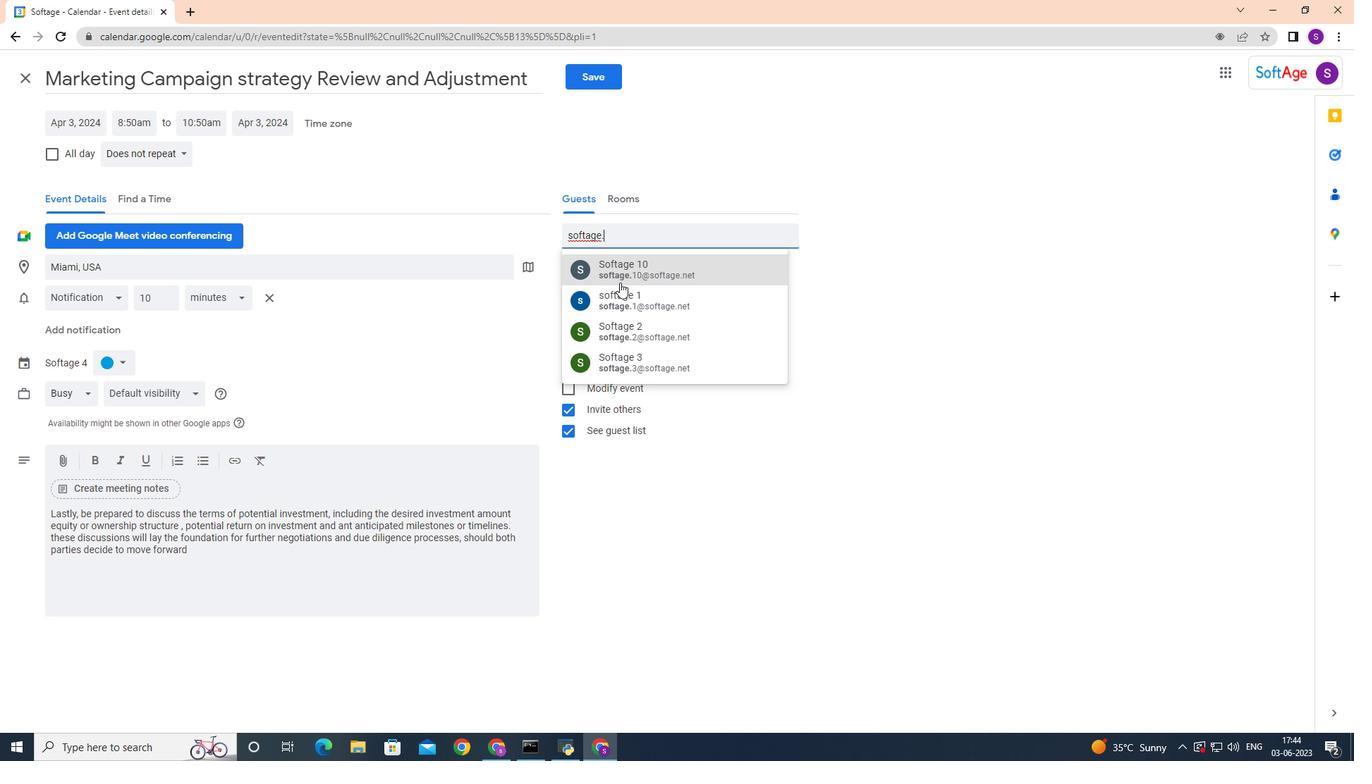 
Action: Mouse moved to (618, 271)
Screenshot: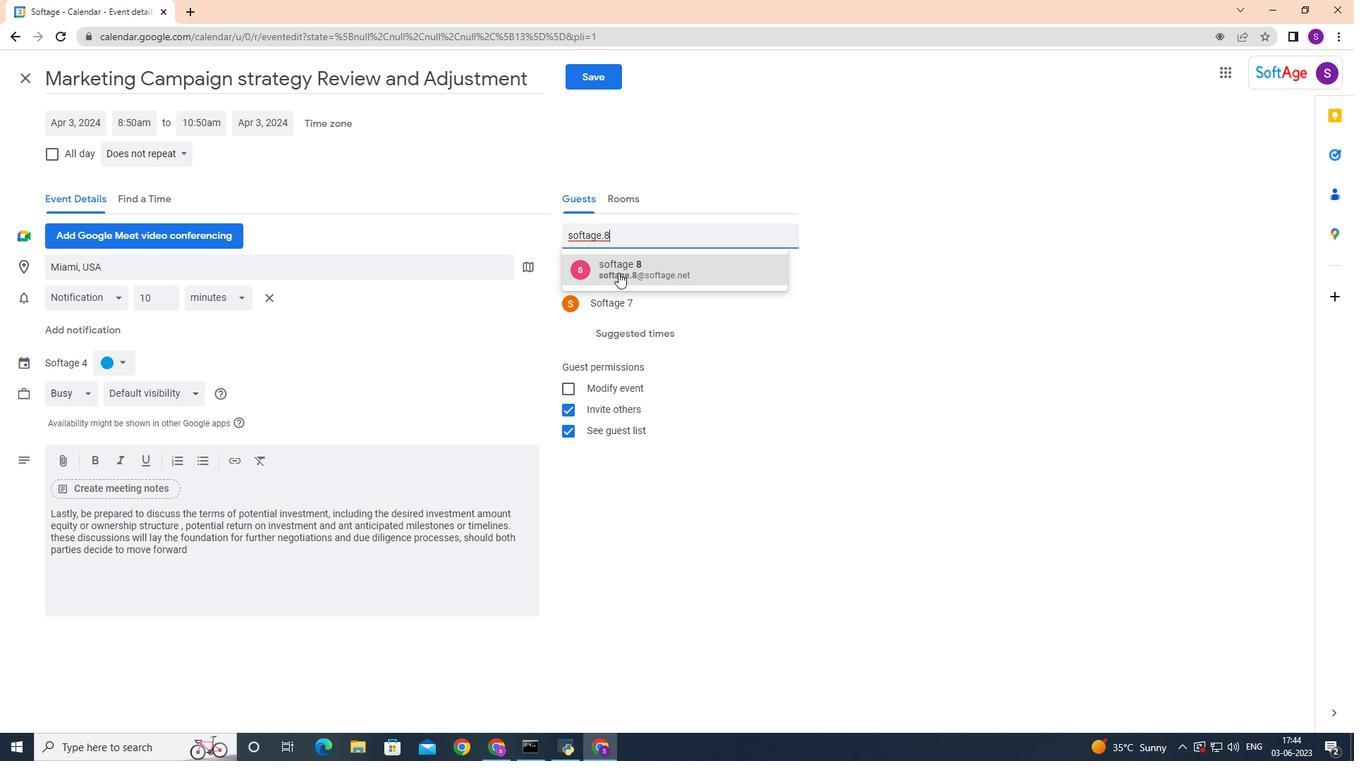 
Action: Mouse pressed left at (618, 271)
Screenshot: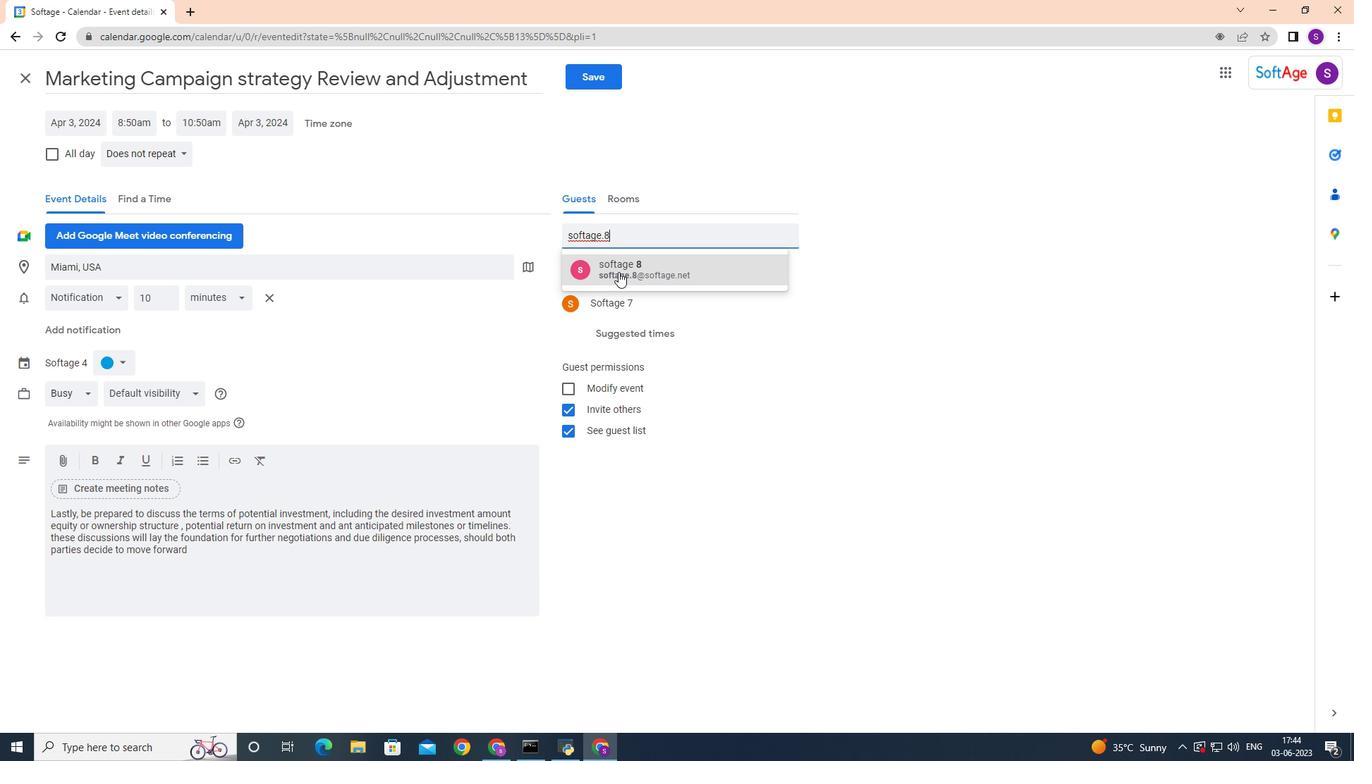 
Action: Mouse moved to (179, 153)
Screenshot: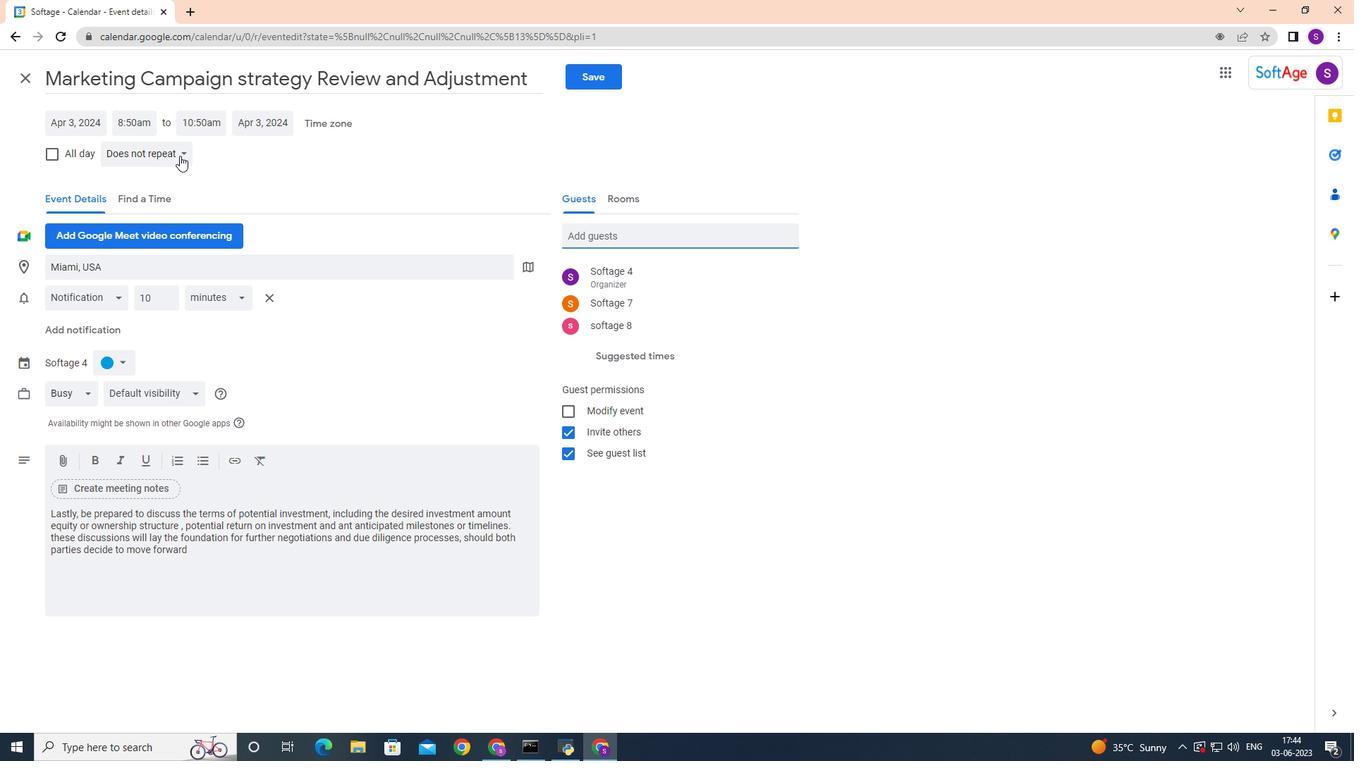 
Action: Mouse pressed left at (179, 153)
Screenshot: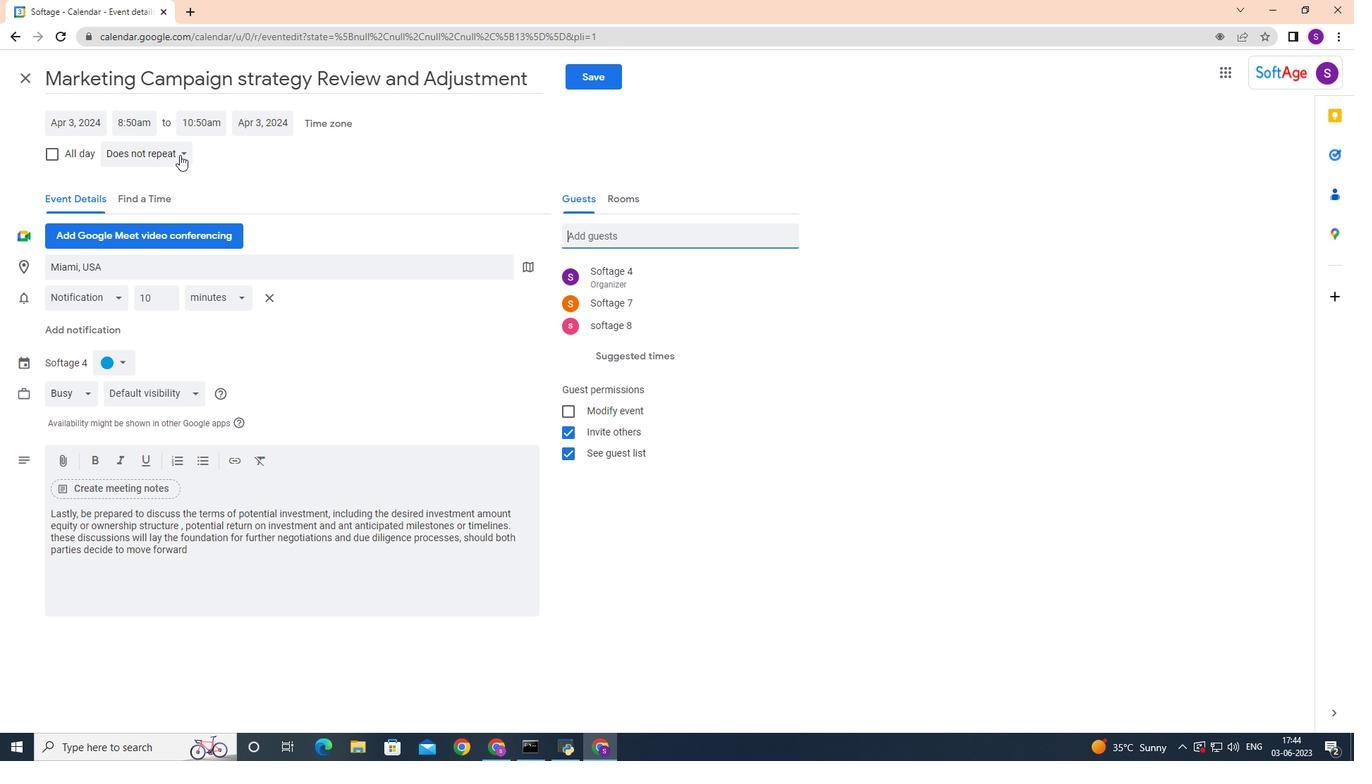 
Action: Mouse moved to (179, 186)
Screenshot: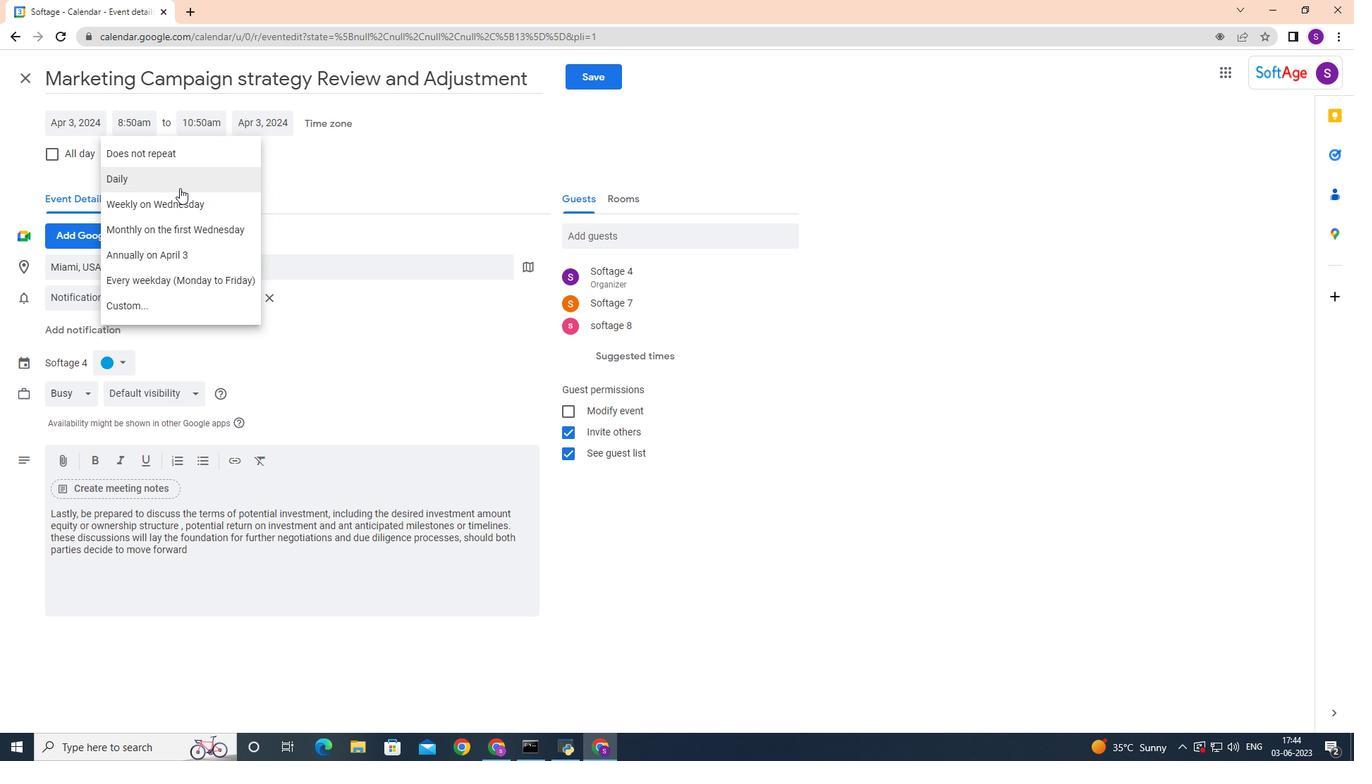 
Action: Mouse pressed left at (179, 186)
Screenshot: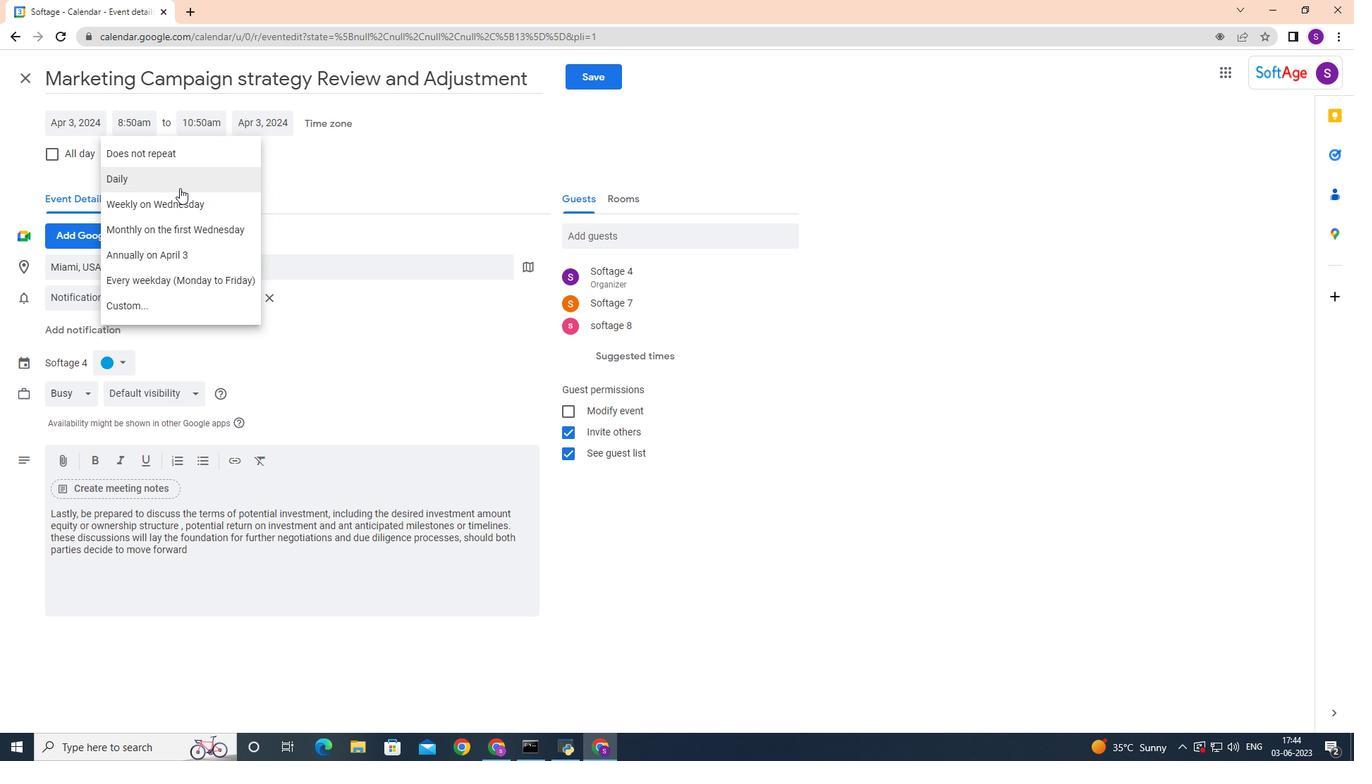 
Action: Mouse moved to (612, 76)
Screenshot: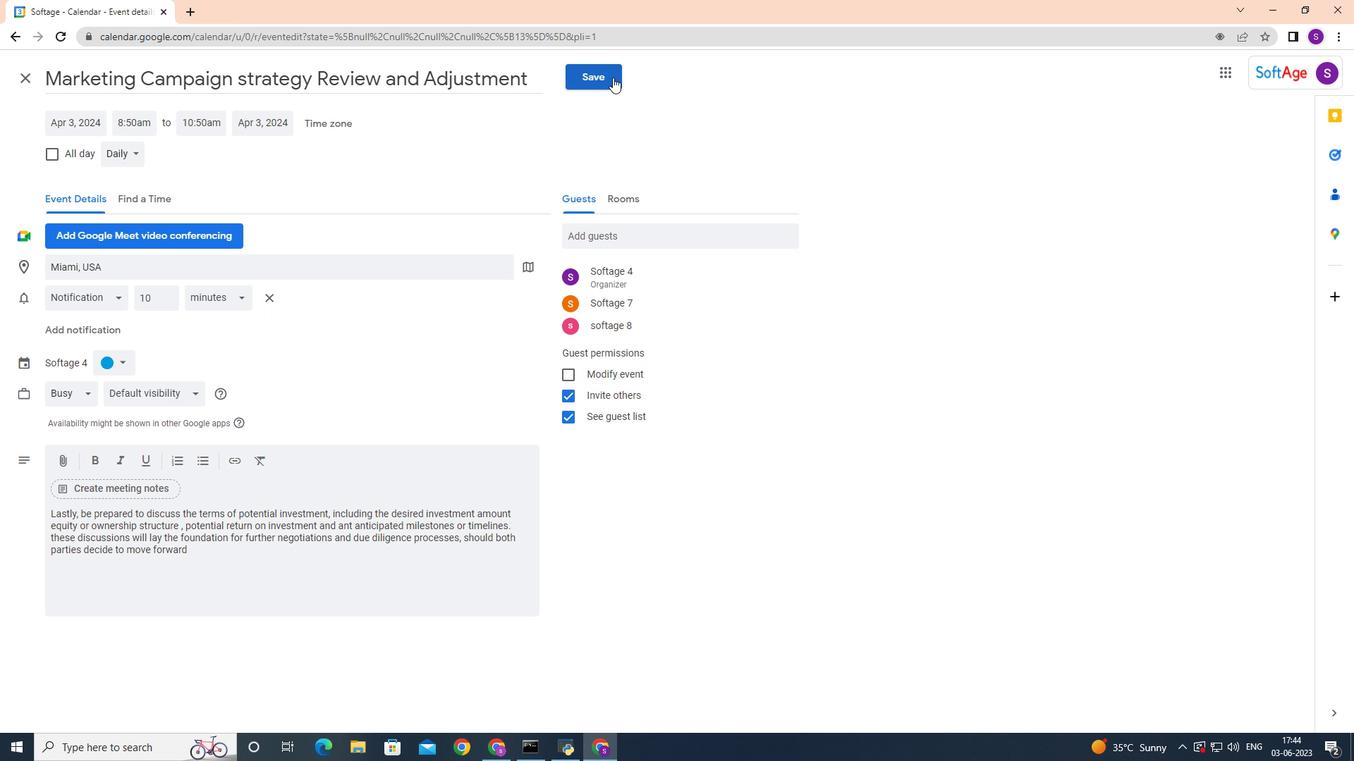 
Action: Mouse pressed left at (612, 76)
Screenshot: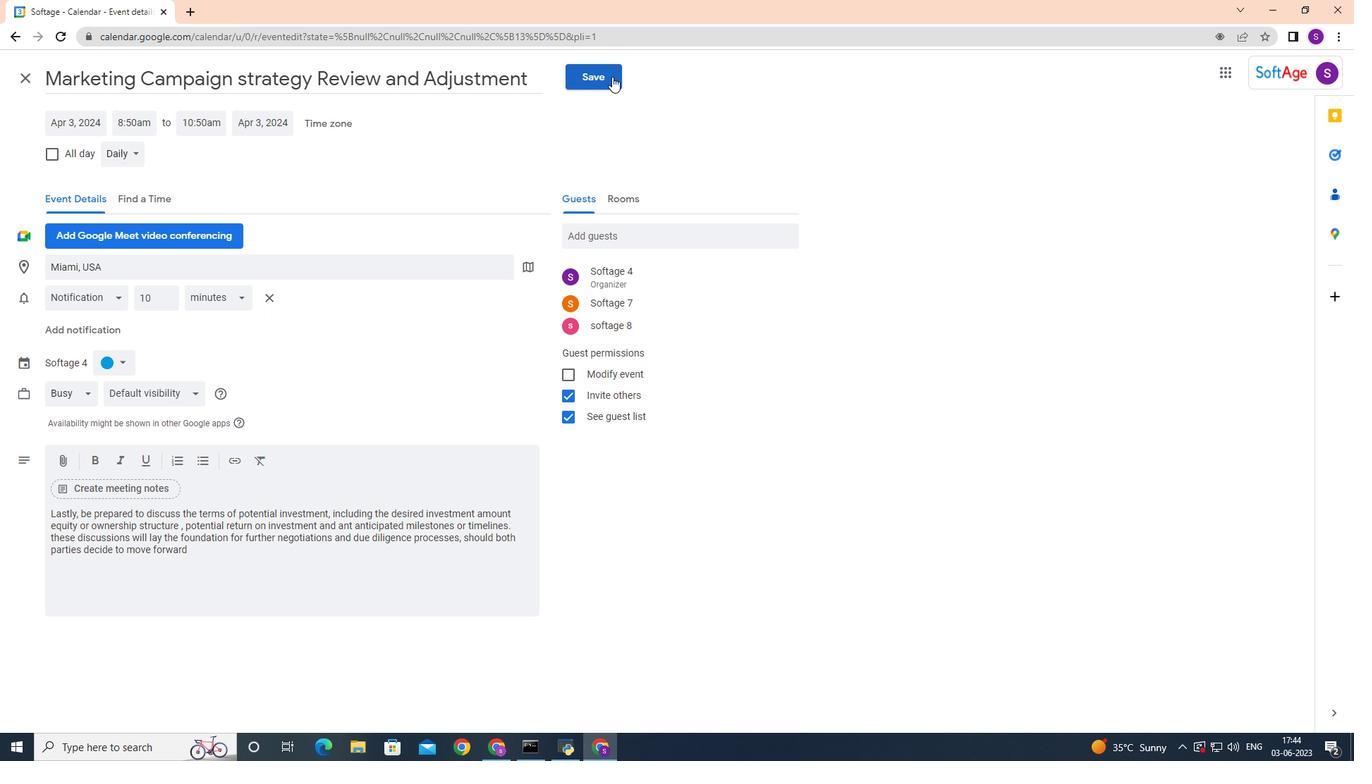
Action: Mouse moved to (812, 419)
Screenshot: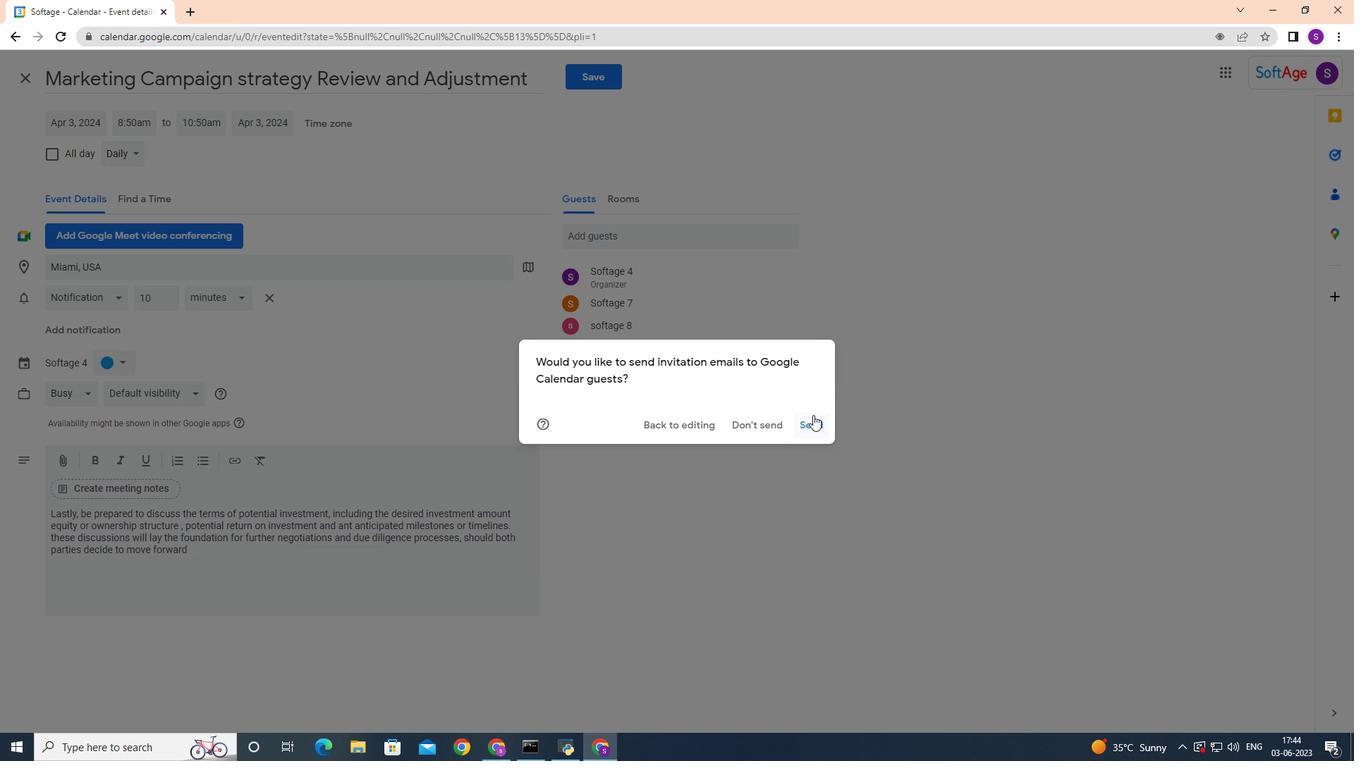 
Action: Mouse pressed left at (812, 419)
Screenshot: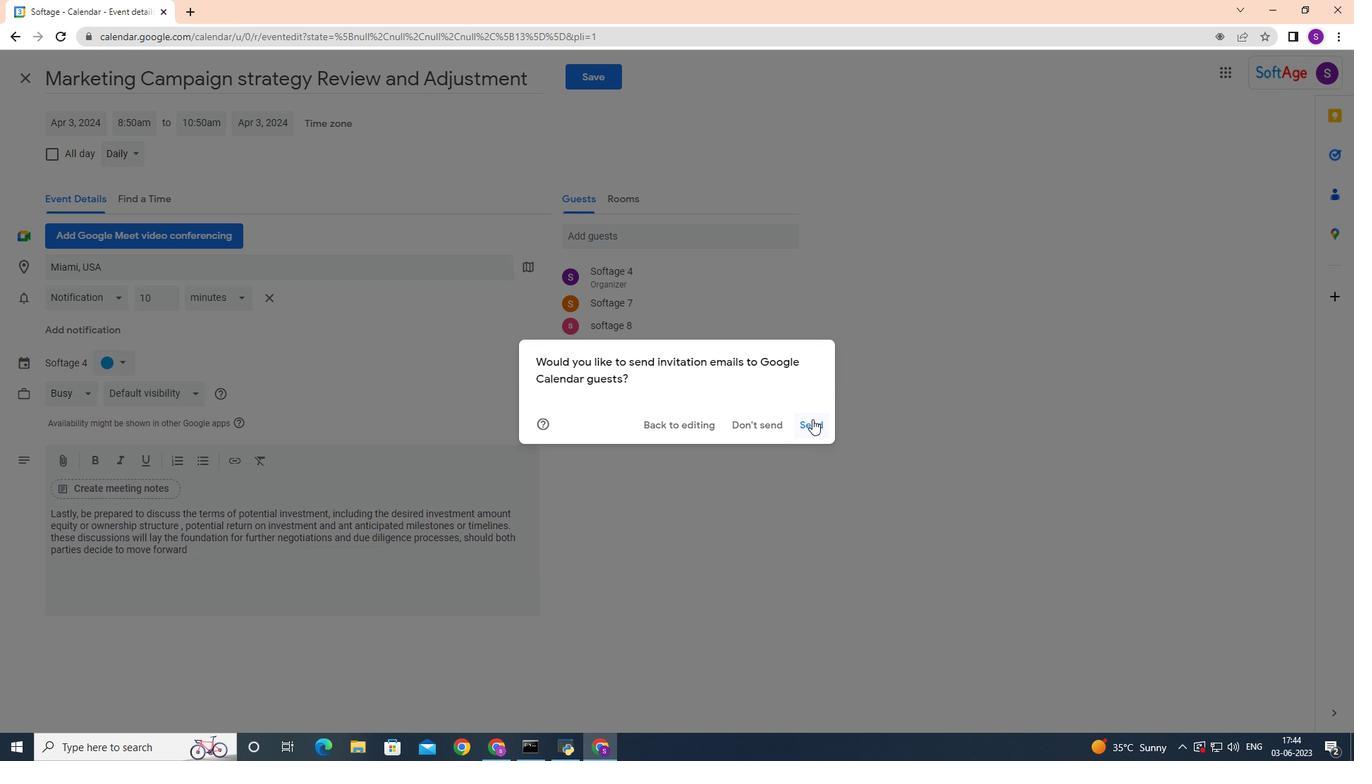 
